 Task: Create custom object Enrollment custom object for education management system.
Action: Mouse moved to (798, 77)
Screenshot: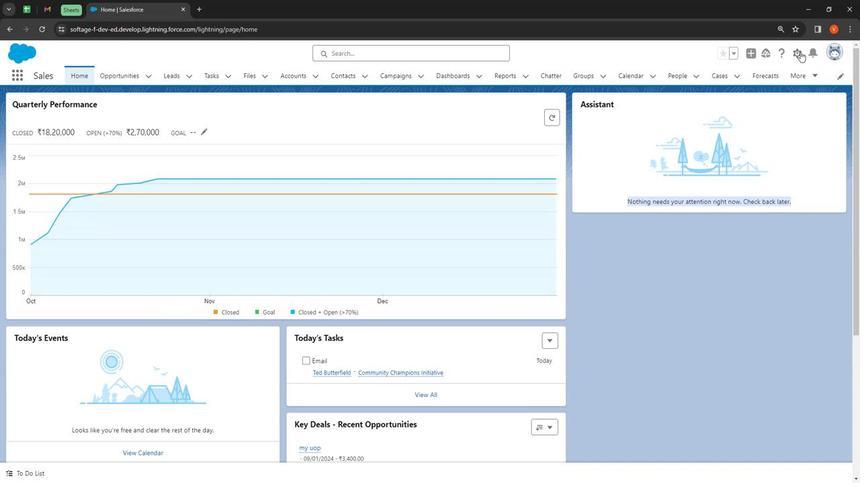
Action: Mouse pressed left at (798, 77)
Screenshot: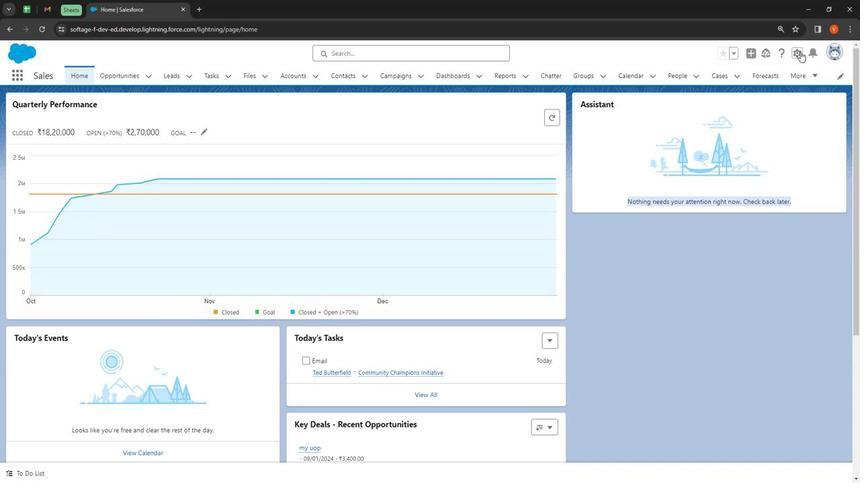 
Action: Mouse moved to (780, 111)
Screenshot: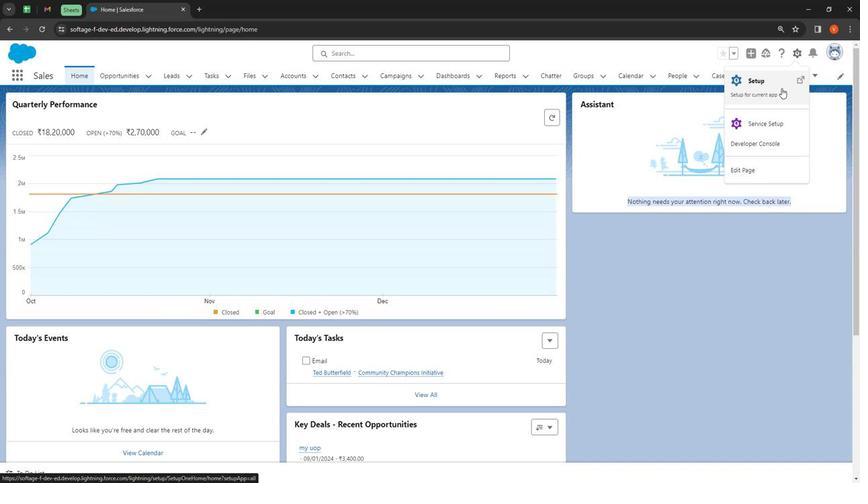 
Action: Mouse pressed left at (780, 111)
Screenshot: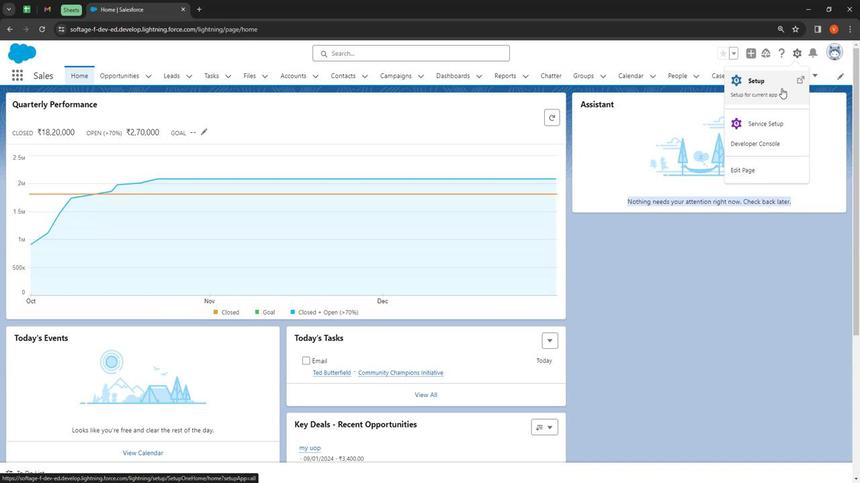 
Action: Mouse moved to (133, 102)
Screenshot: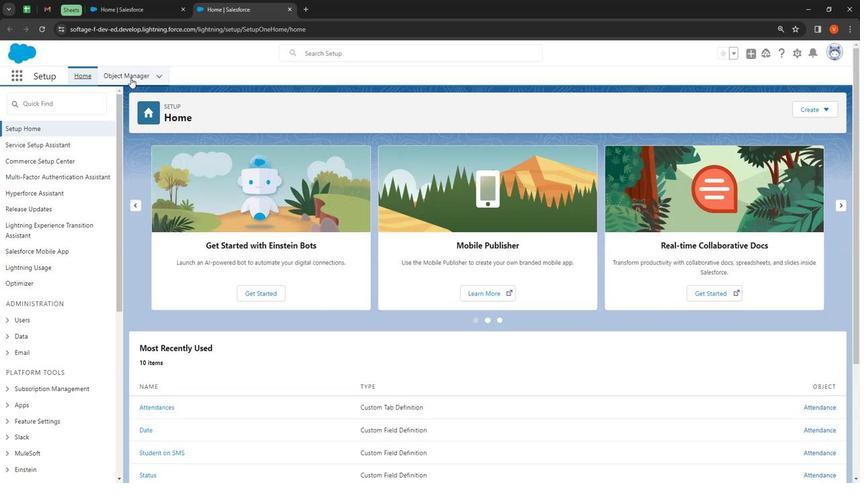 
Action: Mouse pressed left at (133, 102)
Screenshot: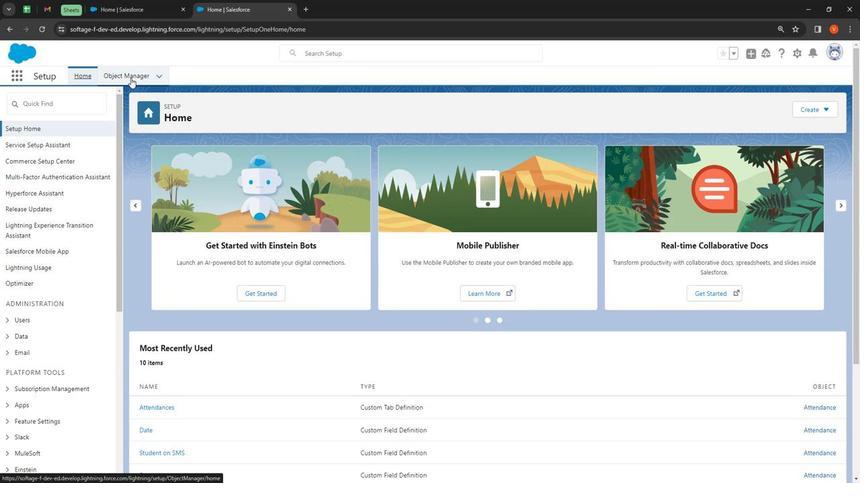 
Action: Mouse moved to (817, 129)
Screenshot: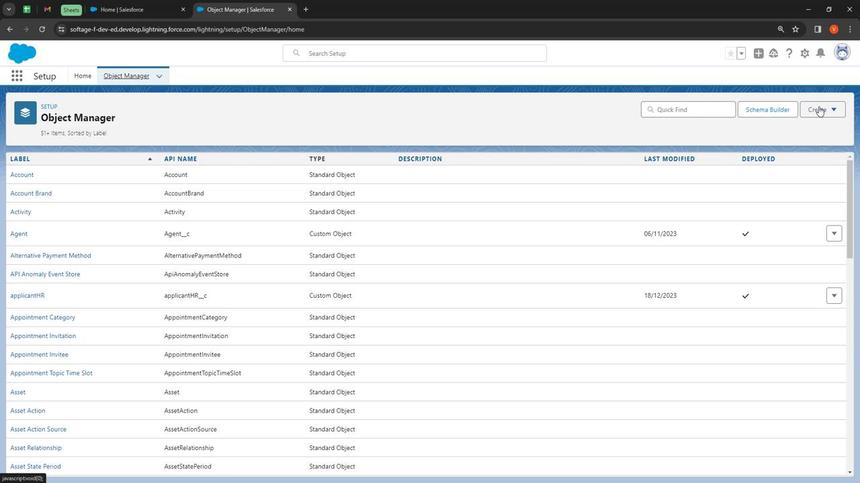 
Action: Mouse pressed left at (817, 129)
Screenshot: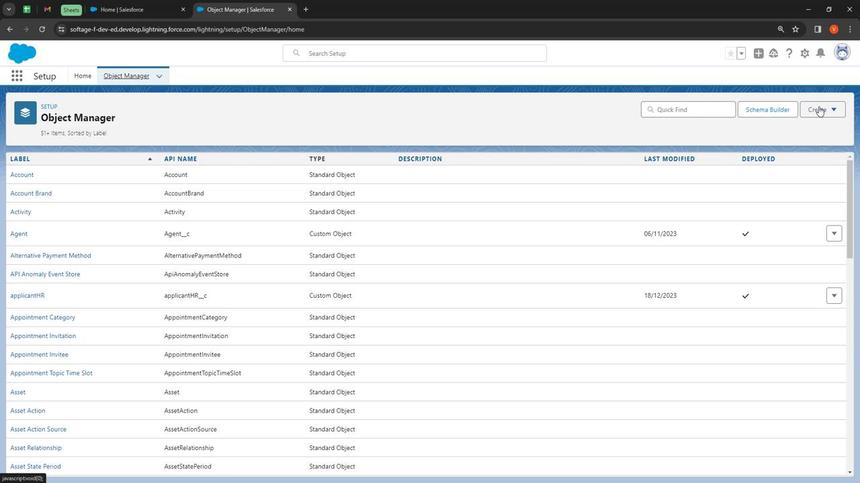 
Action: Mouse moved to (802, 156)
Screenshot: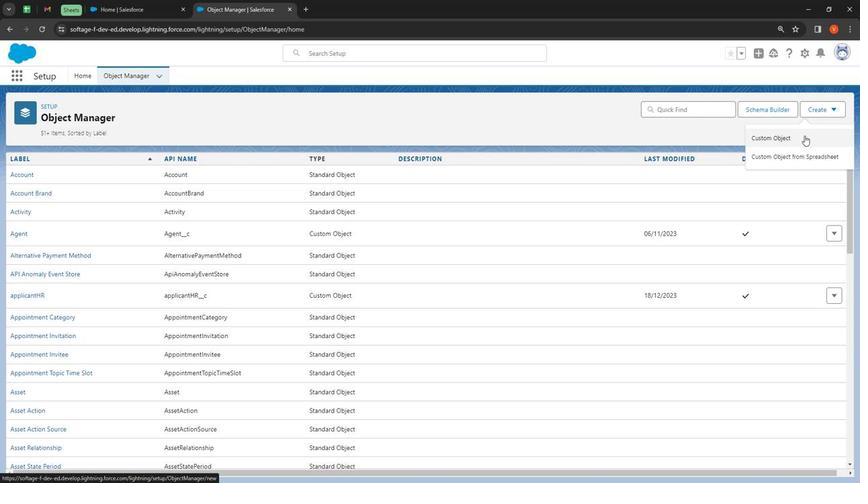 
Action: Mouse pressed left at (802, 156)
Screenshot: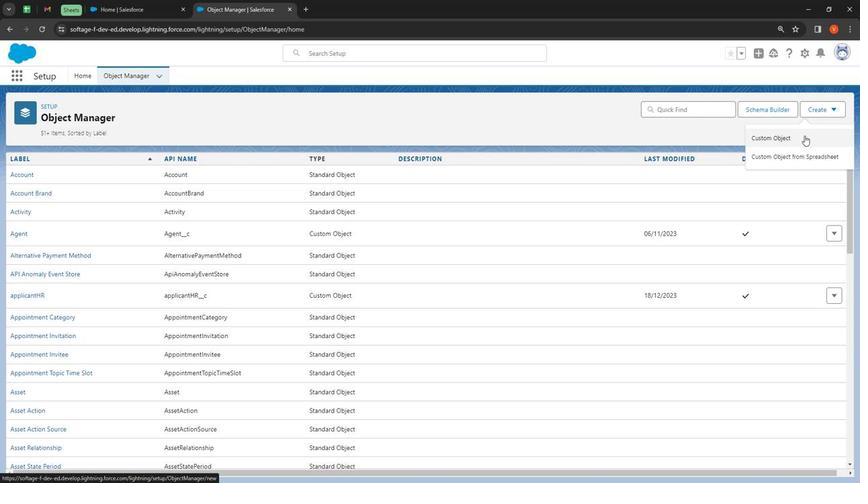
Action: Mouse moved to (196, 256)
Screenshot: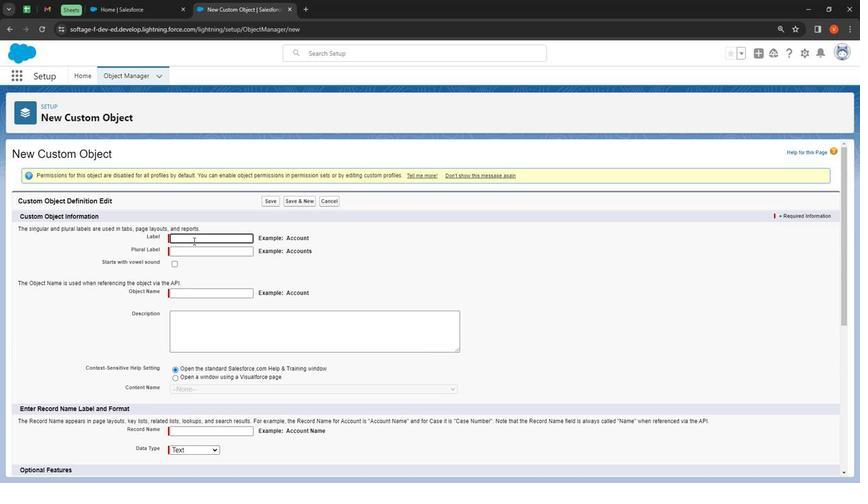 
Action: Mouse pressed left at (196, 256)
Screenshot: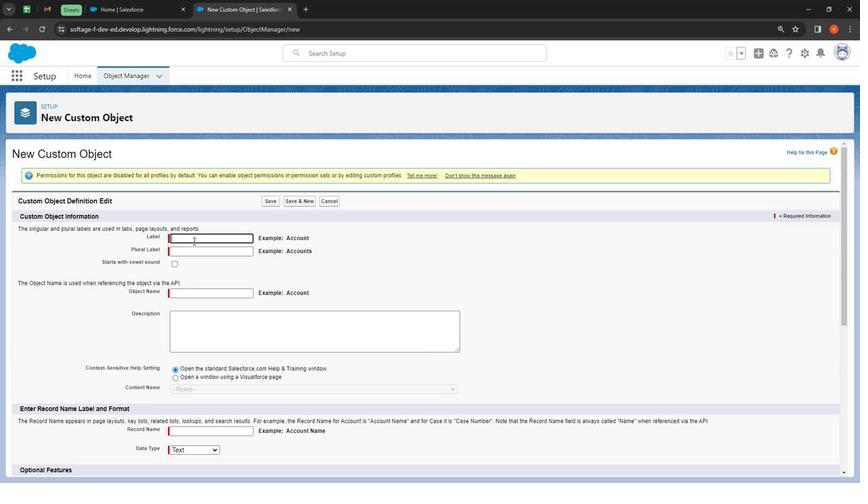 
Action: Mouse moved to (172, 213)
Screenshot: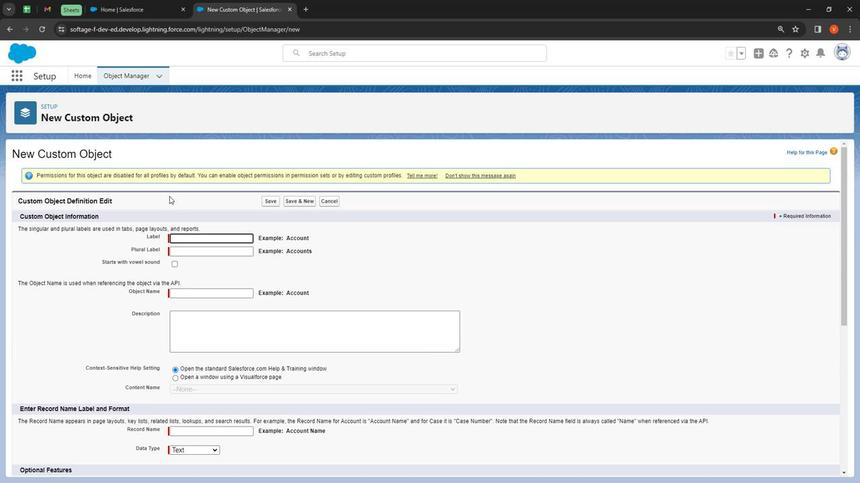 
Action: Key pressed <Key.shift>
Screenshot: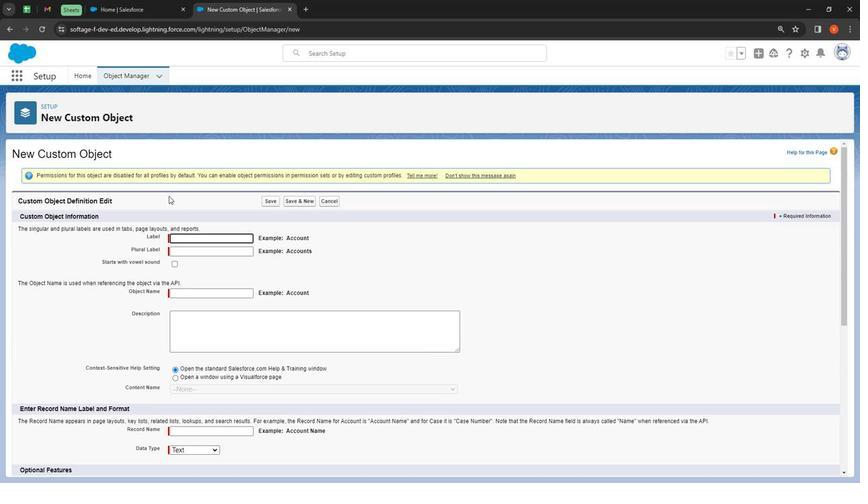 
Action: Mouse moved to (171, 212)
Screenshot: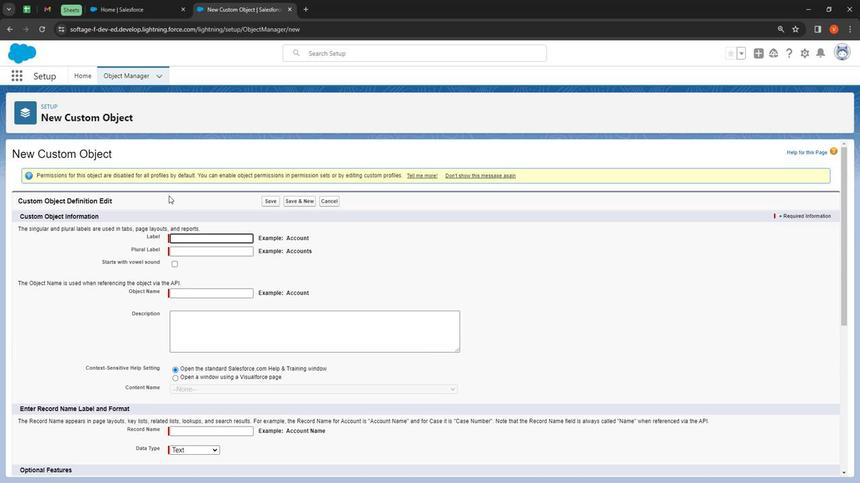 
Action: Key pressed <Key.shift><Key.shift><Key.shift><Key.shift><Key.shift><Key.shift><Key.shift><Key.shift><Key.shift><Key.shift><Key.shift><Key.shift><Key.shift><Key.shift><Key.shift><Key.shift><Key.shift><Key.shift><Key.shift><Key.shift><Key.shift><Key.shift><Key.shift><Key.shift><Key.shift><Key.shift><Key.shift><Key.shift><Key.shift><Key.shift><Key.shift><Key.shift>Enrollement<Key.space>
Screenshot: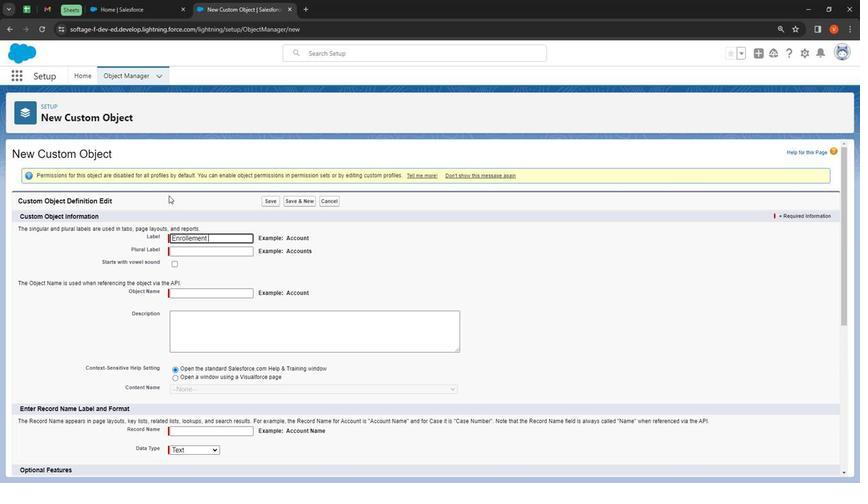 
Action: Mouse moved to (189, 255)
Screenshot: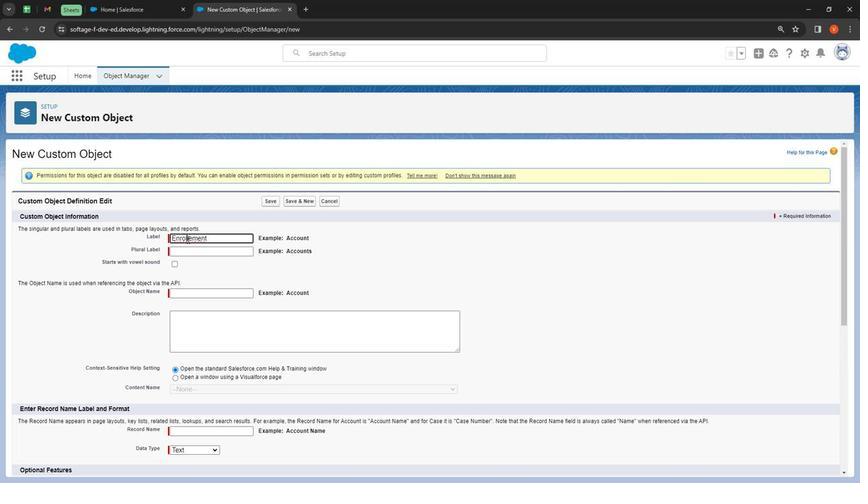
Action: Mouse pressed right at (189, 255)
Screenshot: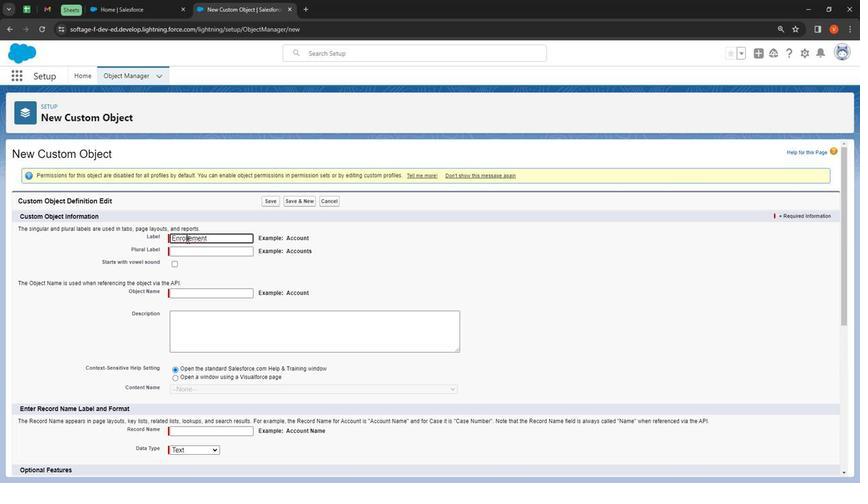 
Action: Mouse moved to (228, 264)
Screenshot: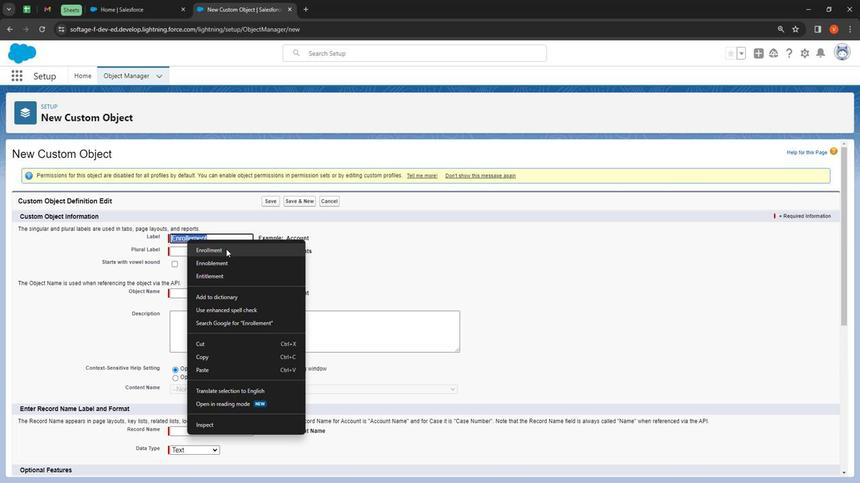 
Action: Mouse pressed left at (228, 264)
Screenshot: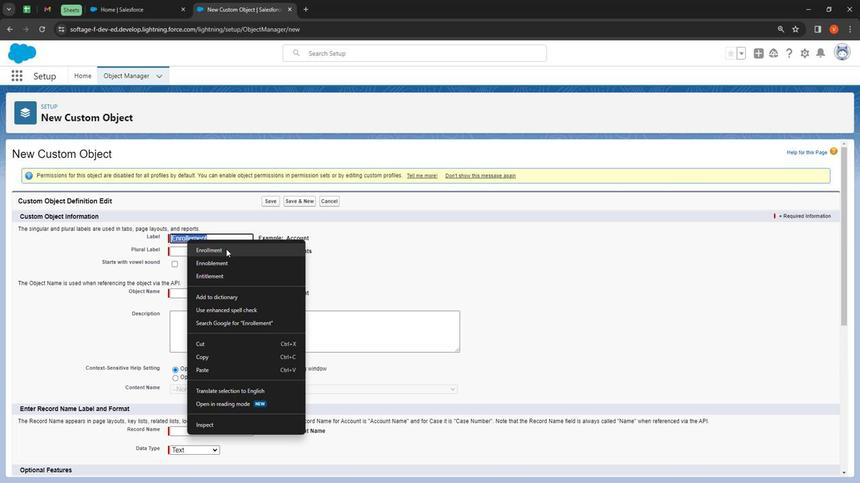 
Action: Mouse moved to (216, 271)
Screenshot: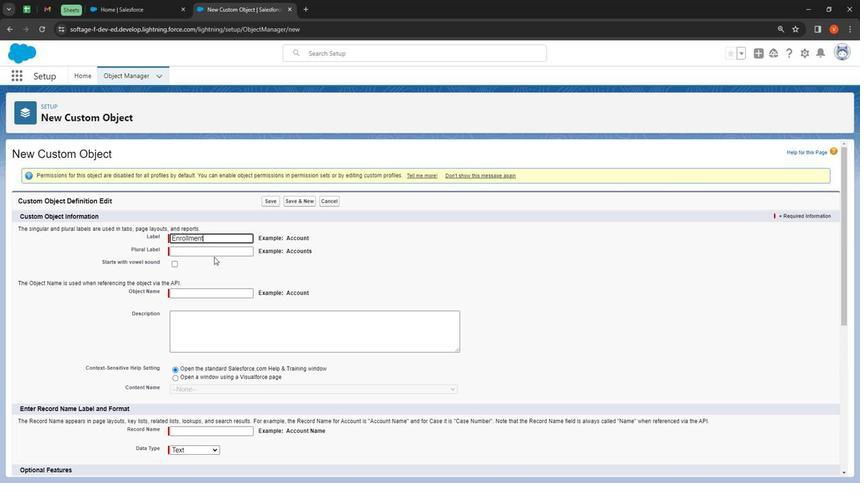 
Action: Mouse pressed left at (216, 271)
Screenshot: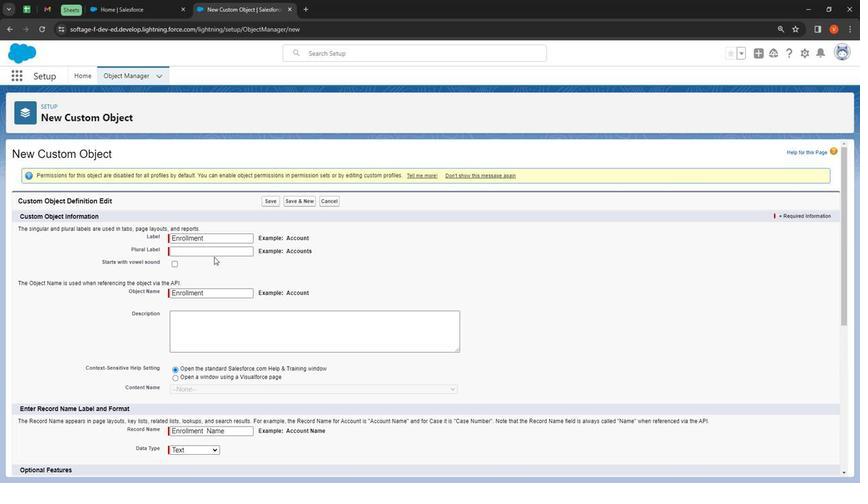 
Action: Mouse moved to (213, 266)
Screenshot: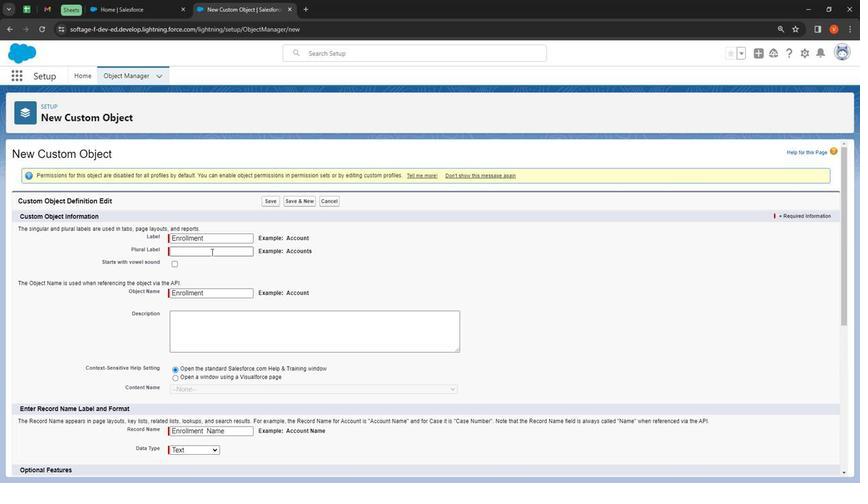 
Action: Mouse pressed left at (213, 266)
Screenshot: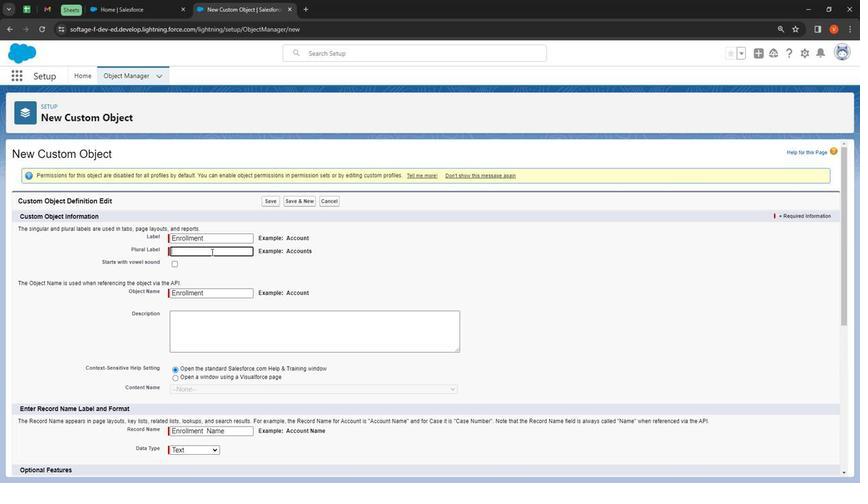 
Action: Mouse moved to (205, 258)
Screenshot: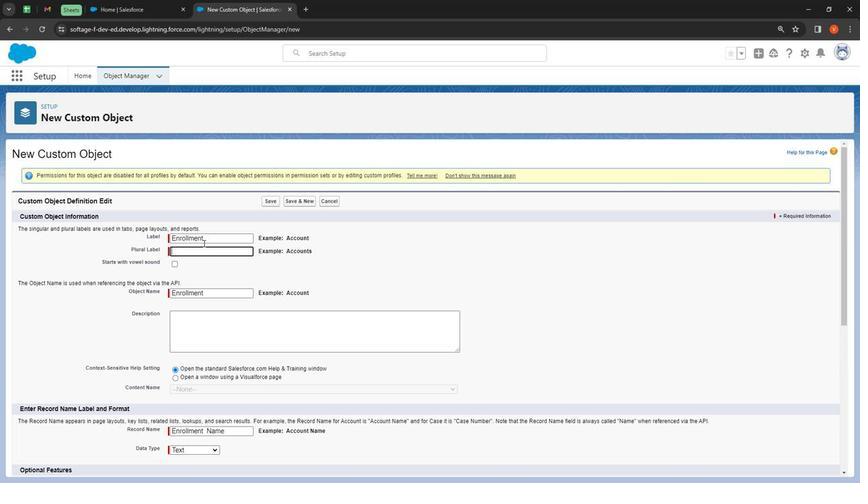 
Action: Key pressed <Key.shift><Key.shift><Key.shift>Enrollments
Screenshot: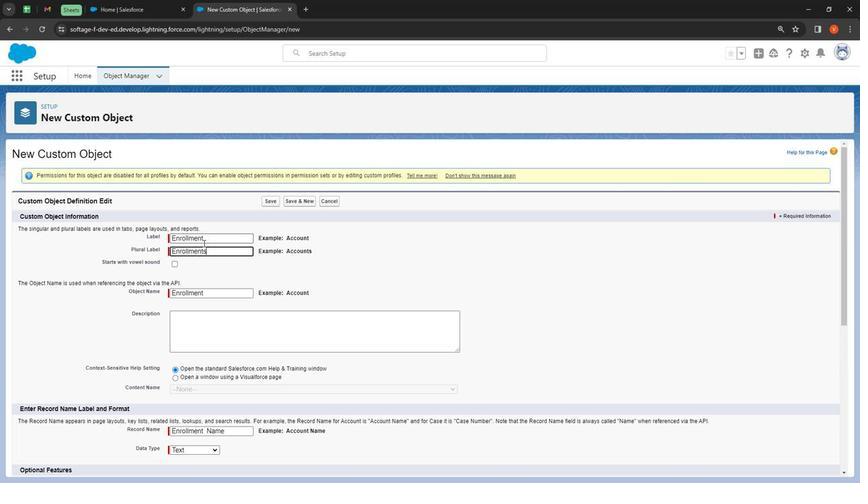
Action: Mouse moved to (172, 277)
Screenshot: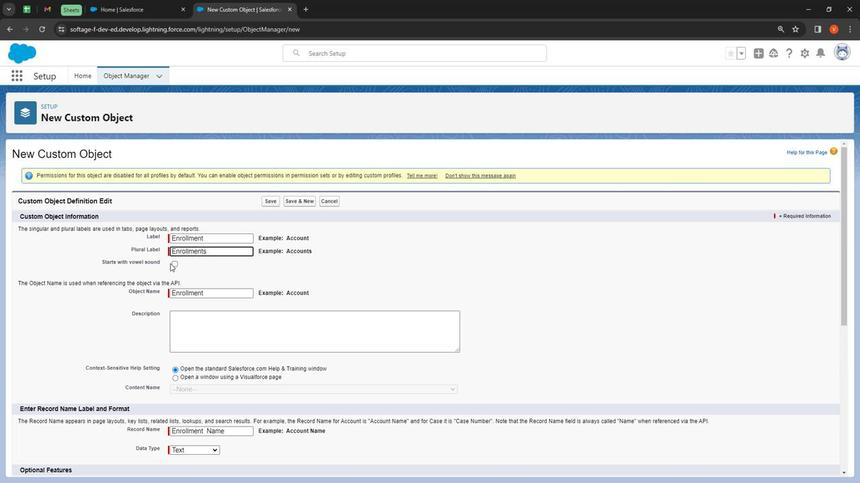 
Action: Mouse pressed left at (172, 277)
Screenshot: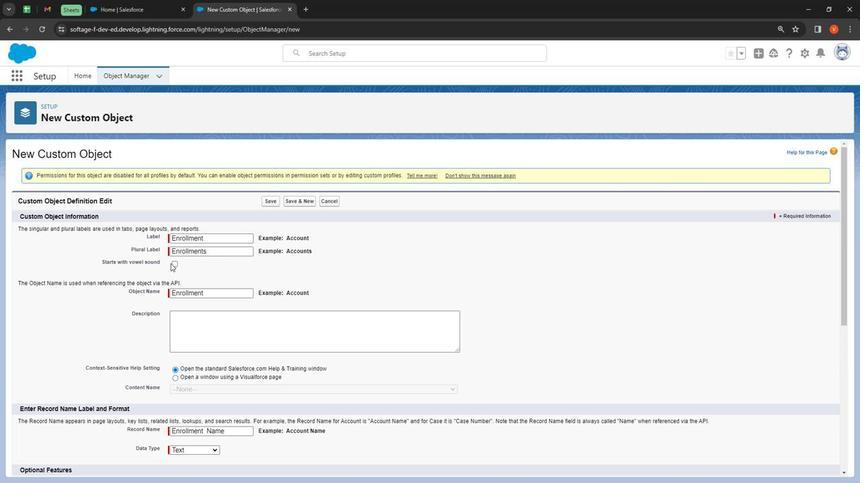 
Action: Mouse moved to (178, 277)
Screenshot: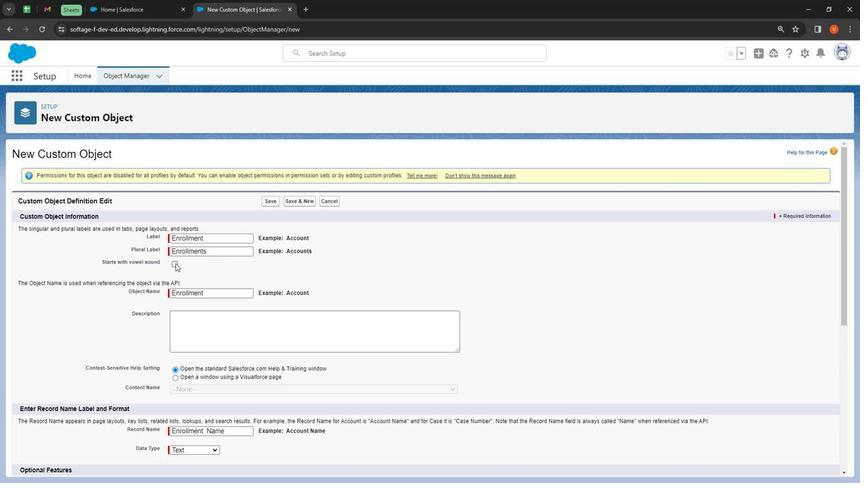 
Action: Mouse pressed left at (178, 277)
Screenshot: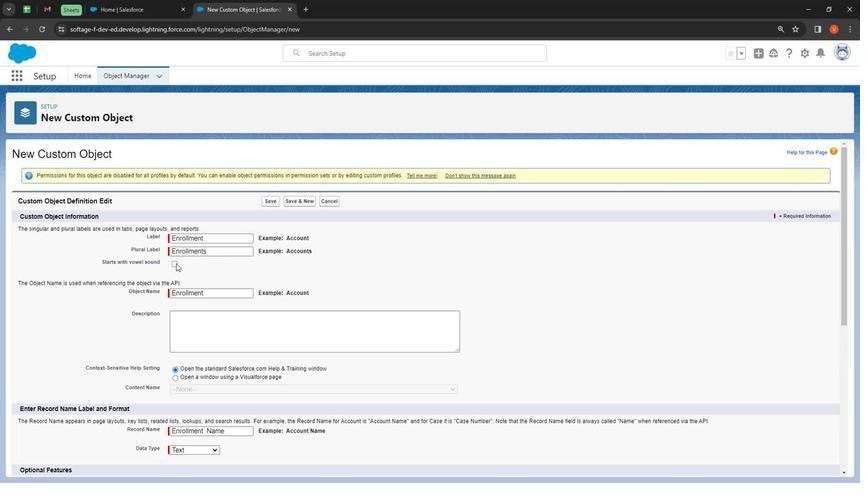 
Action: Mouse moved to (218, 340)
Screenshot: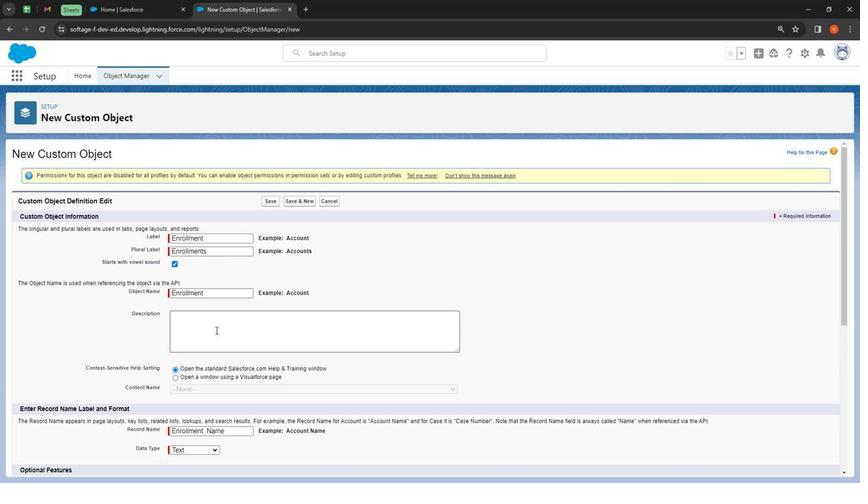 
Action: Mouse pressed left at (218, 340)
Screenshot: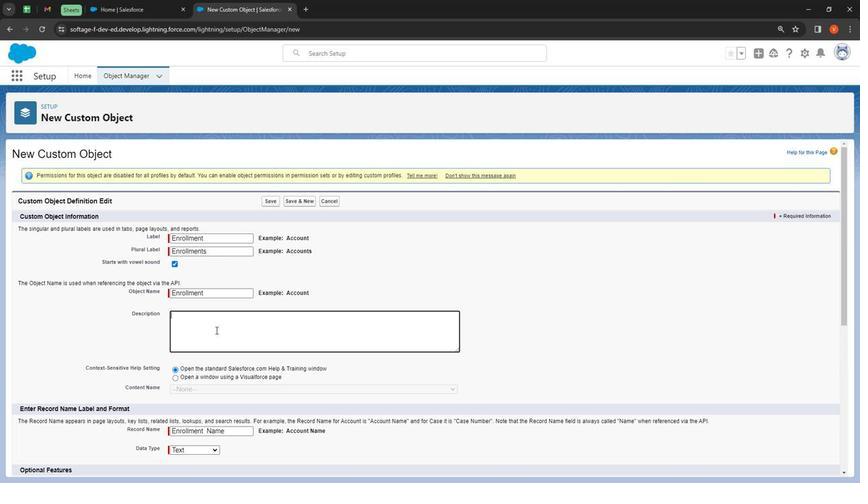 
Action: Mouse moved to (218, 341)
Screenshot: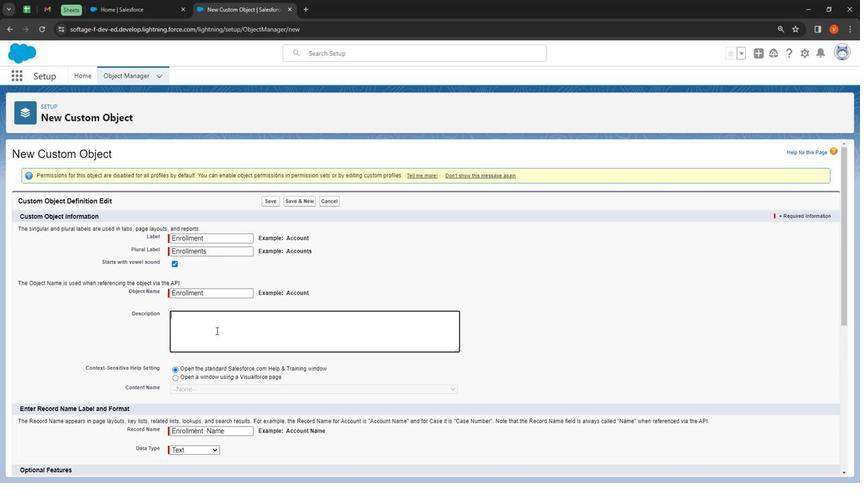 
Action: Key pressed <Key.shift>
Screenshot: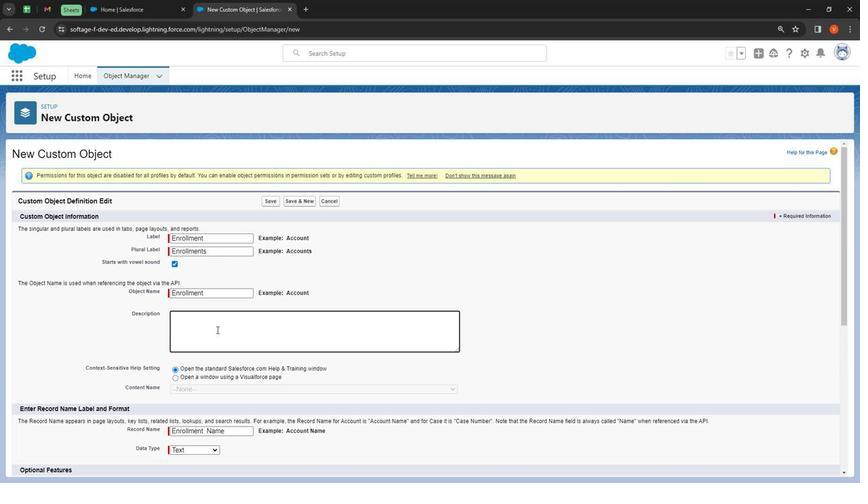 
Action: Mouse moved to (219, 340)
Screenshot: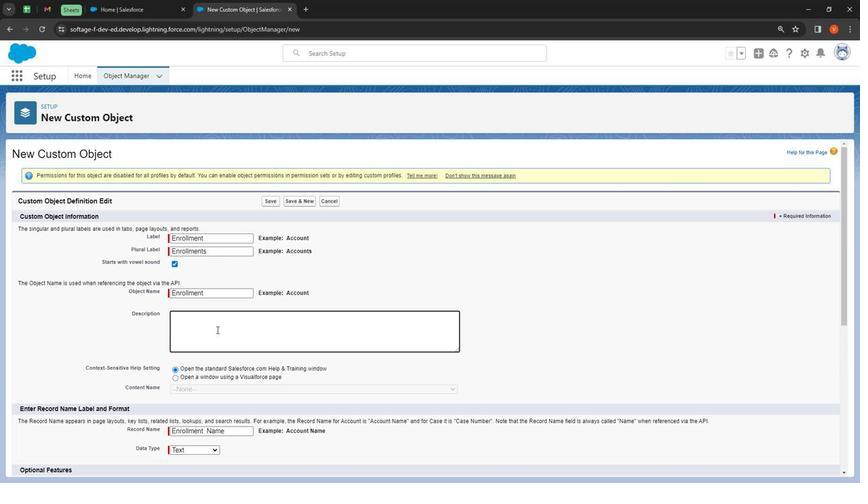 
Action: Key pressed <Key.shift><Key.shift>Entollment<Key.space>
Screenshot: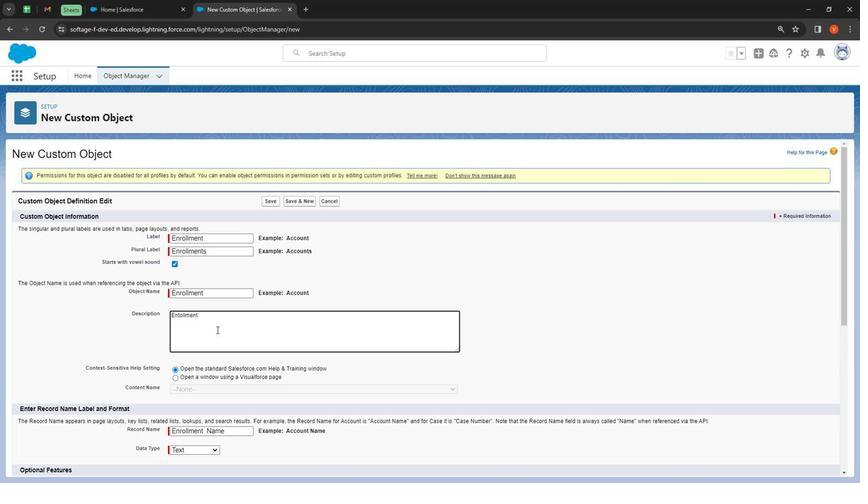 
Action: Mouse moved to (194, 330)
Screenshot: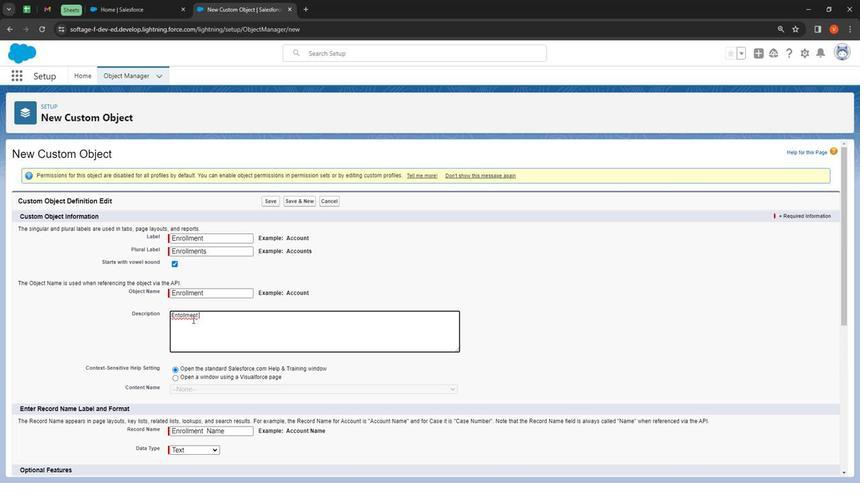 
Action: Mouse pressed right at (194, 330)
Screenshot: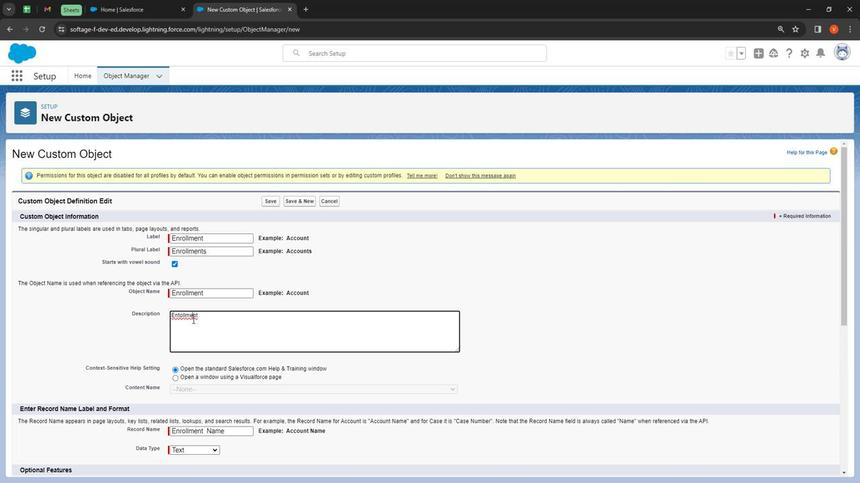 
Action: Mouse moved to (233, 153)
Screenshot: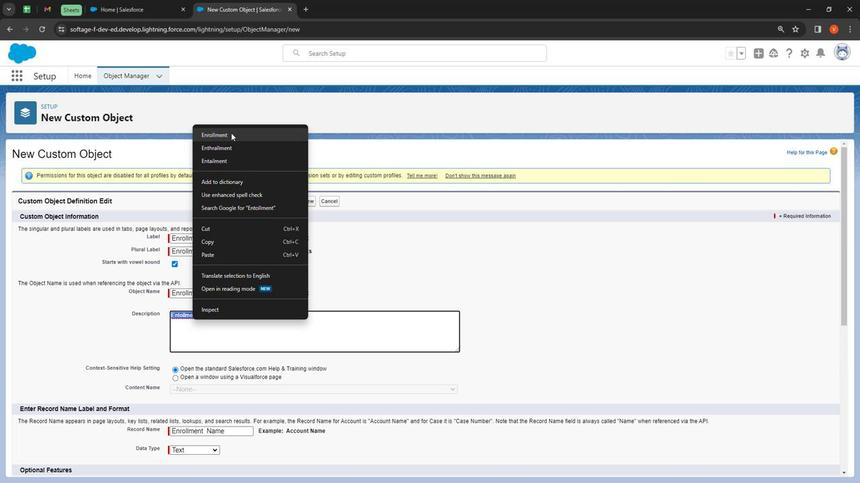 
Action: Mouse pressed left at (233, 153)
Screenshot: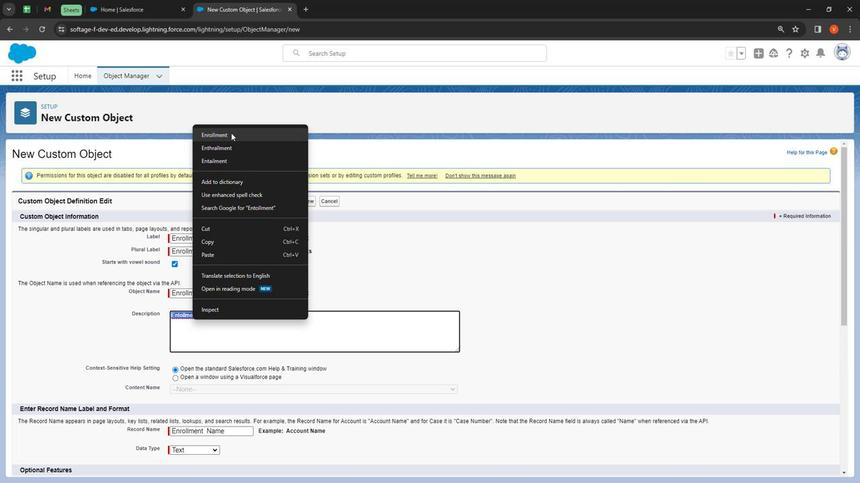 
Action: Mouse moved to (302, 238)
Screenshot: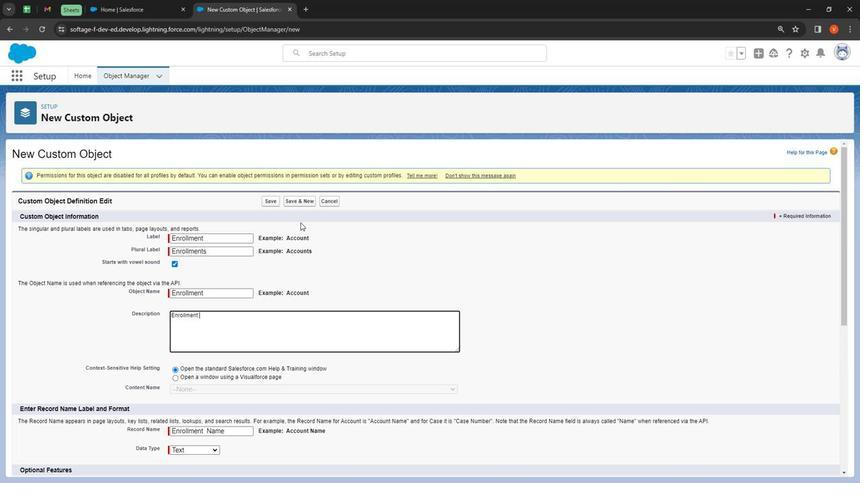 
Action: Key pressed of<Key.space><Key.shift>Students<Key.space>and<Key.space>t<Key.backspace><Key.backspace><Key.backspace><Key.backspace><Key.backspace>with<Key.space>there<Key.space>courses<Key.space><Key.shift><Key.shift><Key.shift><Key.shift><Key.shift><Key.shift><Key.shift><Key.shift><Key.shift><Key.shift><Key.shift><Key.shift><Key.shift><Key.shift><Key.shift><Key.shift><Key.shift><Key.shift><Key.shift><Key.shift><Key.shift><Key.shift><Key.shift><Key.shift><Key.shift><Key.shift><Key.shift><Key.shift><Key.shift><Key.shift><Key.shift><Key.shift><Key.shift><Key.shift><Key.shift><Key.shift><Key.shift>F<Key.backspace><Key.shift>Every<Key.space><Key.shift>Student<Key.space>is<Key.space><Key.shift>Attending
Screenshot: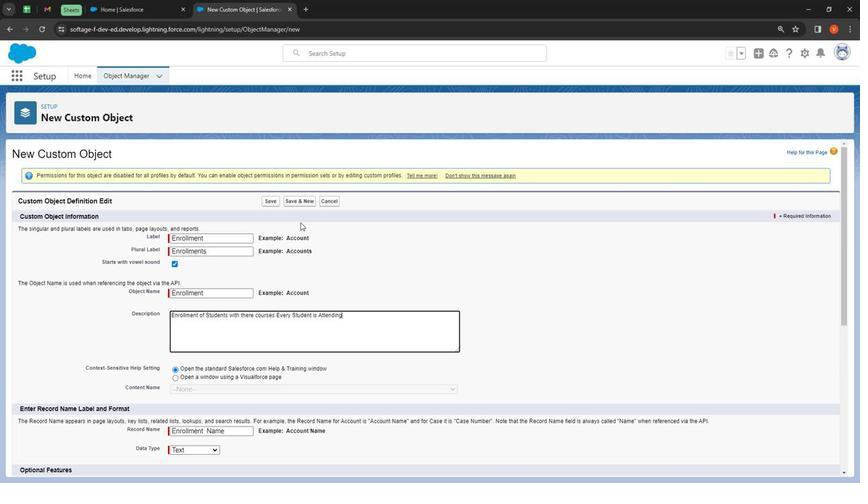 
Action: Mouse moved to (301, 422)
Screenshot: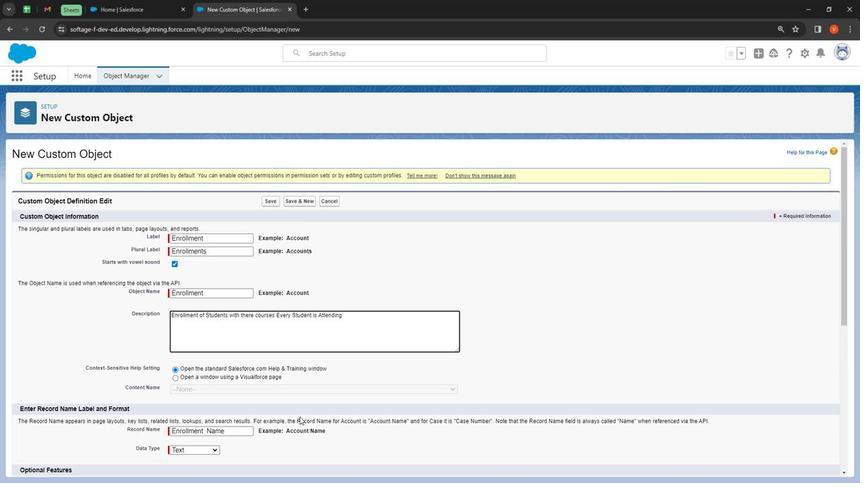 
Action: Mouse scrolled (301, 421) with delta (0, 0)
Screenshot: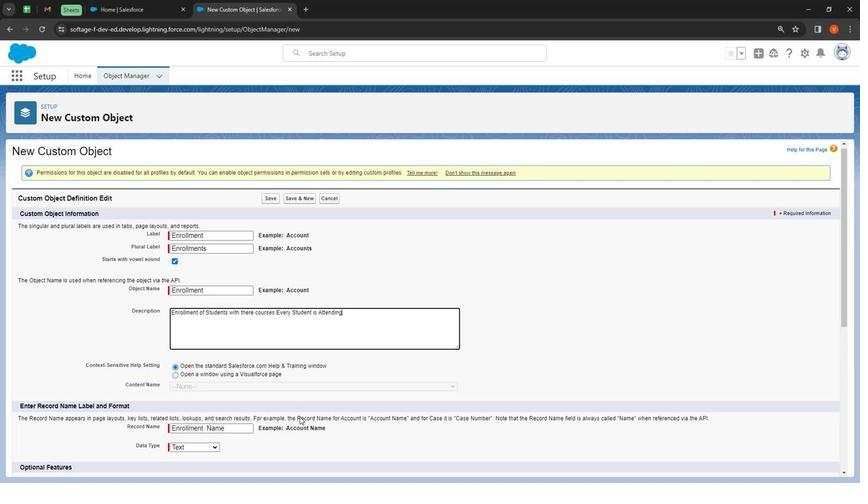 
Action: Mouse scrolled (301, 421) with delta (0, 0)
Screenshot: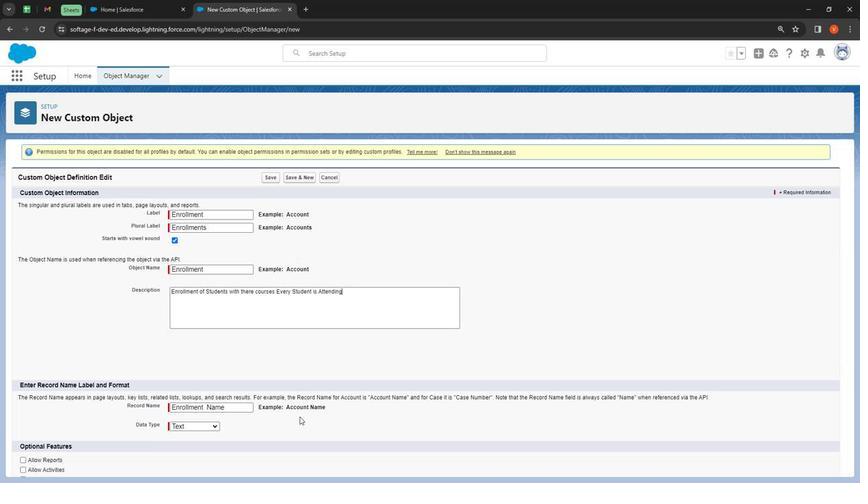 
Action: Mouse moved to (154, 387)
Screenshot: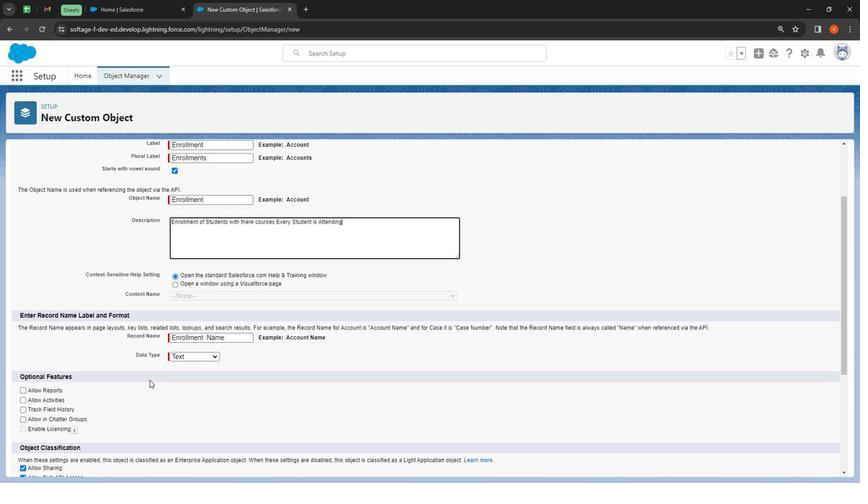 
Action: Mouse scrolled (154, 387) with delta (0, 0)
Screenshot: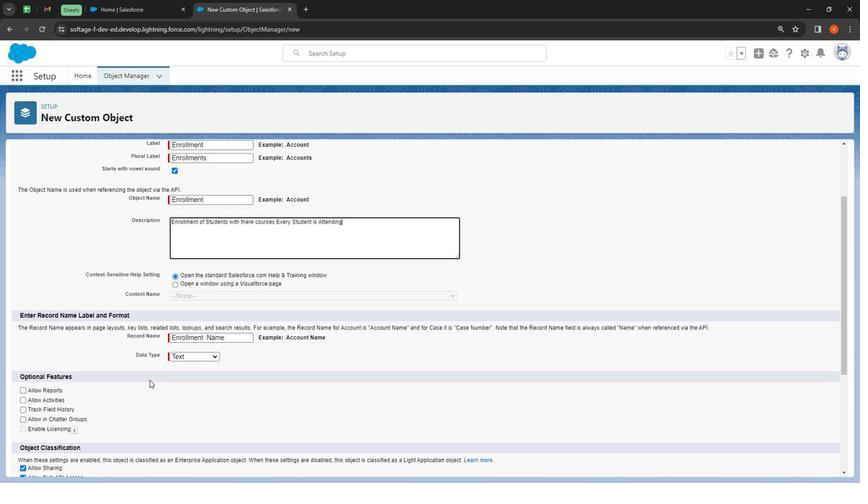 
Action: Mouse moved to (57, 356)
Screenshot: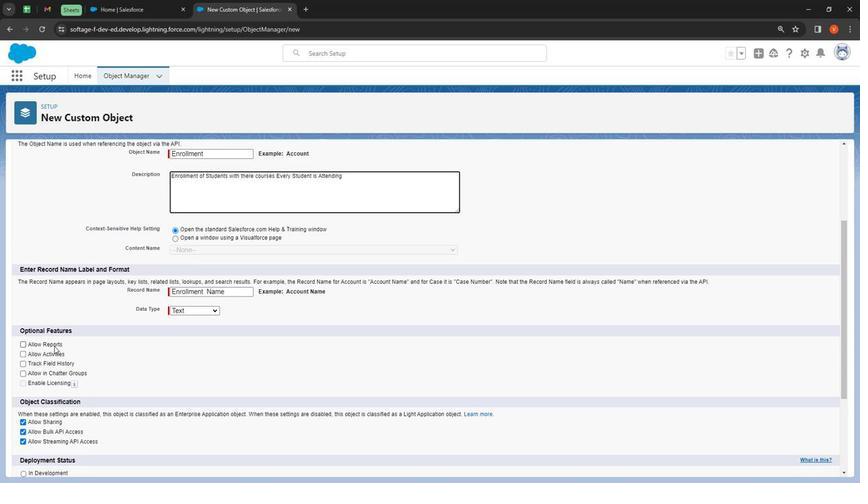 
Action: Mouse pressed left at (57, 356)
Screenshot: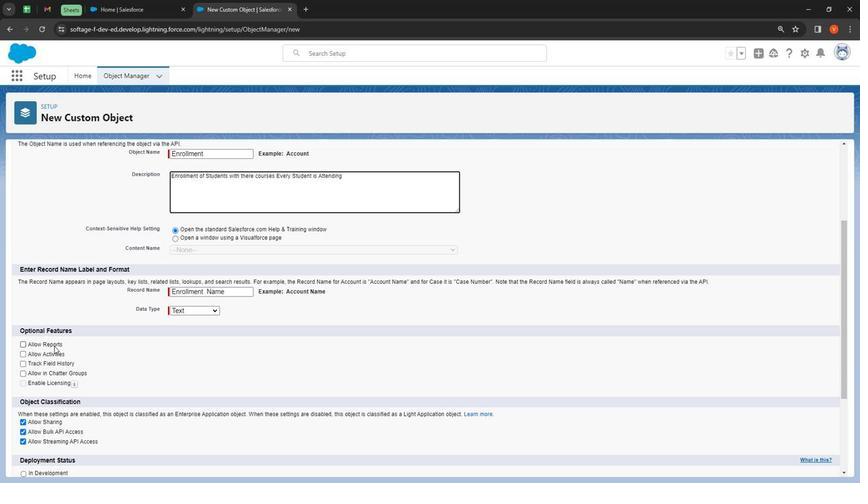
Action: Mouse moved to (51, 361)
Screenshot: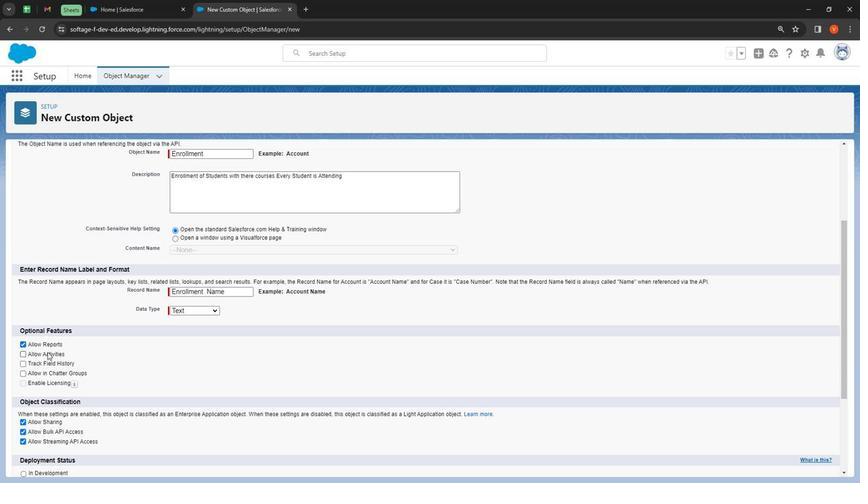 
Action: Mouse pressed left at (51, 361)
Screenshot: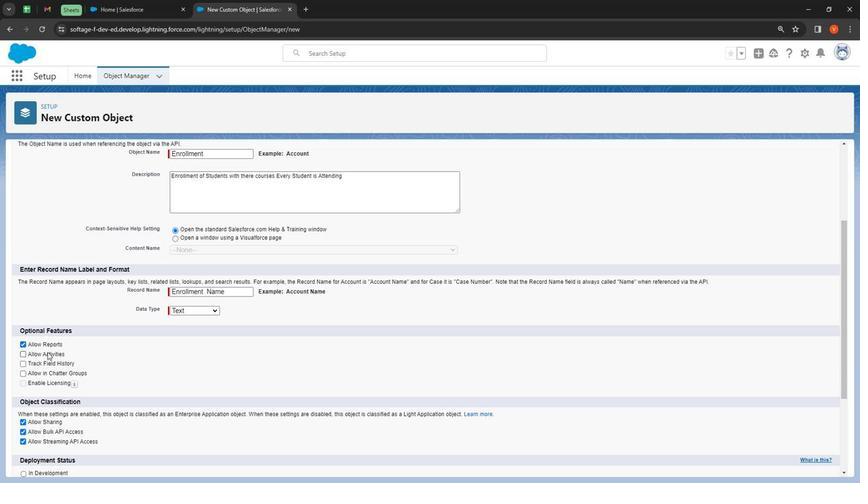 
Action: Mouse moved to (65, 371)
Screenshot: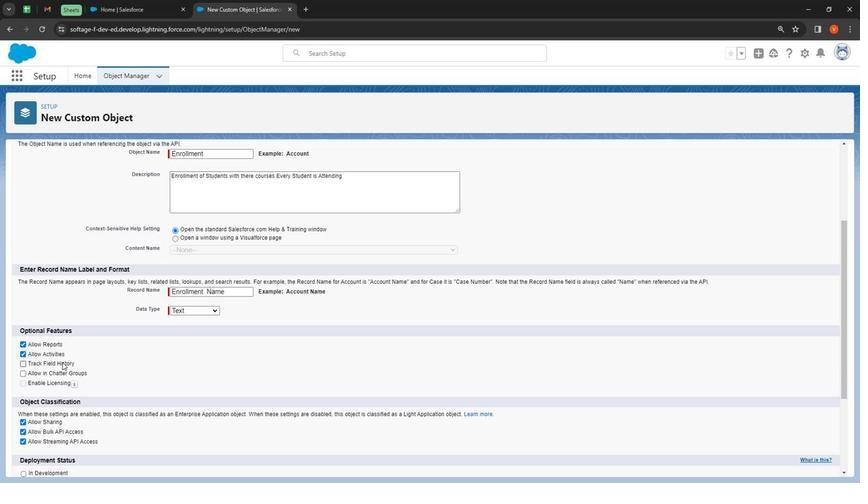 
Action: Mouse pressed left at (65, 371)
Screenshot: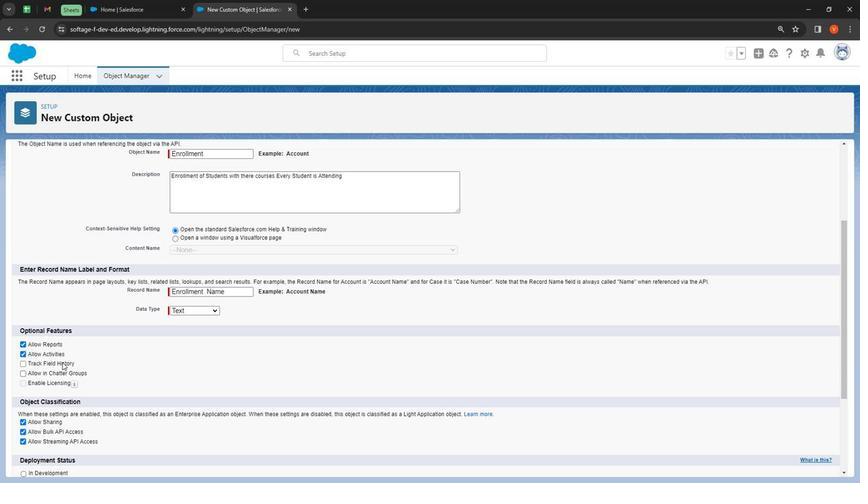 
Action: Mouse moved to (70, 382)
Screenshot: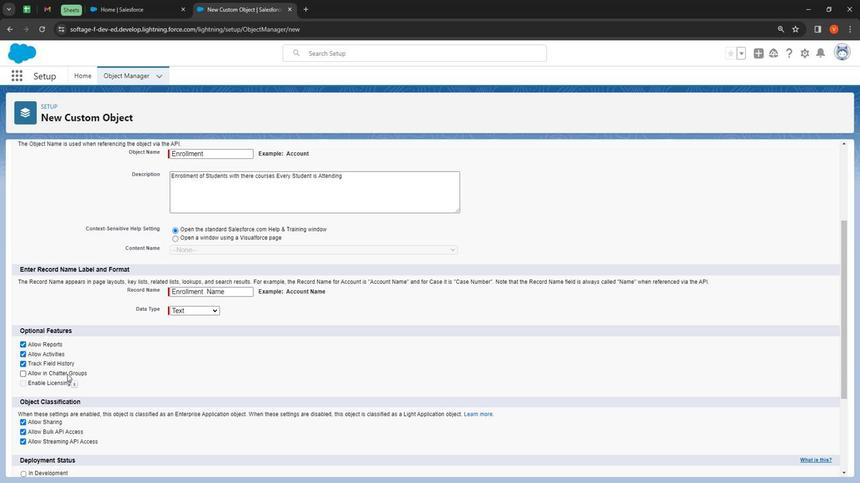
Action: Mouse pressed left at (70, 382)
Screenshot: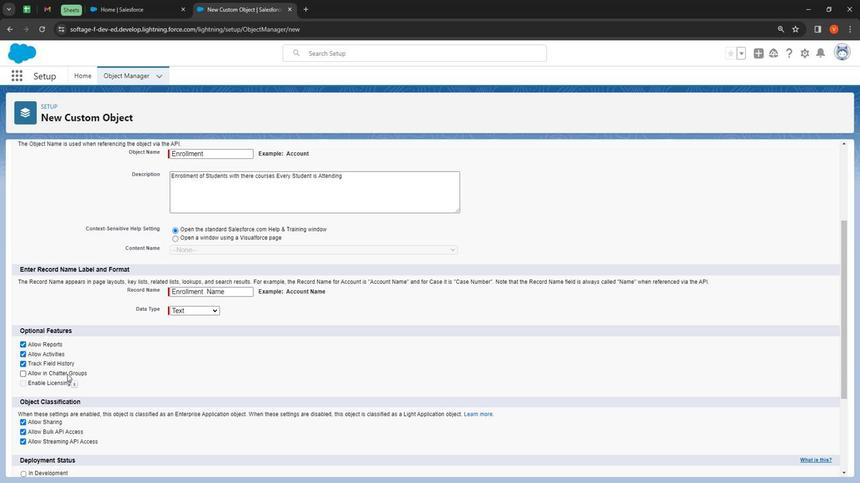 
Action: Mouse moved to (186, 417)
Screenshot: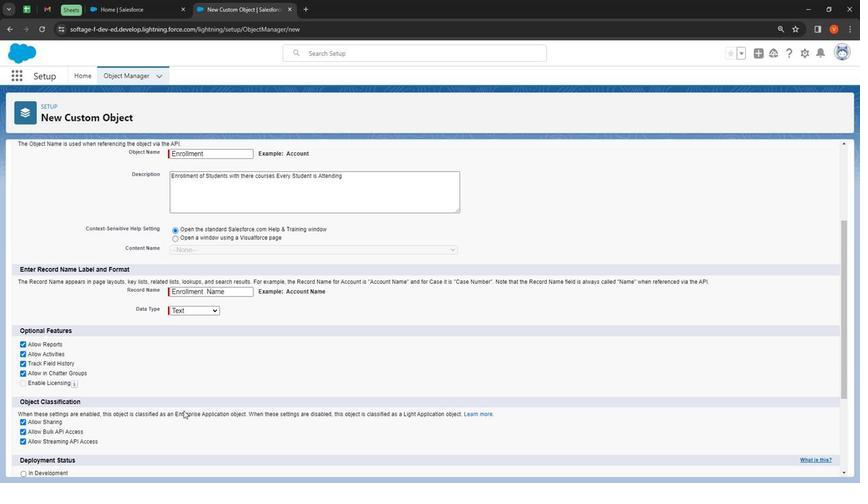 
Action: Mouse scrolled (186, 416) with delta (0, 0)
Screenshot: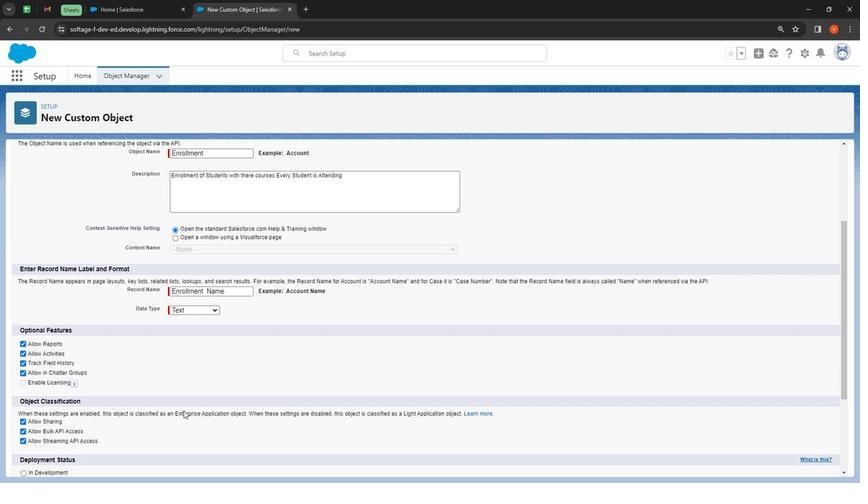 
Action: Mouse scrolled (186, 416) with delta (0, 0)
Screenshot: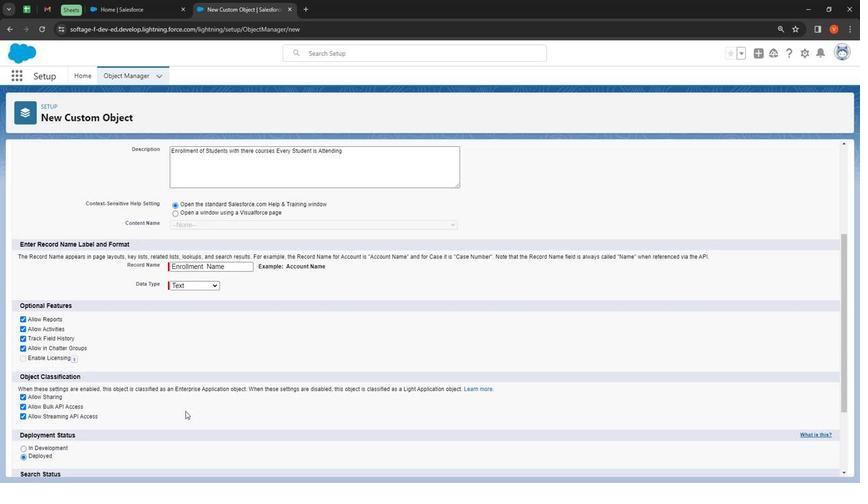 
Action: Mouse moved to (188, 417)
Screenshot: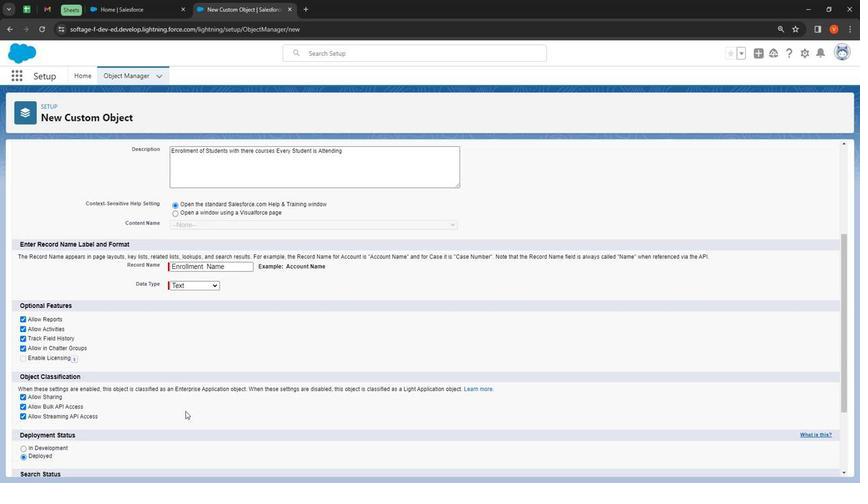 
Action: Mouse scrolled (188, 417) with delta (0, 0)
Screenshot: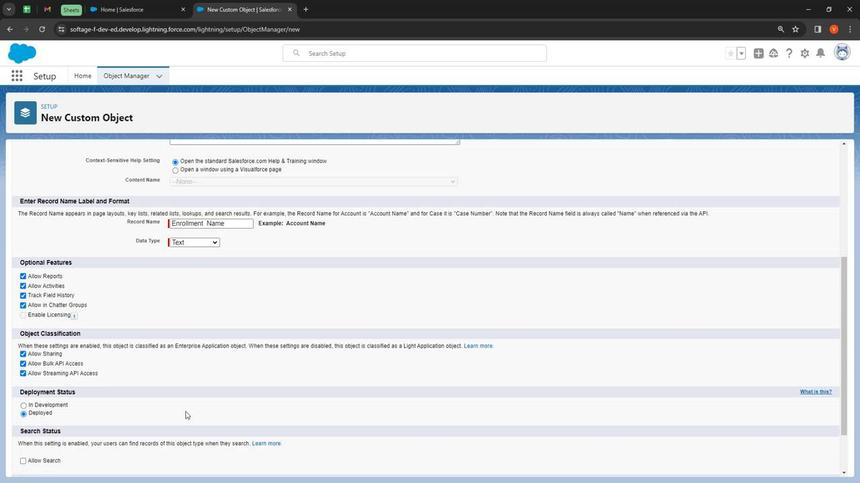 
Action: Mouse moved to (47, 406)
Screenshot: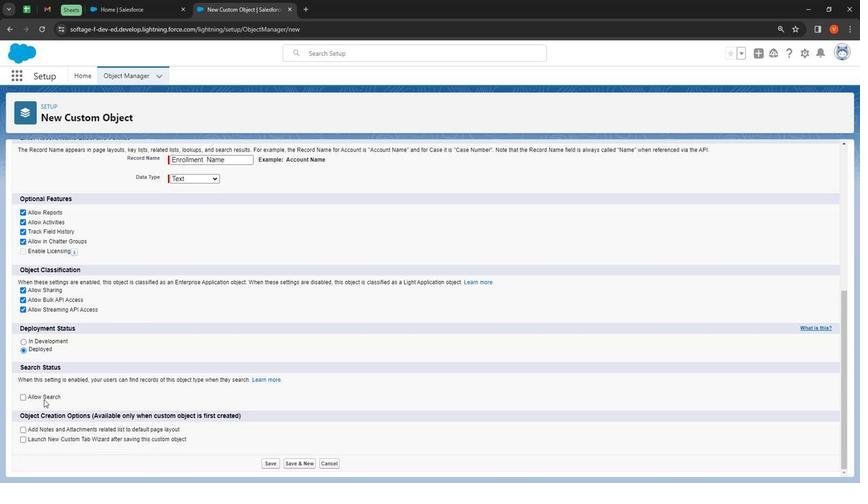
Action: Mouse pressed left at (47, 406)
Screenshot: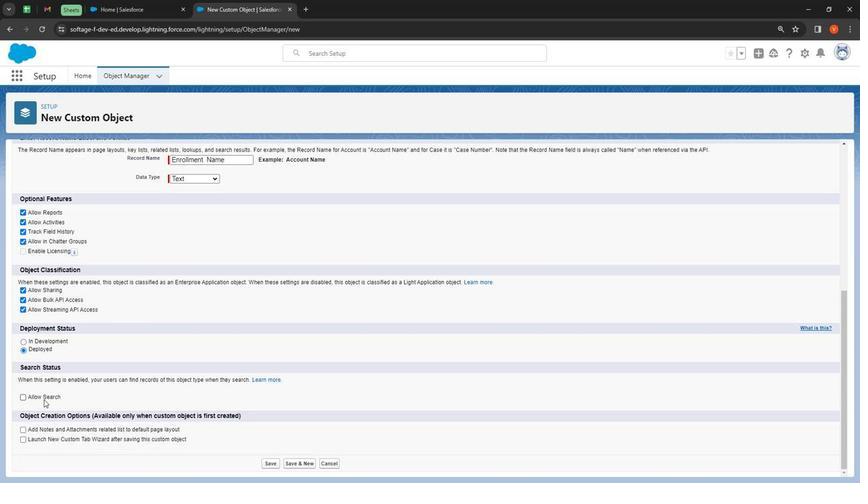 
Action: Mouse moved to (278, 466)
Screenshot: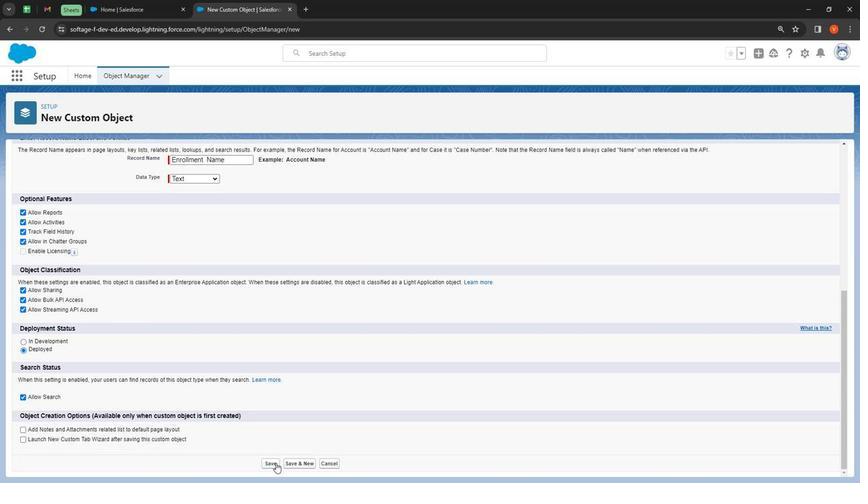 
Action: Mouse pressed left at (278, 466)
Screenshot: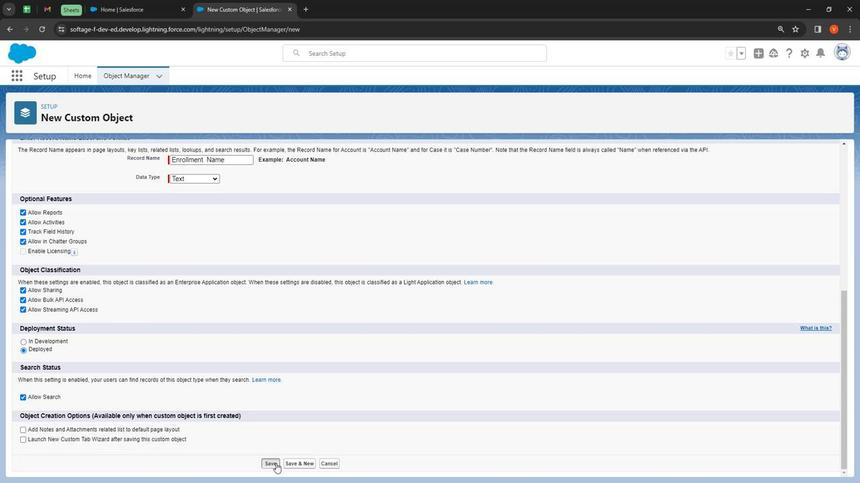 
Action: Mouse moved to (65, 194)
Screenshot: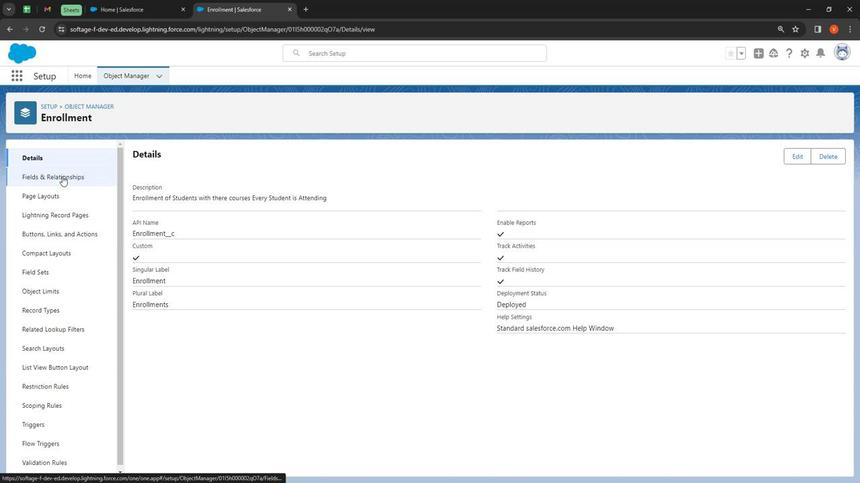 
Action: Mouse pressed left at (65, 194)
Screenshot: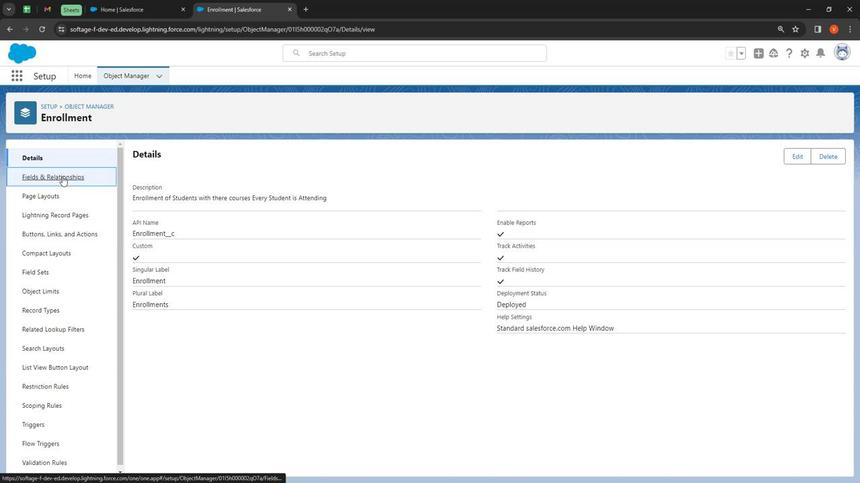 
Action: Mouse moved to (638, 178)
Screenshot: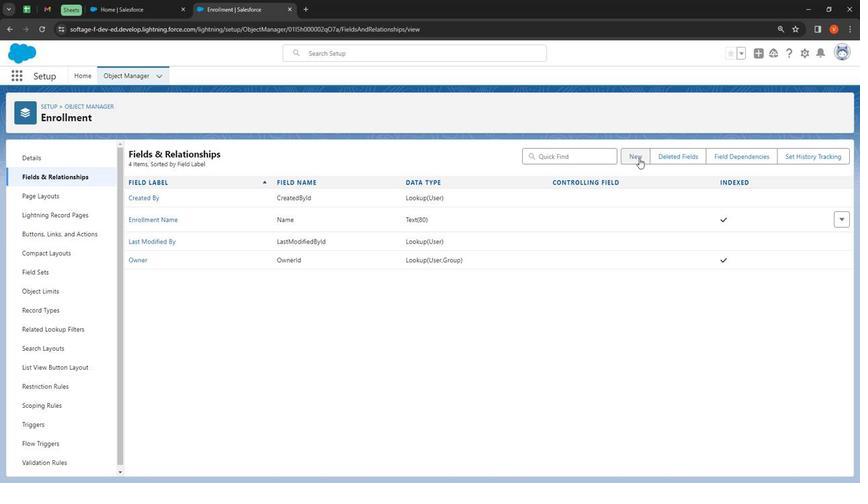 
Action: Mouse pressed left at (638, 178)
Screenshot: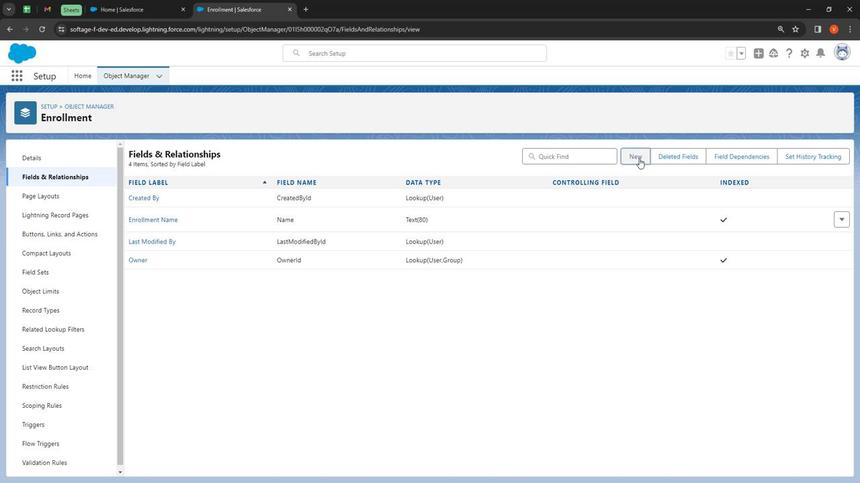
Action: Mouse moved to (171, 331)
Screenshot: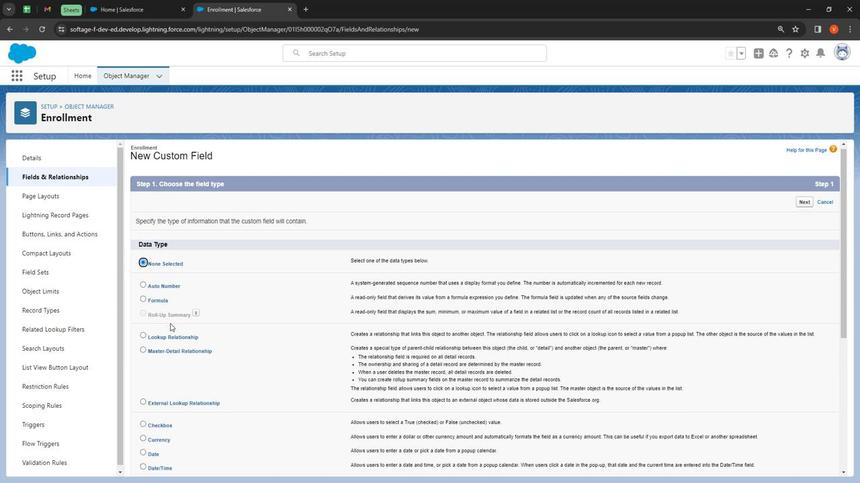
Action: Mouse scrolled (171, 331) with delta (0, 0)
Screenshot: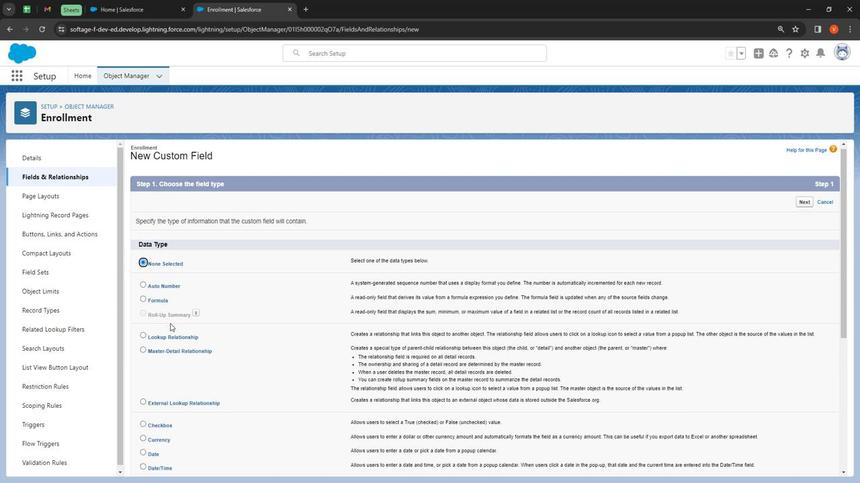 
Action: Mouse moved to (172, 334)
Screenshot: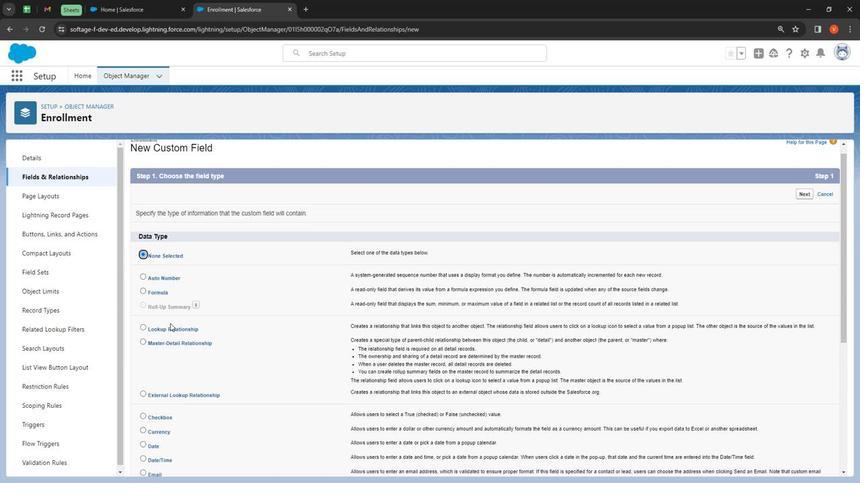 
Action: Mouse scrolled (172, 333) with delta (0, 0)
Screenshot: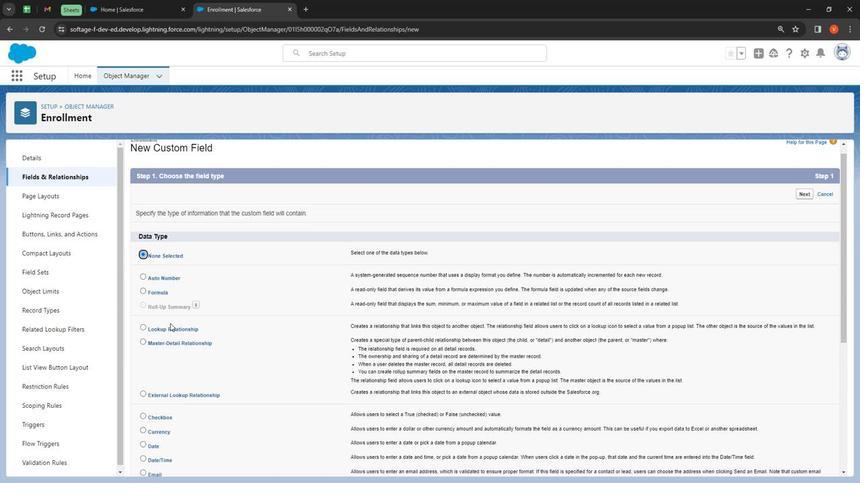 
Action: Mouse moved to (176, 337)
Screenshot: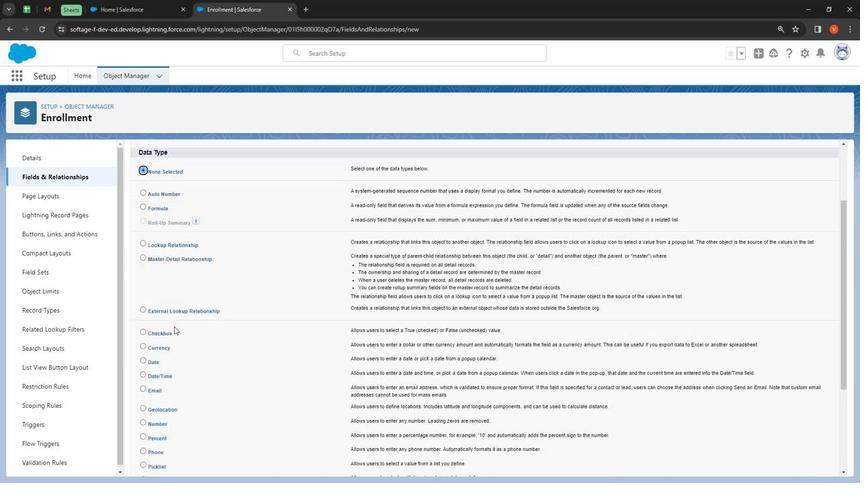 
Action: Mouse scrolled (176, 336) with delta (0, 0)
Screenshot: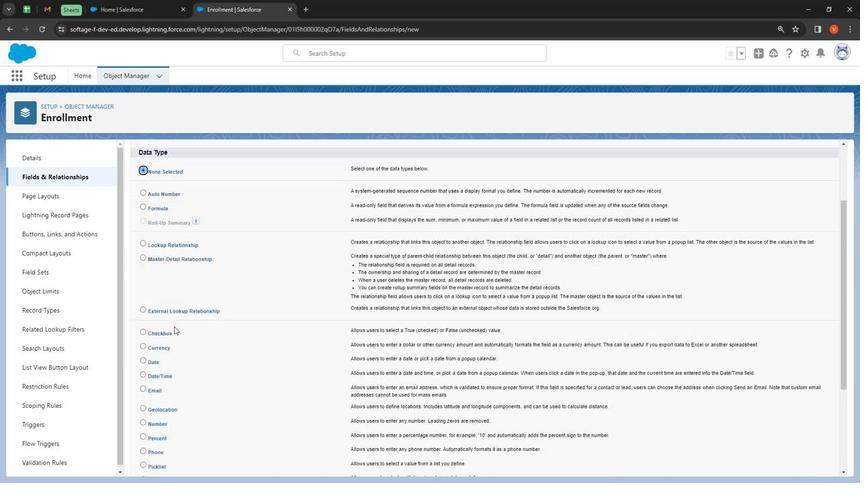 
Action: Mouse moved to (180, 339)
Screenshot: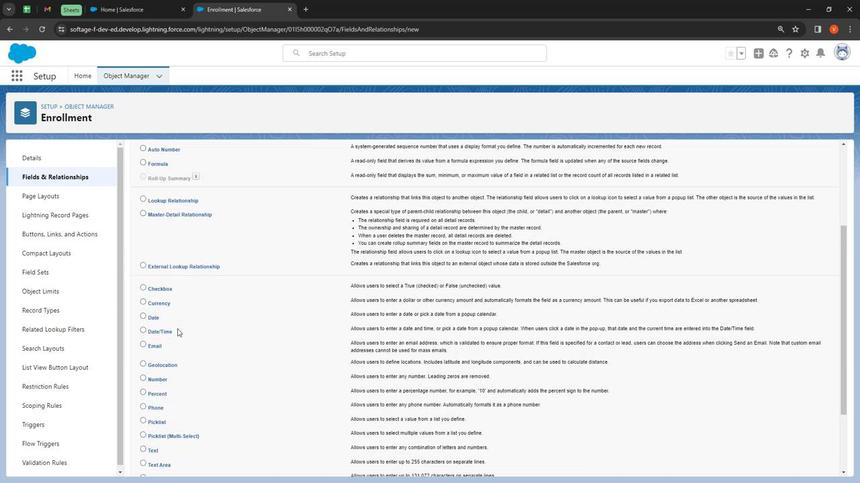 
Action: Mouse scrolled (180, 338) with delta (0, 0)
Screenshot: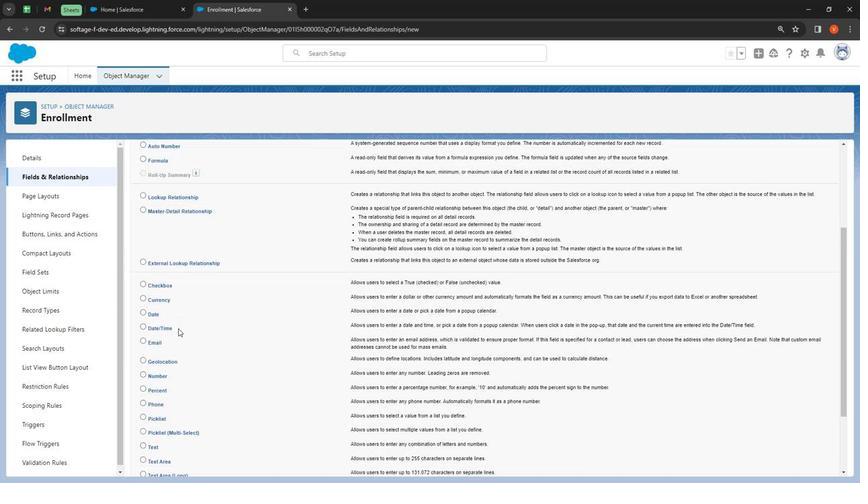 
Action: Mouse moved to (153, 413)
Screenshot: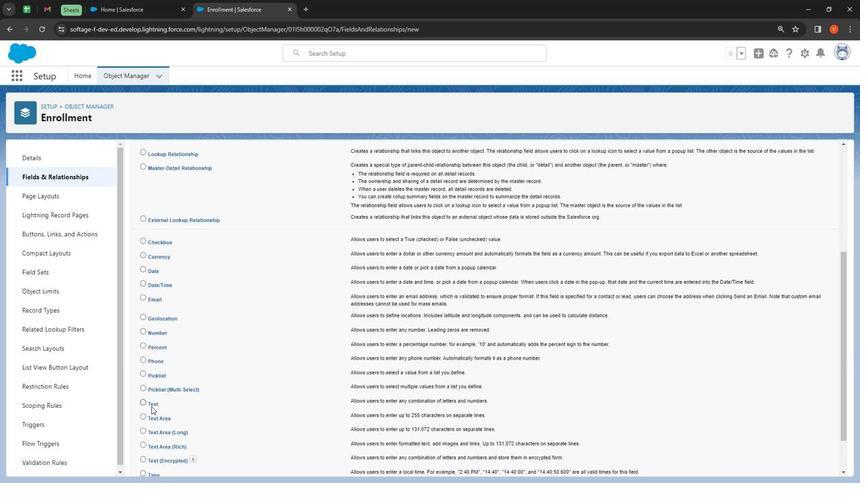 
Action: Mouse pressed left at (153, 413)
Screenshot: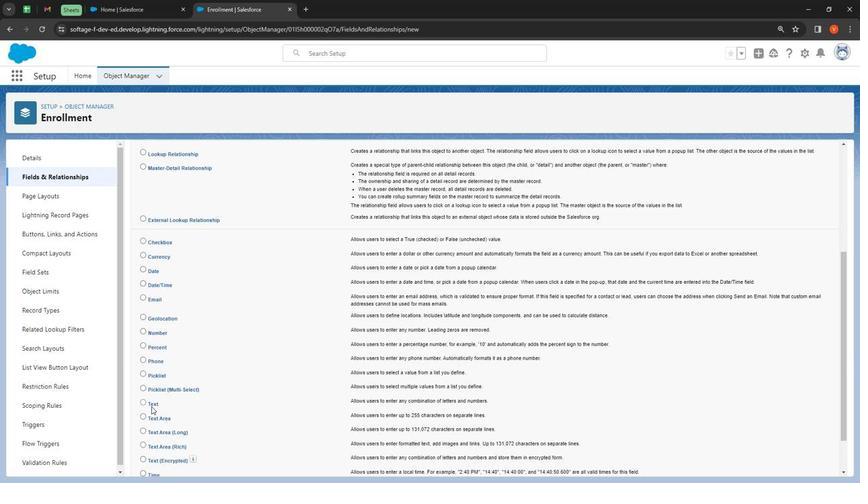 
Action: Mouse moved to (538, 428)
Screenshot: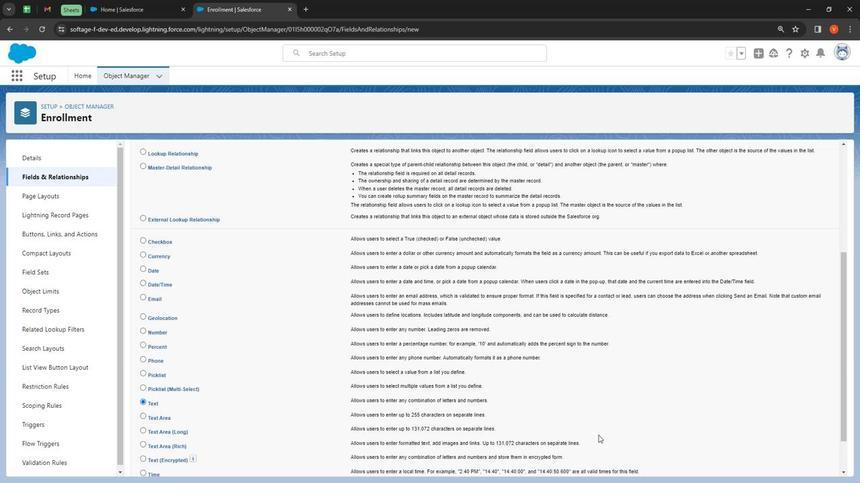 
Action: Mouse scrolled (538, 427) with delta (0, 0)
Screenshot: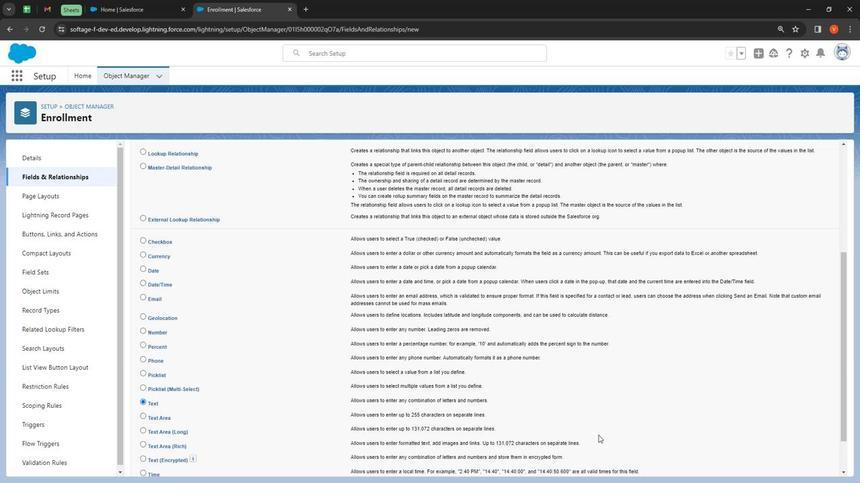 
Action: Mouse moved to (580, 436)
Screenshot: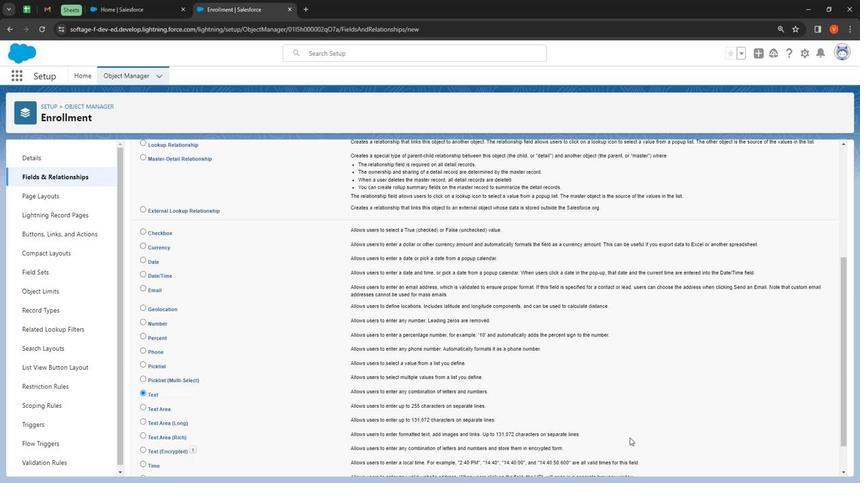 
Action: Mouse scrolled (580, 436) with delta (0, 0)
Screenshot: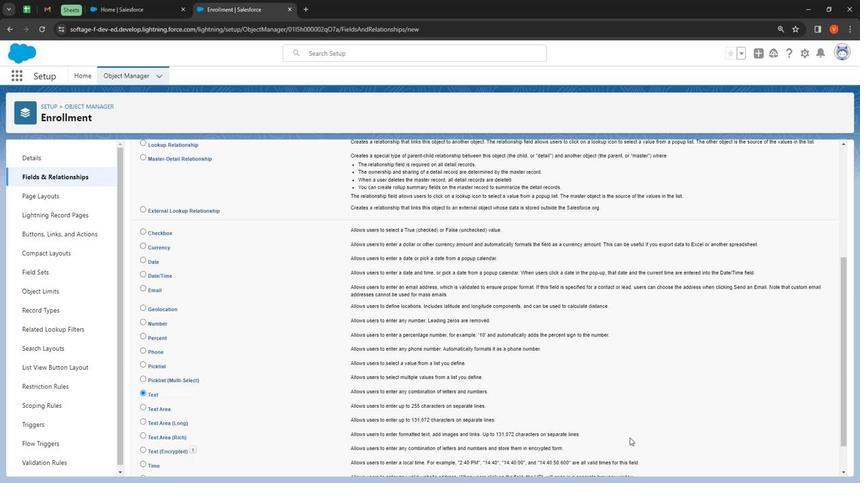 
Action: Mouse moved to (603, 440)
Screenshot: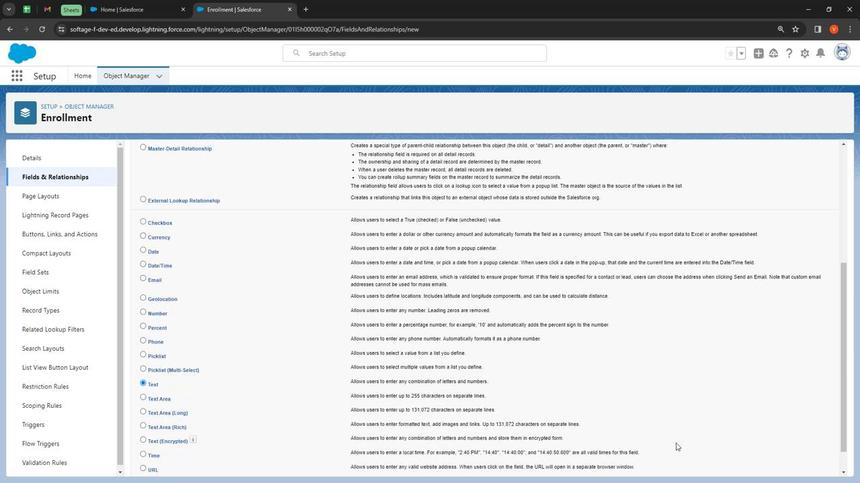
Action: Mouse scrolled (603, 439) with delta (0, 0)
Screenshot: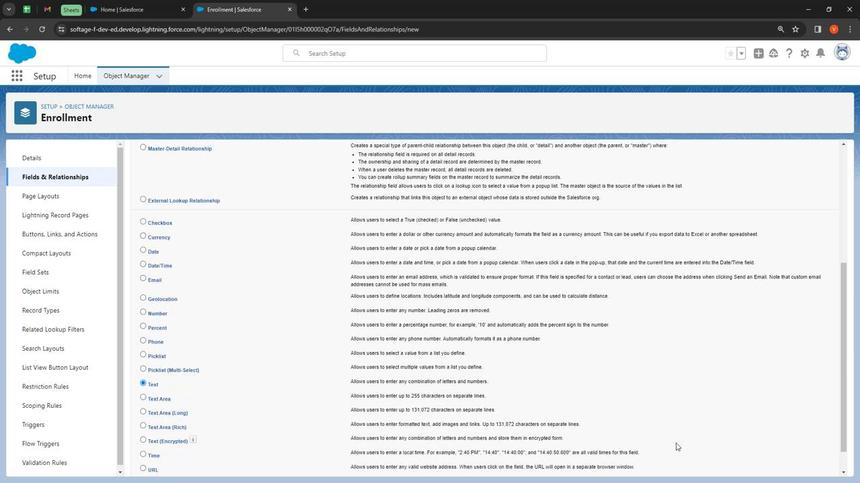 
Action: Mouse moved to (629, 442)
Screenshot: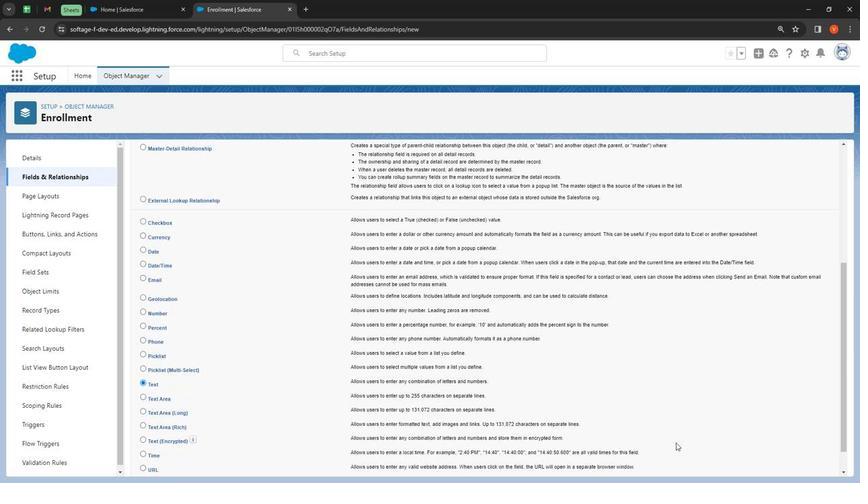 
Action: Mouse scrolled (629, 442) with delta (0, 0)
Screenshot: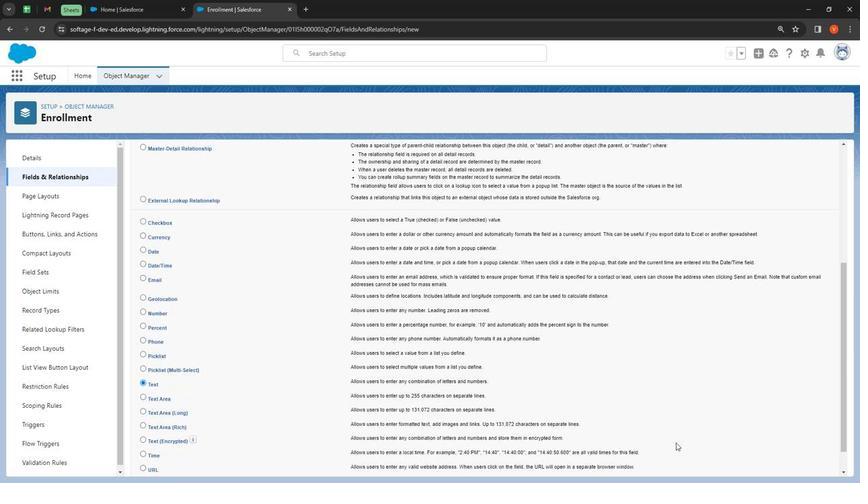 
Action: Mouse moved to (684, 448)
Screenshot: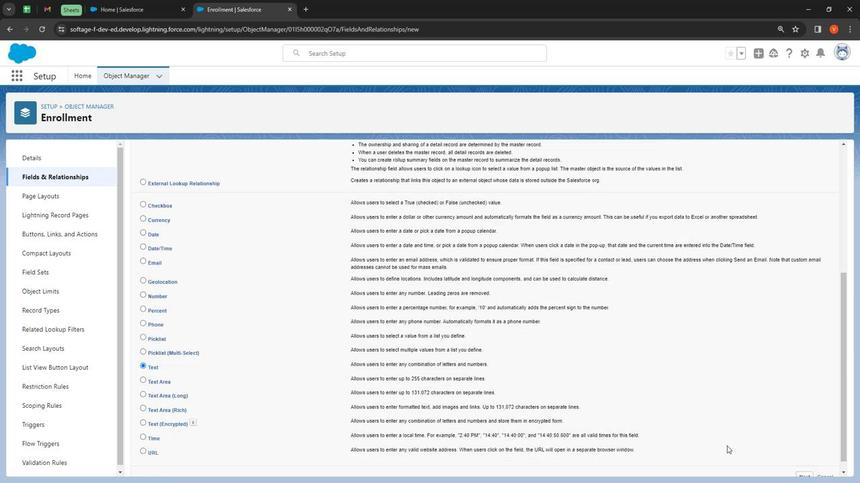 
Action: Mouse scrolled (684, 447) with delta (0, 0)
Screenshot: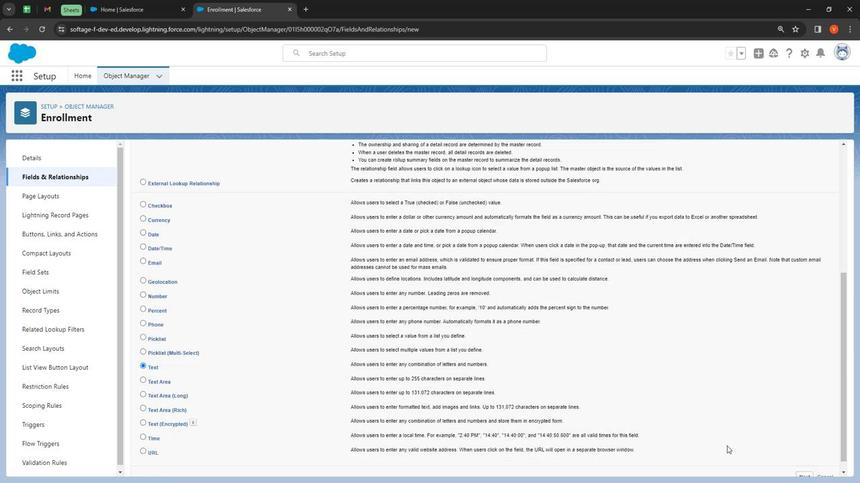 
Action: Mouse moved to (726, 450)
Screenshot: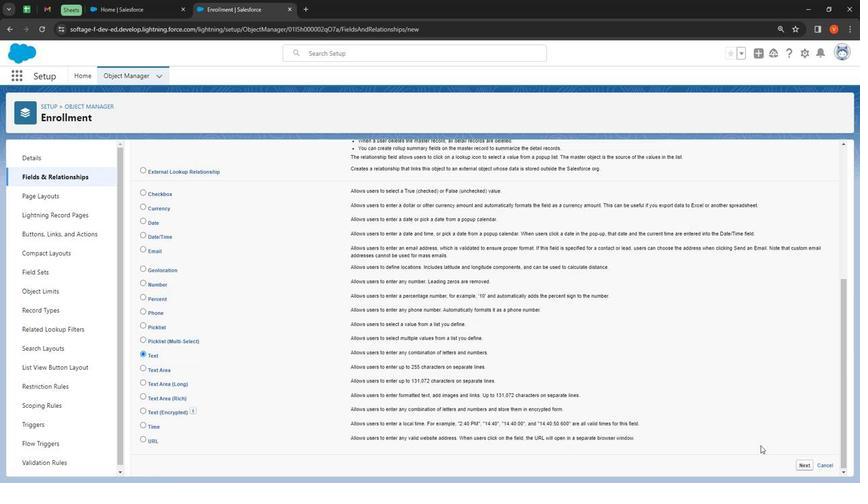 
Action: Mouse scrolled (726, 449) with delta (0, 0)
Screenshot: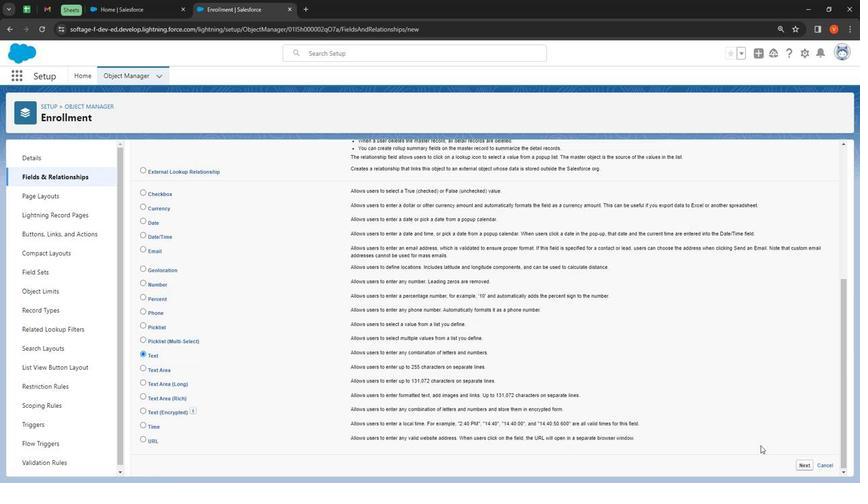 
Action: Mouse moved to (803, 464)
Screenshot: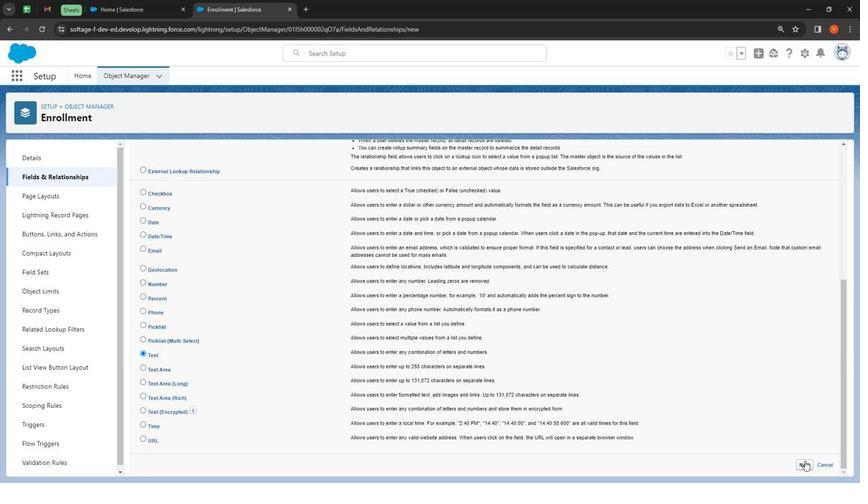
Action: Mouse pressed left at (803, 464)
Screenshot: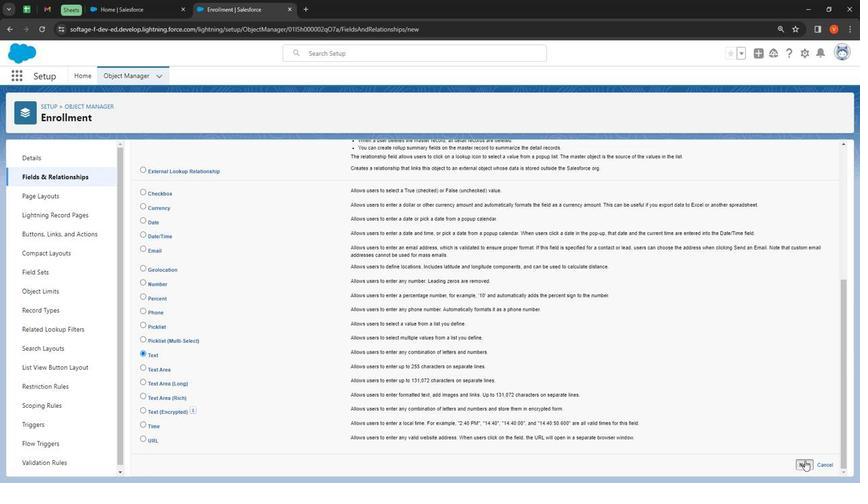 
Action: Mouse moved to (296, 239)
Screenshot: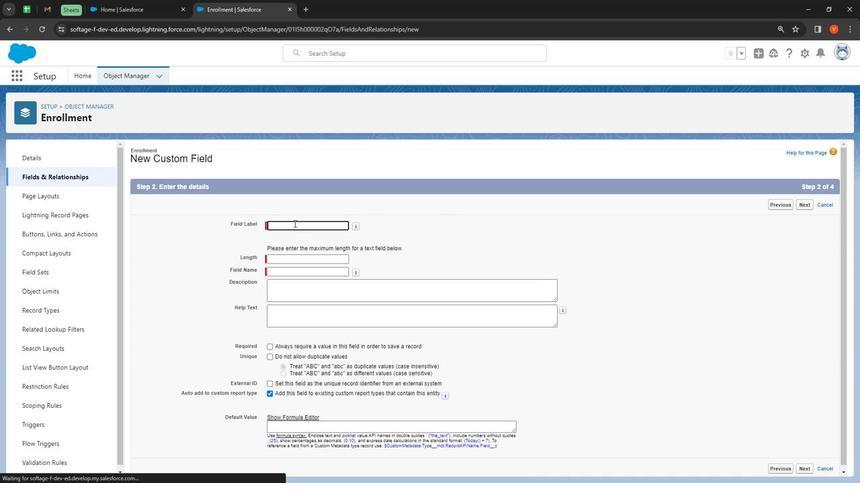 
Action: Mouse pressed left at (296, 239)
Screenshot: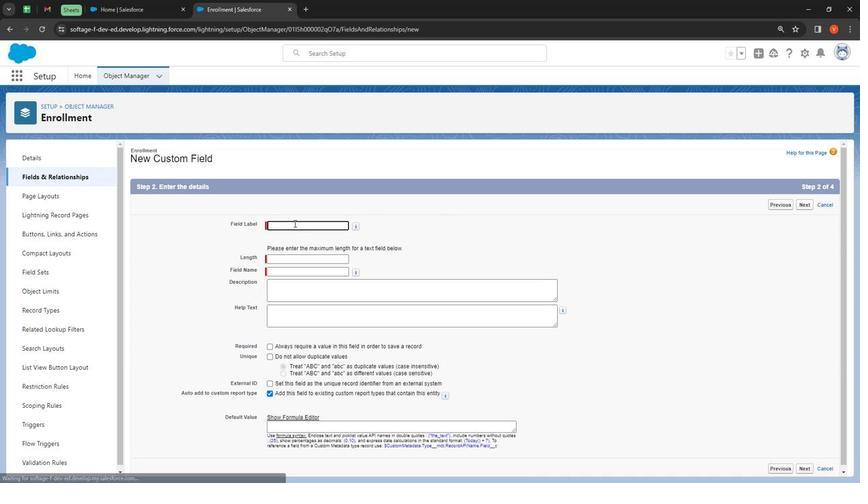 
Action: Mouse moved to (298, 241)
Screenshot: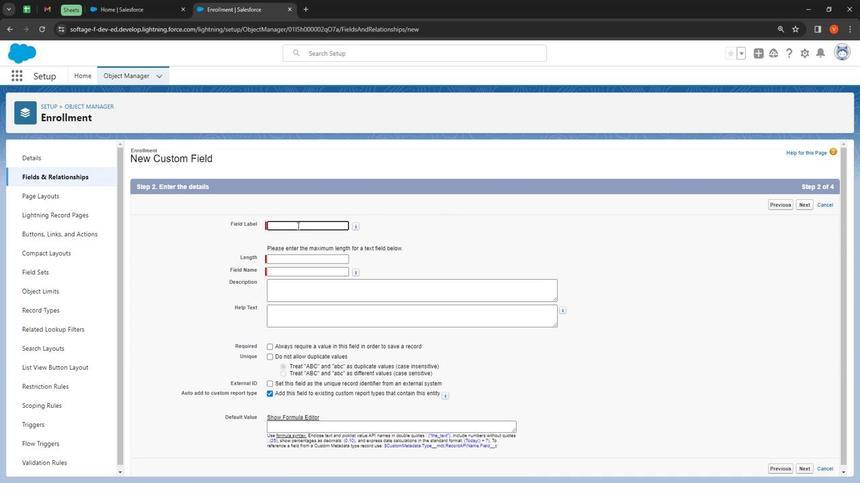 
Action: Key pressed <Key.shift>Student<Key.space><Key.shift_r>Name
Screenshot: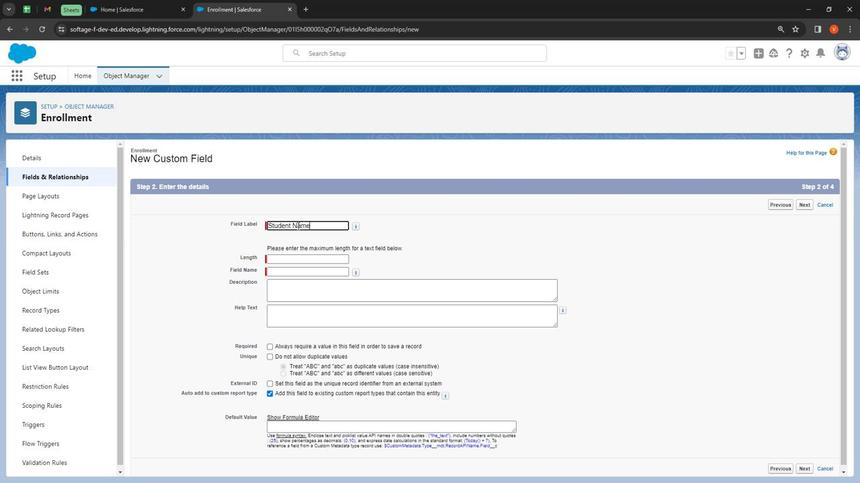 
Action: Mouse moved to (330, 275)
Screenshot: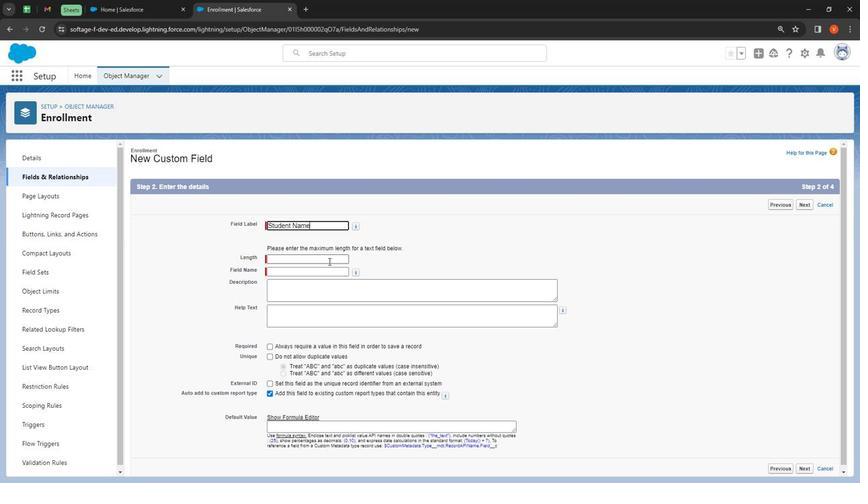 
Action: Mouse pressed left at (330, 275)
Screenshot: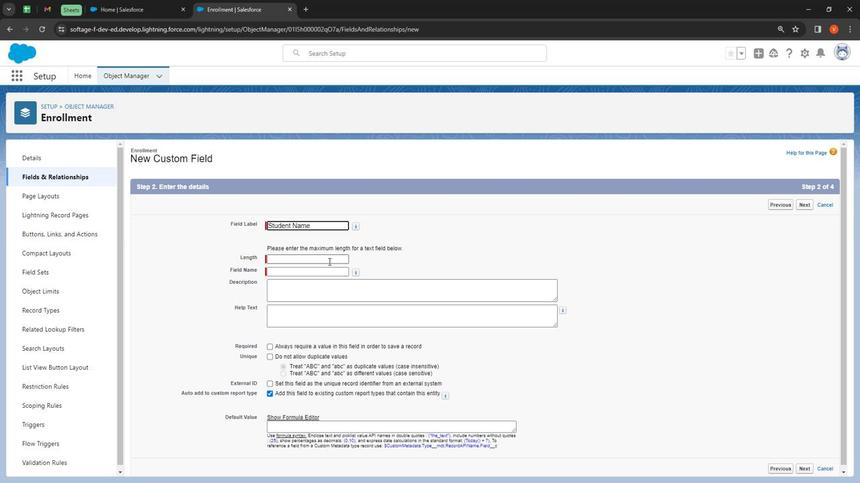 
Action: Key pressed 55
Screenshot: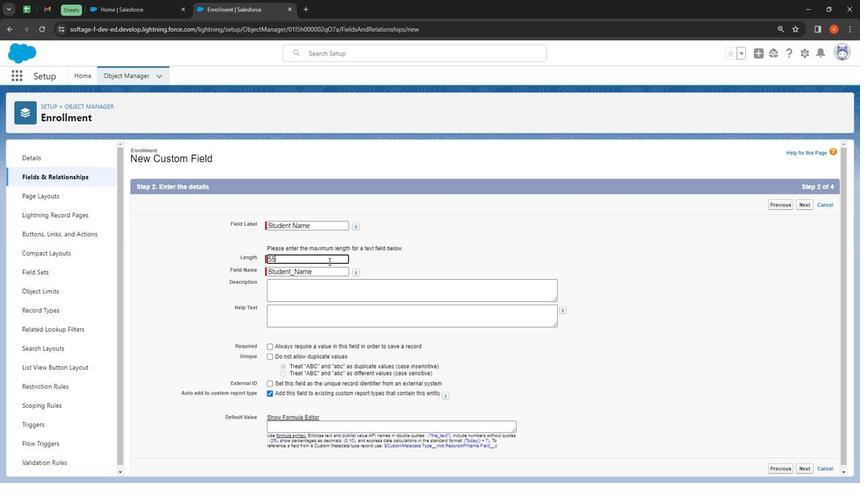 
Action: Mouse moved to (322, 301)
Screenshot: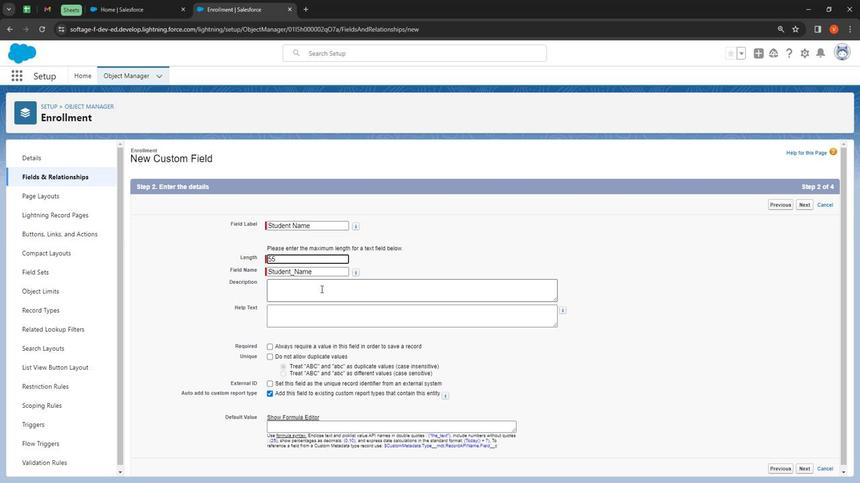
Action: Mouse pressed left at (322, 301)
Screenshot: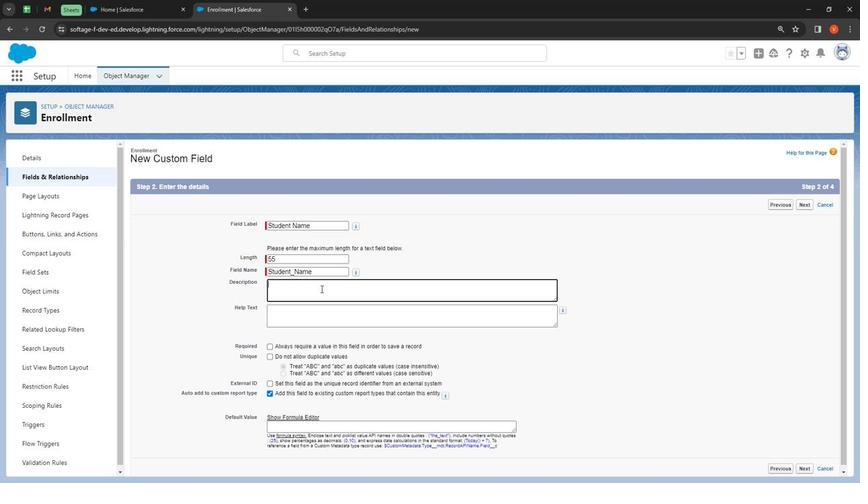 
Action: Key pressed <Key.shift><Key.shift><Key.shift><Key.shift><Key.shift><Key.shift><Key.shift><Key.shift><Key.shift>Student<Key.space>name<Key.space><Key.shift_r><Key.shift_r><Key.shift_r><Key.shift_r><Key.shift_r><Key.shift_r><Key.shift_r><Key.shift_r><Key.shift_r><Key.shift_r><Key.shift_r><Key.shift_r><Key.shift_r><Key.shift_r><Key.shift_r>/<Key.shift>W<Key.backspace><Key.backspace><Key.shift>Who<Key.space>is<Key.space><Key.shift>Enrolling<Key.space>in<Key.space>student<Key.space>management<Key.space>system
Screenshot: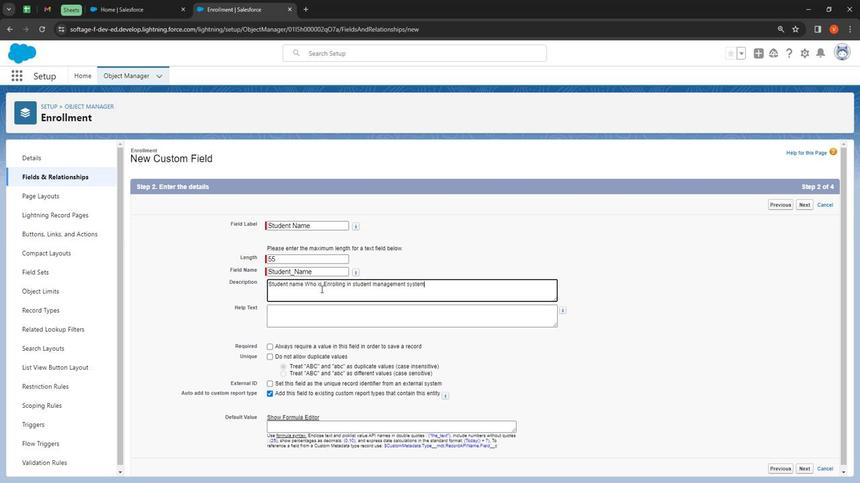 
Action: Mouse moved to (335, 331)
Screenshot: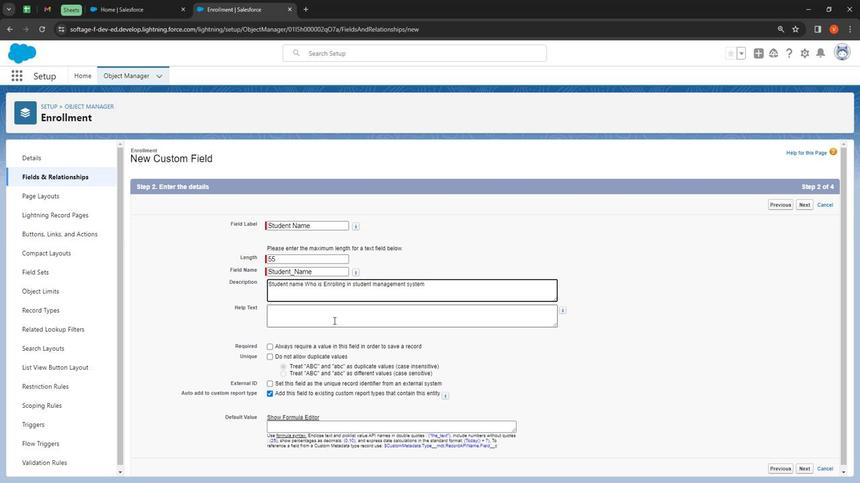 
Action: Mouse pressed left at (335, 331)
Screenshot: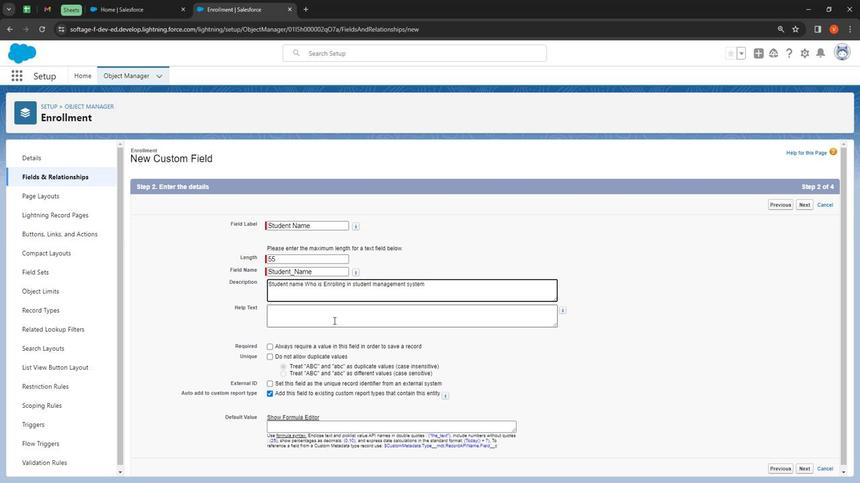 
Action: Key pressed <Key.shift><Key.shift><Key.shift><Key.shift><Key.shift><Key.shift><Key.shift><Key.shift><Key.shift><Key.shift><Key.shift><Key.shift><Key.shift><Key.shift><Key.shift>Enter<Key.space><Key.shift>Student<Key.space><Key.shift_r><Key.shift_r>Name<Key.space>enrolling<Key.space>in<Key.space>student<Key.space>management<Key.space>system
Screenshot: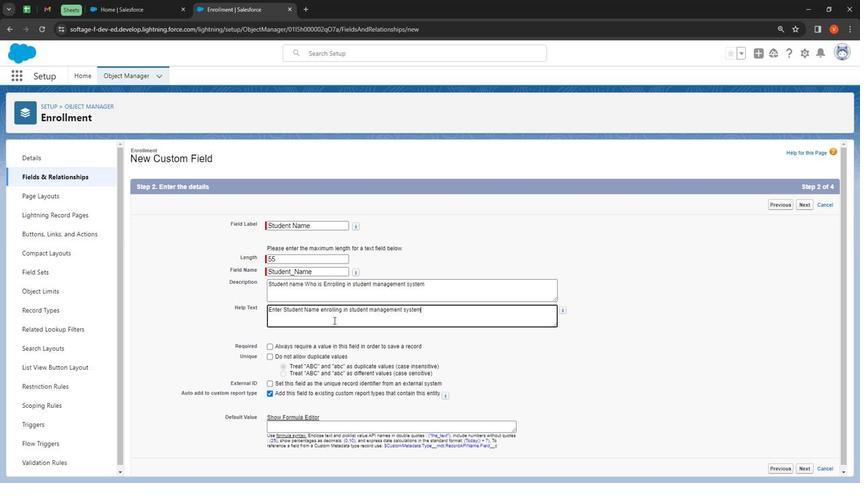 
Action: Mouse moved to (338, 392)
Screenshot: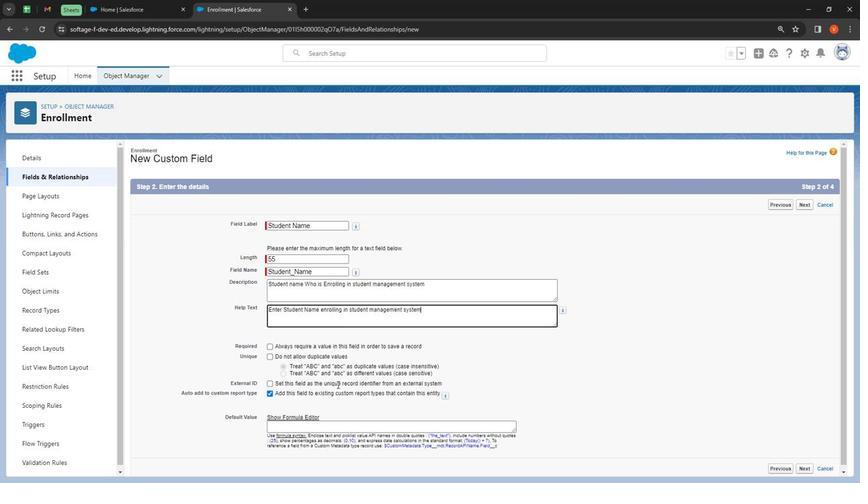 
Action: Mouse scrolled (338, 391) with delta (0, 0)
Screenshot: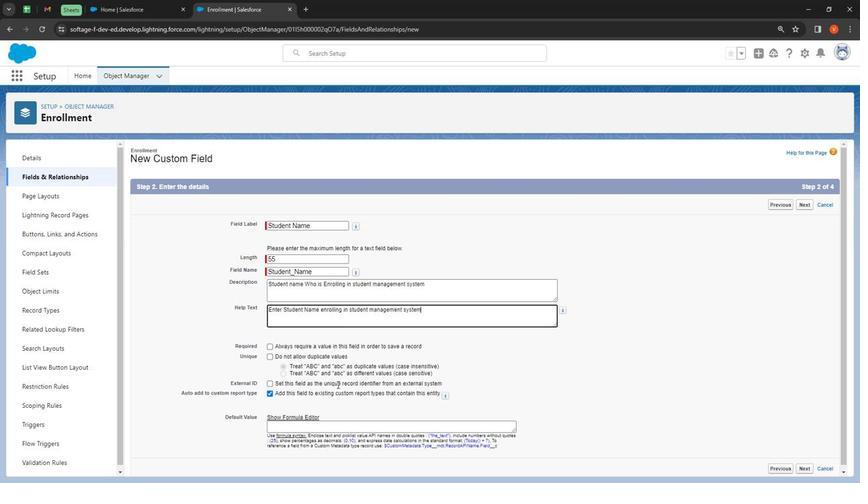 
Action: Mouse moved to (338, 393)
Screenshot: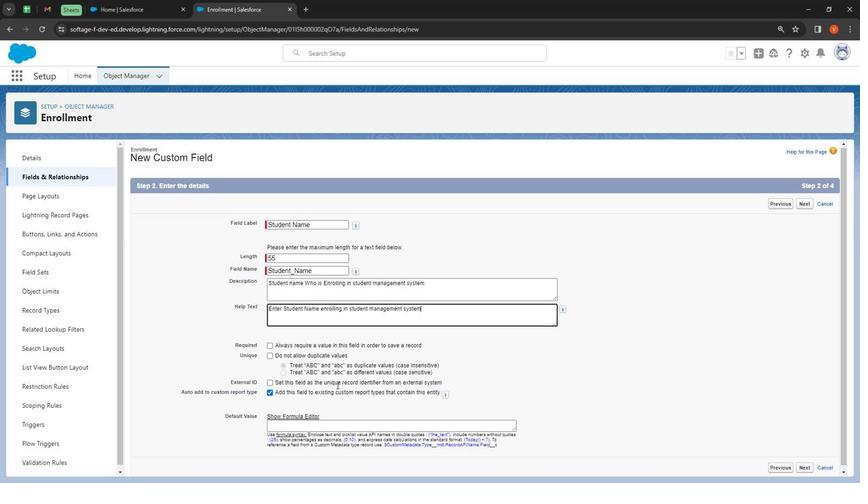 
Action: Mouse scrolled (338, 392) with delta (0, 0)
Screenshot: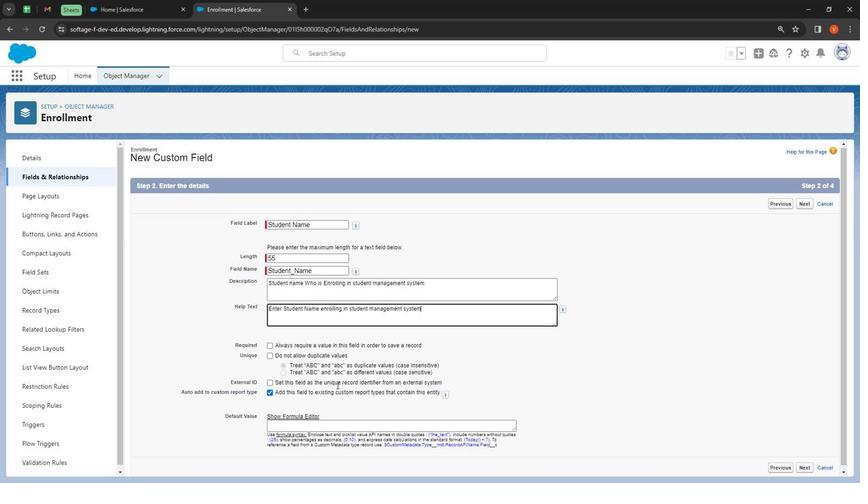 
Action: Mouse scrolled (338, 392) with delta (0, 0)
Screenshot: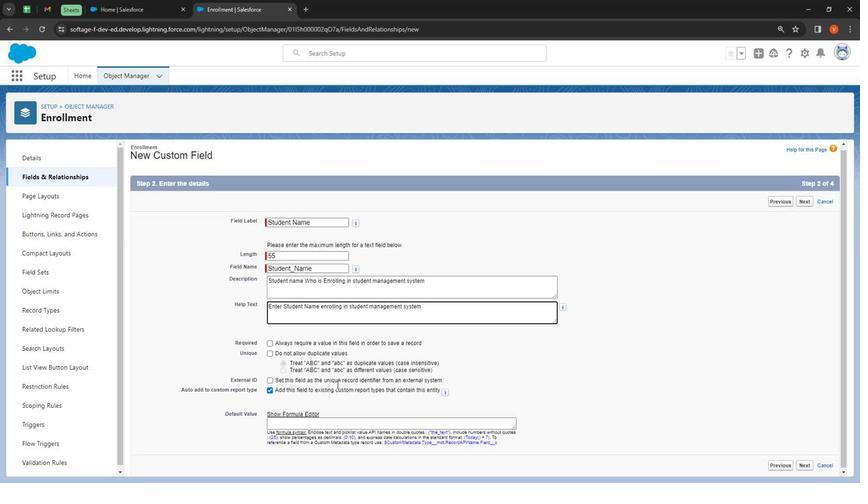 
Action: Mouse moved to (801, 468)
Screenshot: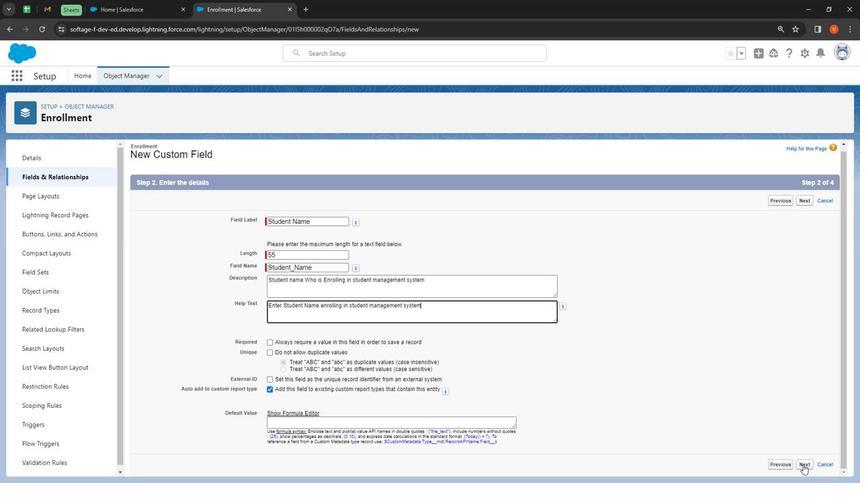 
Action: Mouse pressed left at (801, 468)
Screenshot: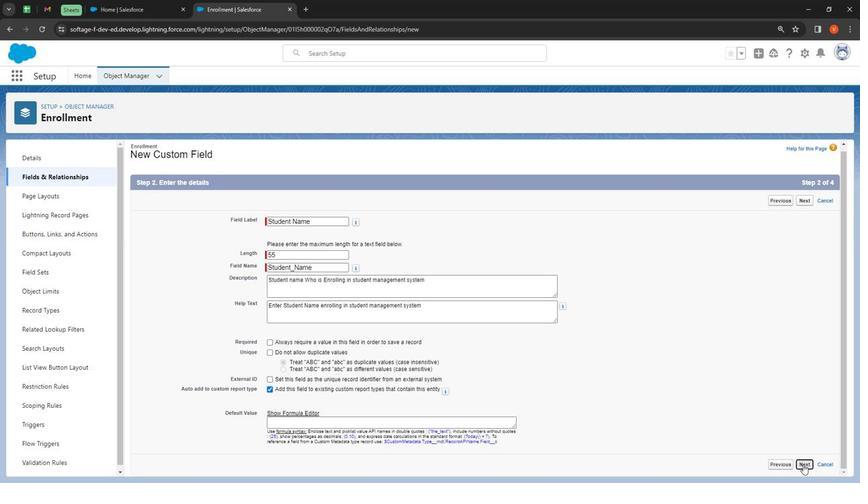 
Action: Mouse moved to (753, 344)
Screenshot: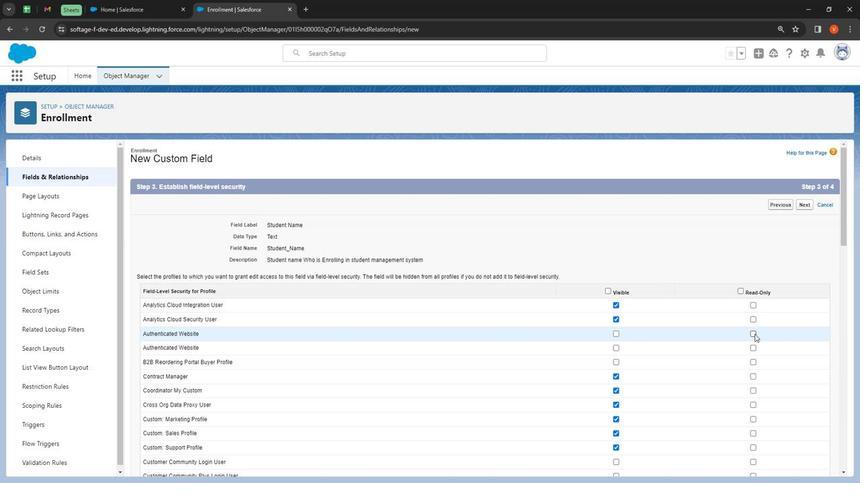 
Action: Mouse pressed left at (753, 344)
Screenshot: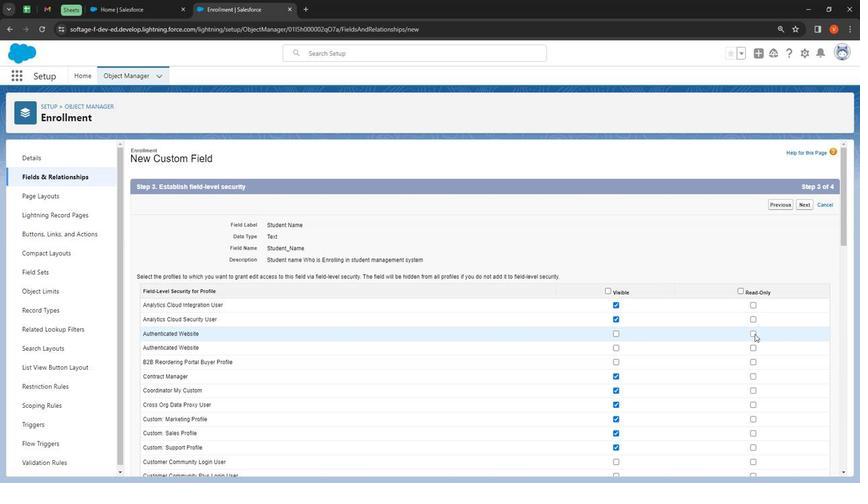
Action: Mouse moved to (752, 357)
Screenshot: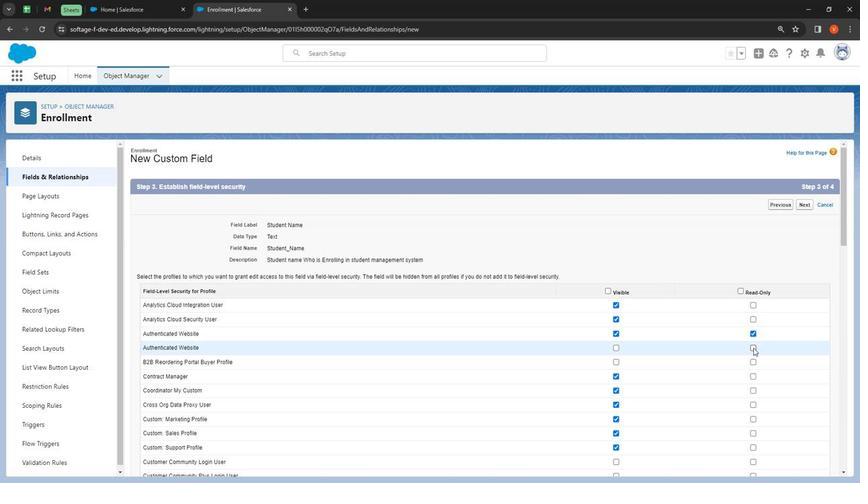
Action: Mouse pressed left at (752, 357)
Screenshot: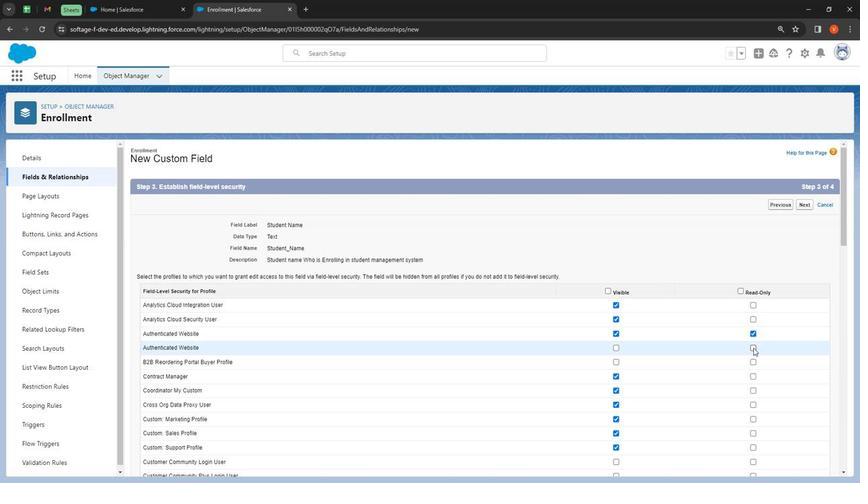 
Action: Mouse moved to (750, 368)
Screenshot: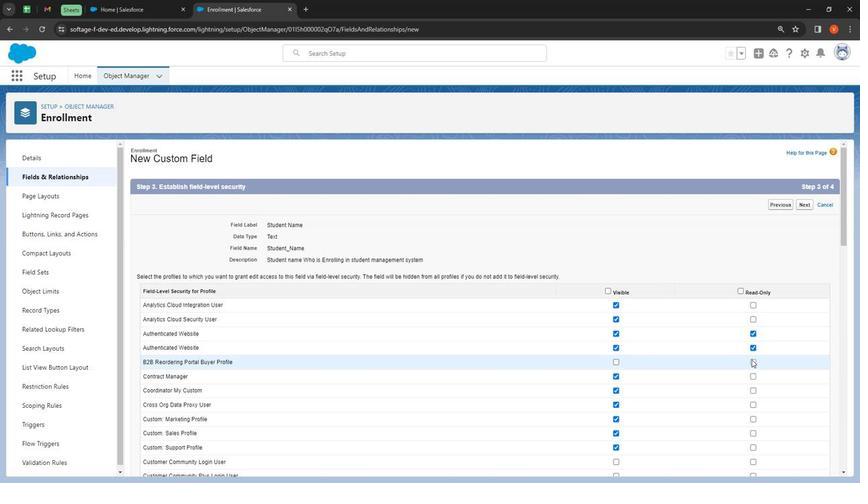 
Action: Mouse pressed left at (750, 368)
Screenshot: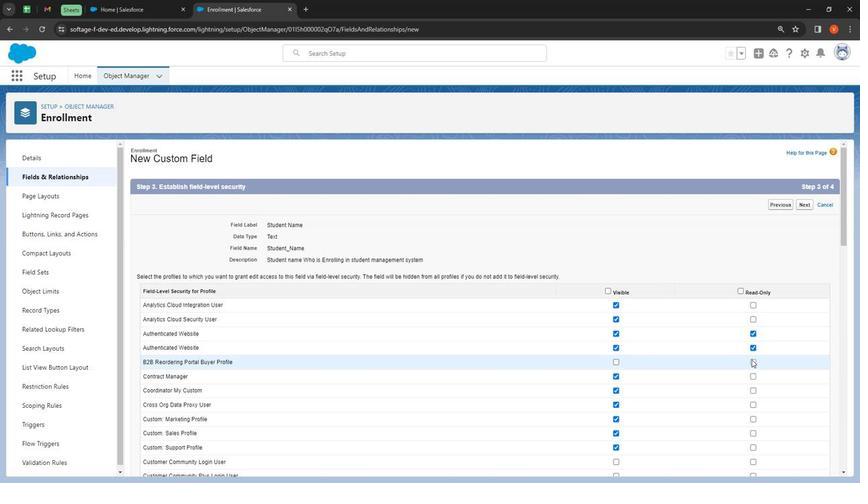 
Action: Mouse moved to (749, 383)
Screenshot: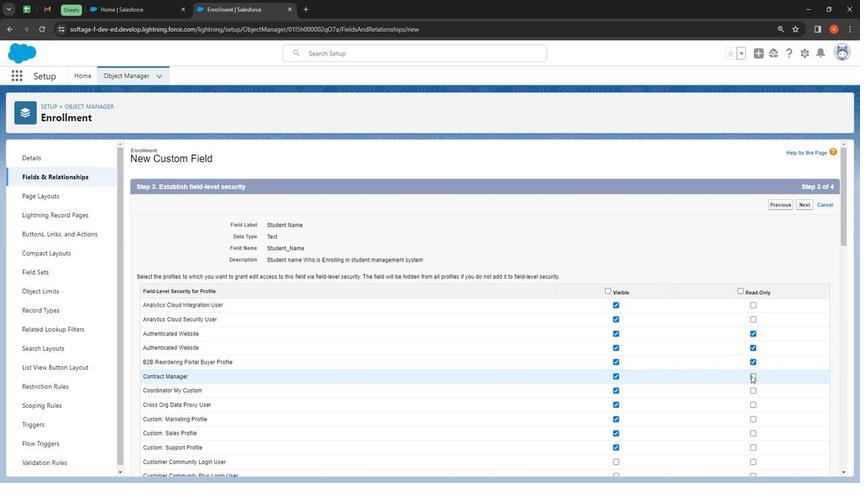 
Action: Mouse pressed left at (749, 383)
Screenshot: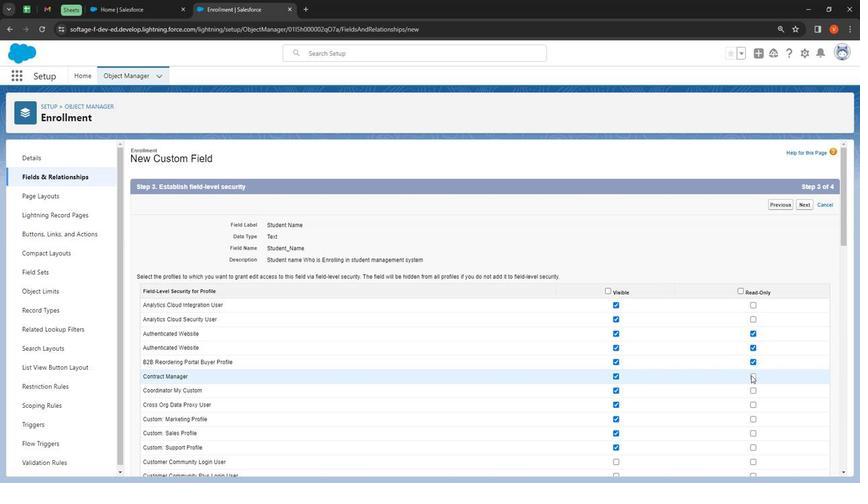 
Action: Mouse moved to (616, 400)
Screenshot: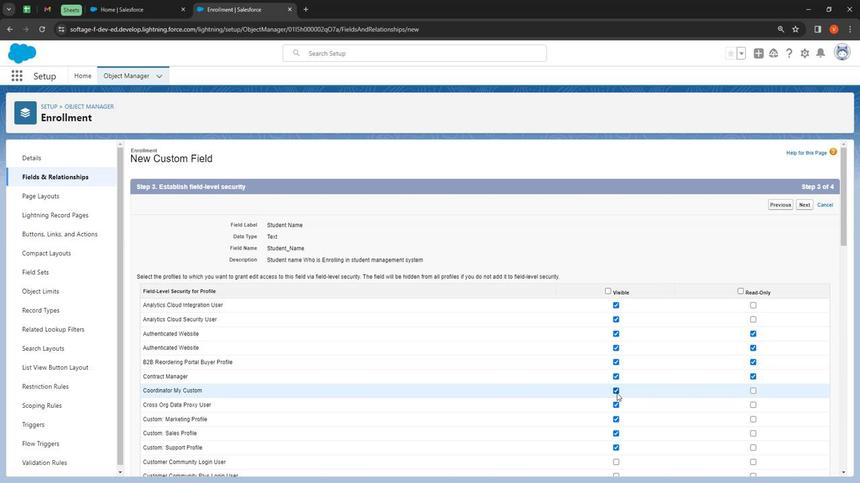 
Action: Mouse pressed left at (616, 400)
Screenshot: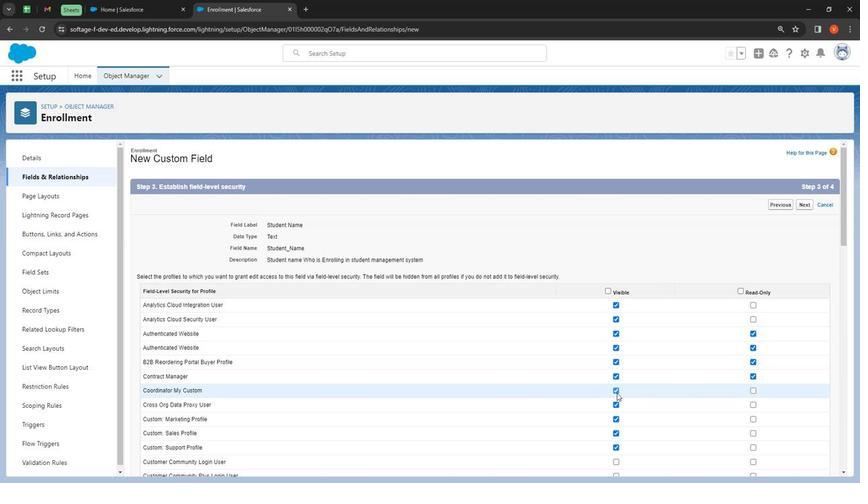 
Action: Mouse moved to (612, 425)
Screenshot: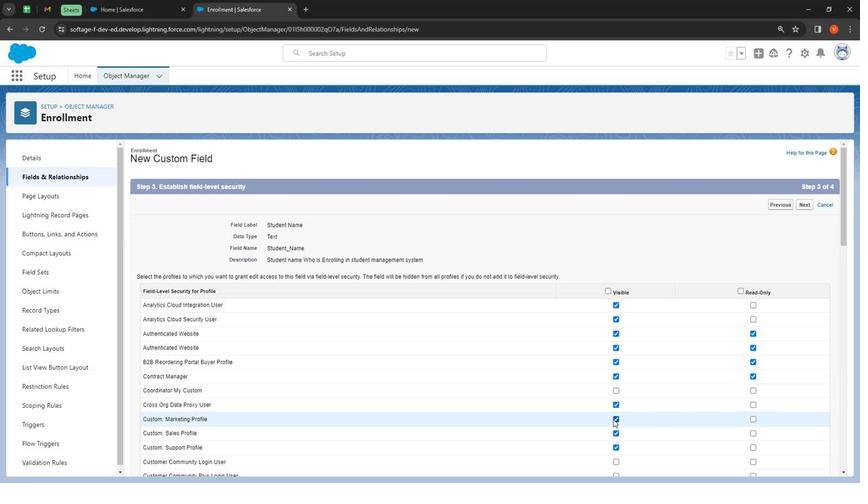
Action: Mouse pressed left at (612, 425)
Screenshot: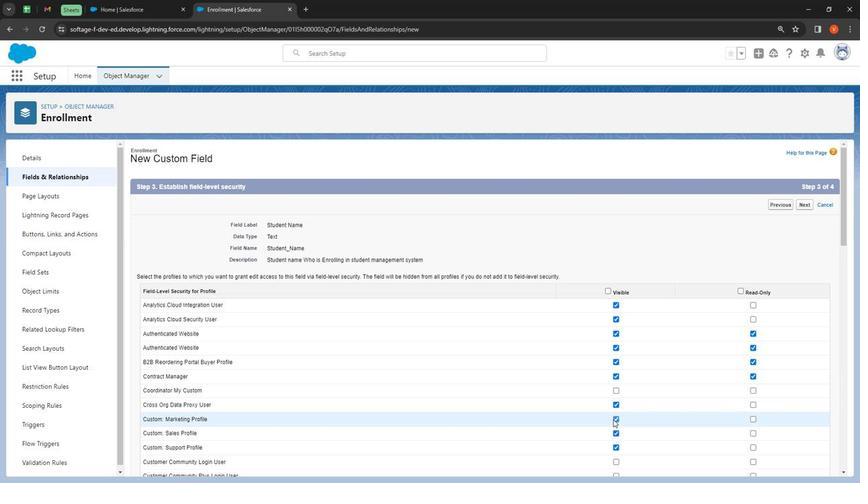 
Action: Mouse moved to (616, 438)
Screenshot: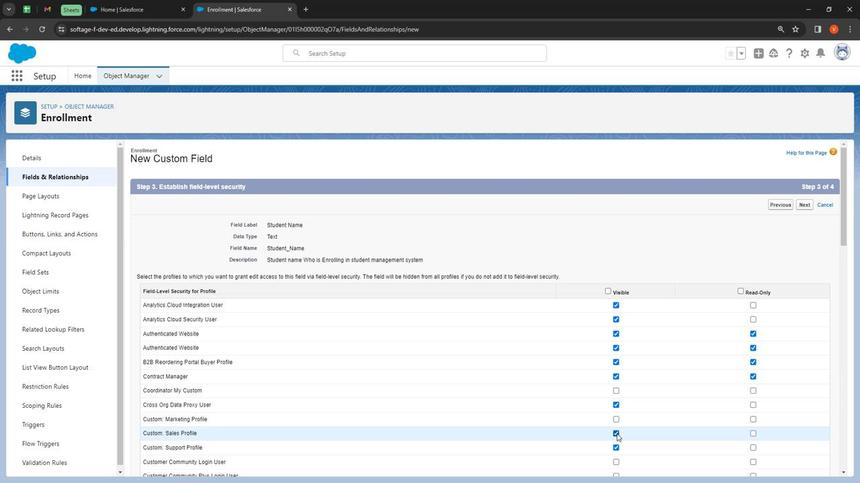 
Action: Mouse pressed left at (616, 438)
Screenshot: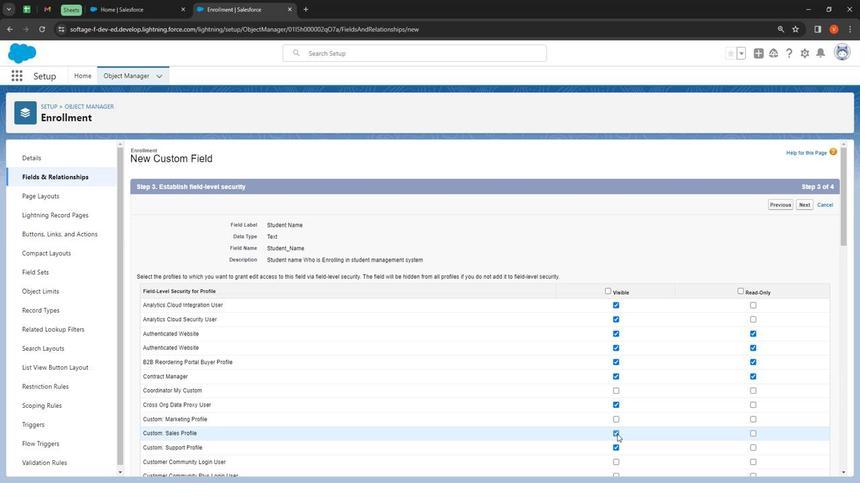 
Action: Mouse moved to (616, 451)
Screenshot: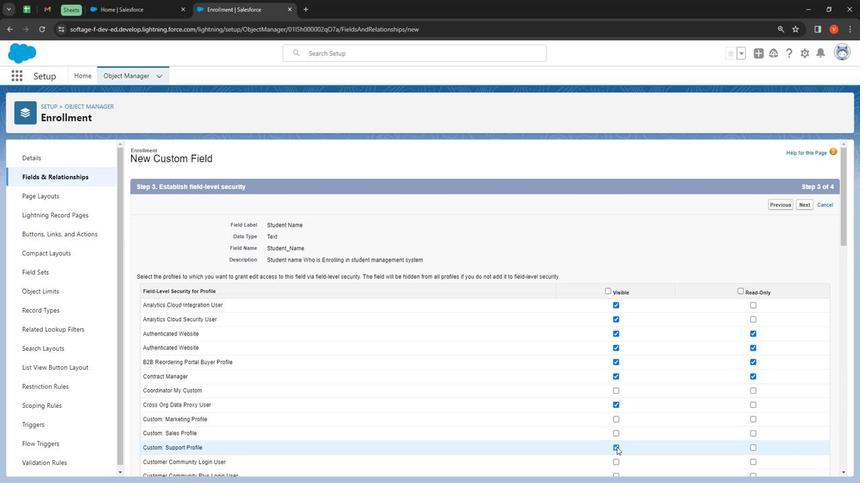 
Action: Mouse pressed left at (616, 451)
Screenshot: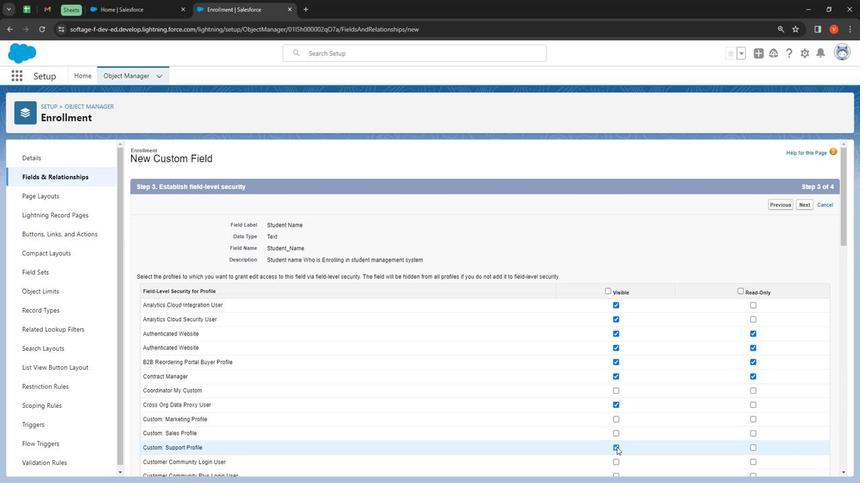 
Action: Mouse moved to (673, 450)
Screenshot: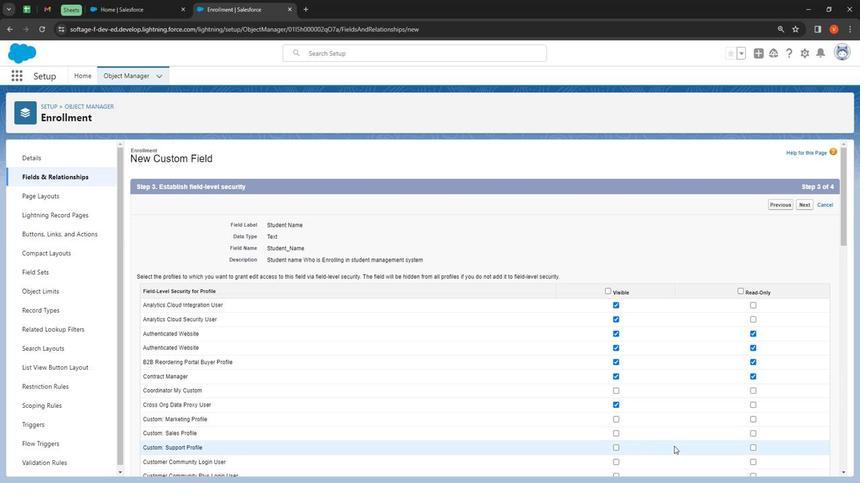 
Action: Mouse scrolled (673, 450) with delta (0, 0)
Screenshot: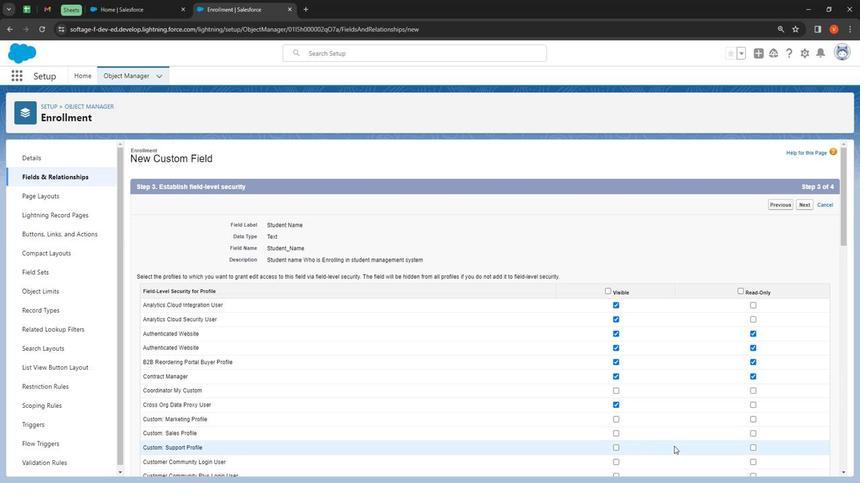 
Action: Mouse moved to (673, 450)
Screenshot: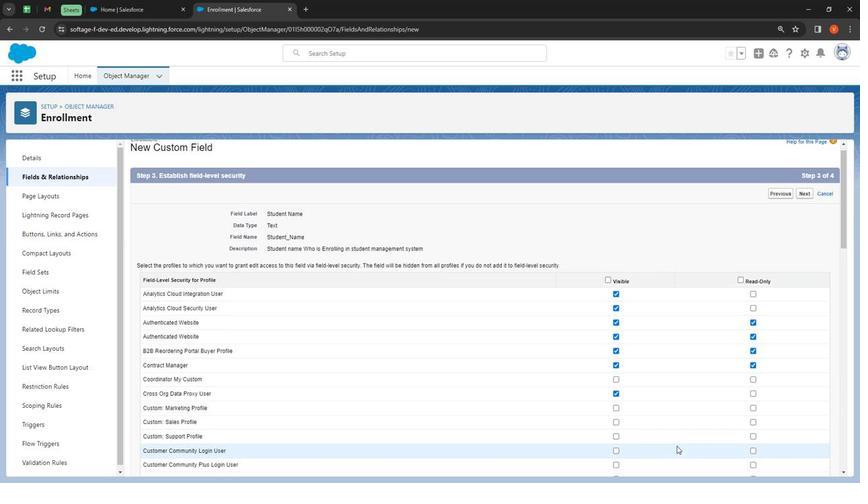 
Action: Mouse scrolled (673, 450) with delta (0, 0)
Screenshot: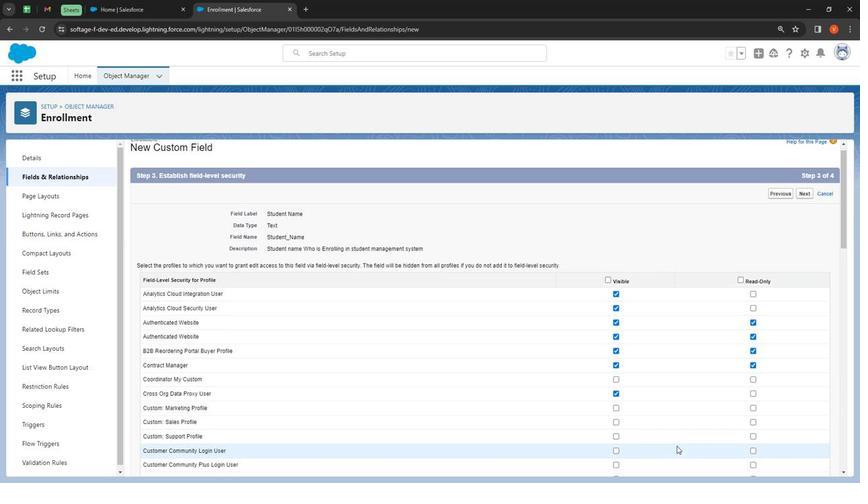 
Action: Mouse moved to (675, 450)
Screenshot: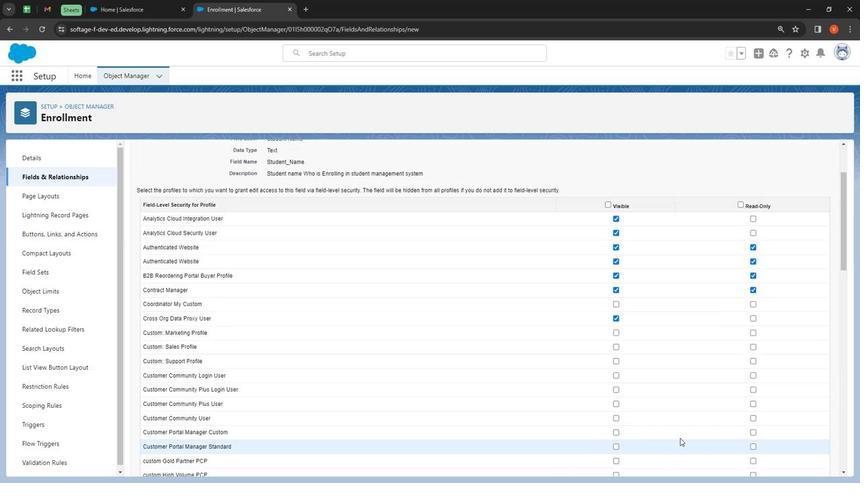 
Action: Mouse scrolled (675, 449) with delta (0, 0)
Screenshot: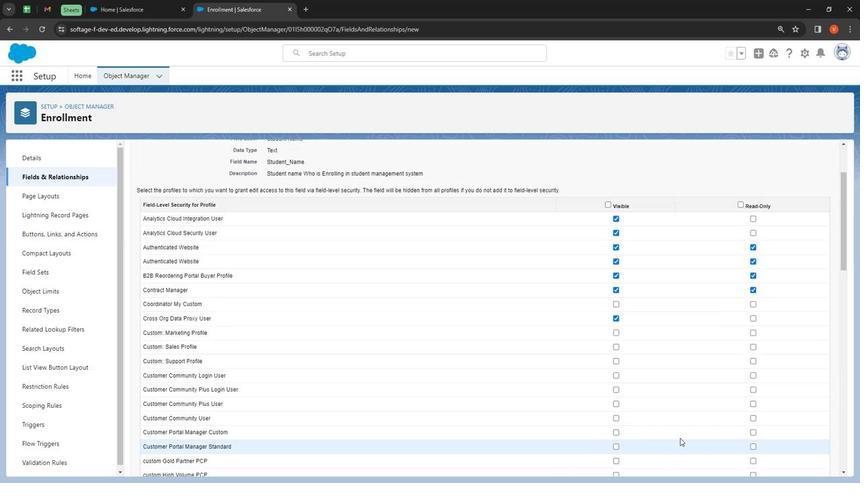 
Action: Mouse moved to (680, 438)
Screenshot: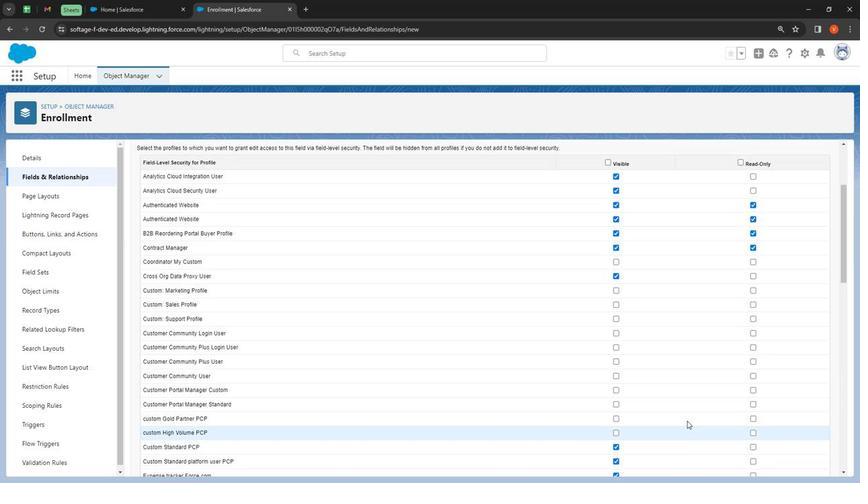
Action: Mouse scrolled (679, 440) with delta (0, 0)
Screenshot: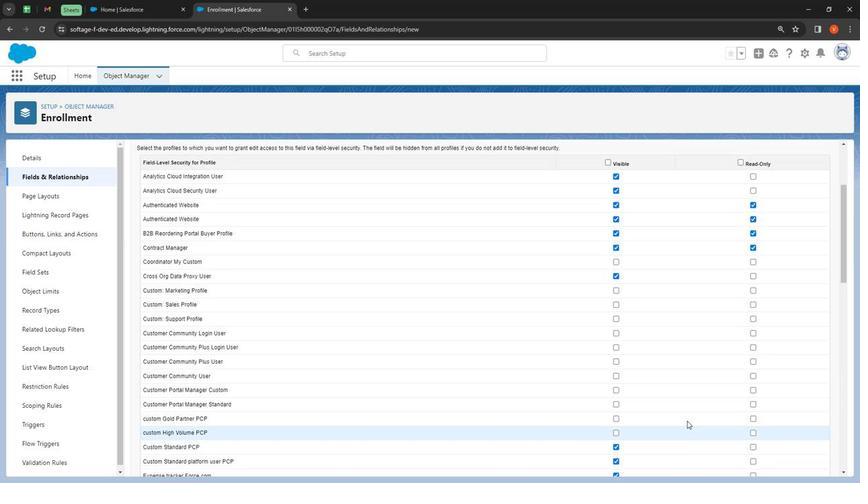 
Action: Mouse moved to (616, 303)
Screenshot: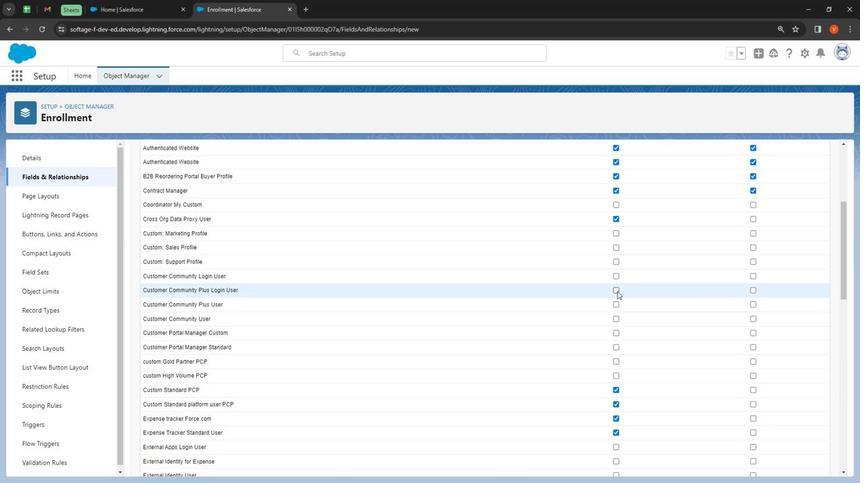 
Action: Mouse pressed left at (616, 303)
Screenshot: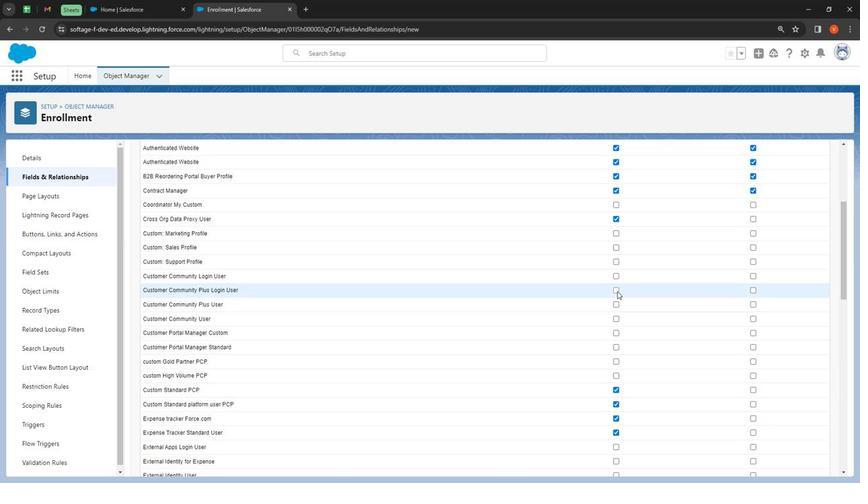 
Action: Mouse moved to (616, 315)
Screenshot: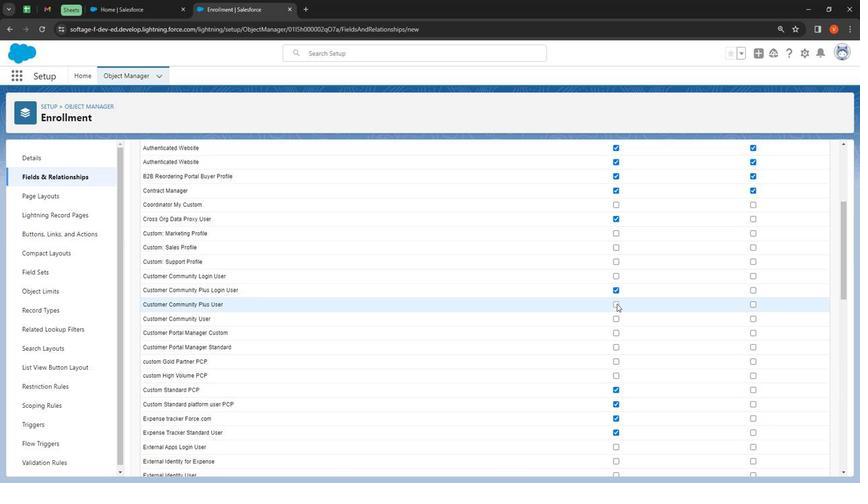 
Action: Mouse pressed left at (616, 315)
Screenshot: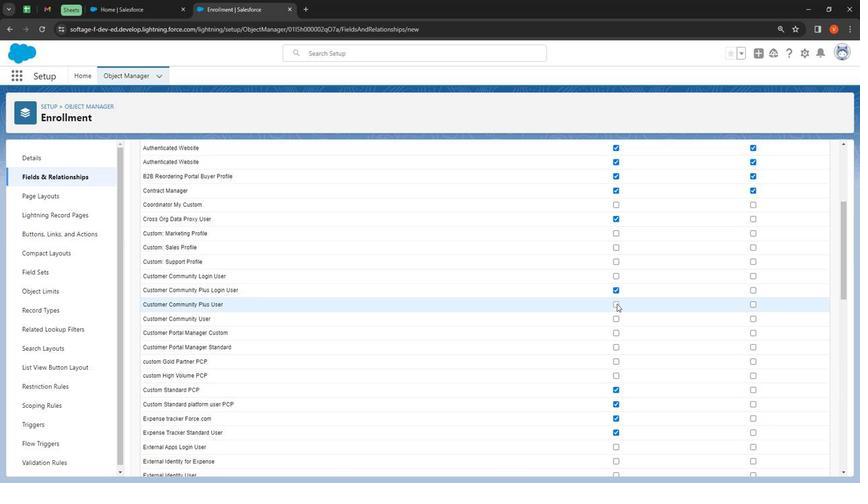 
Action: Mouse moved to (615, 343)
Screenshot: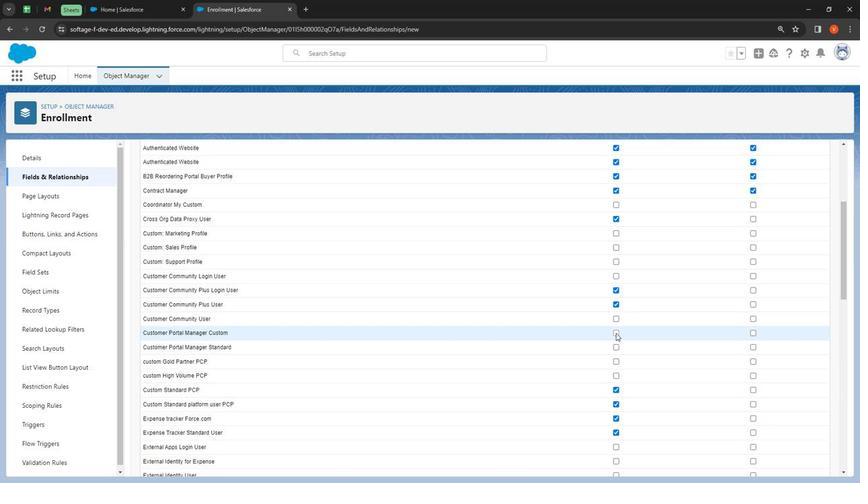 
Action: Mouse pressed left at (615, 343)
Screenshot: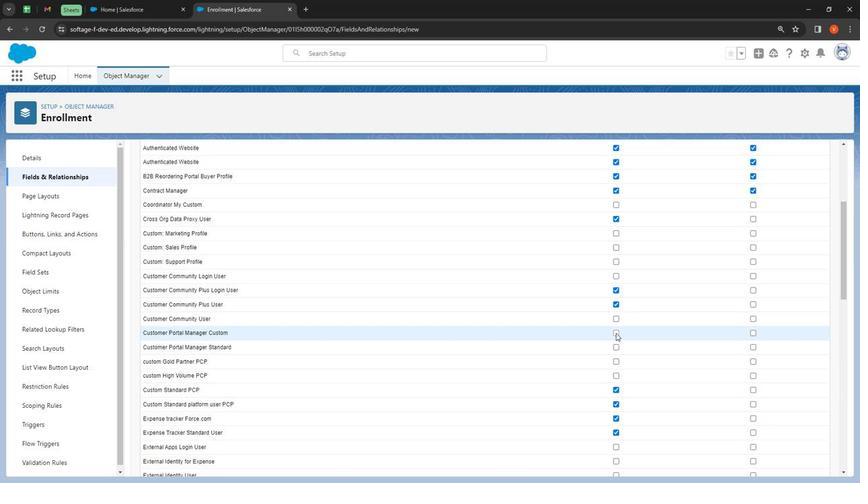 
Action: Mouse moved to (614, 354)
Screenshot: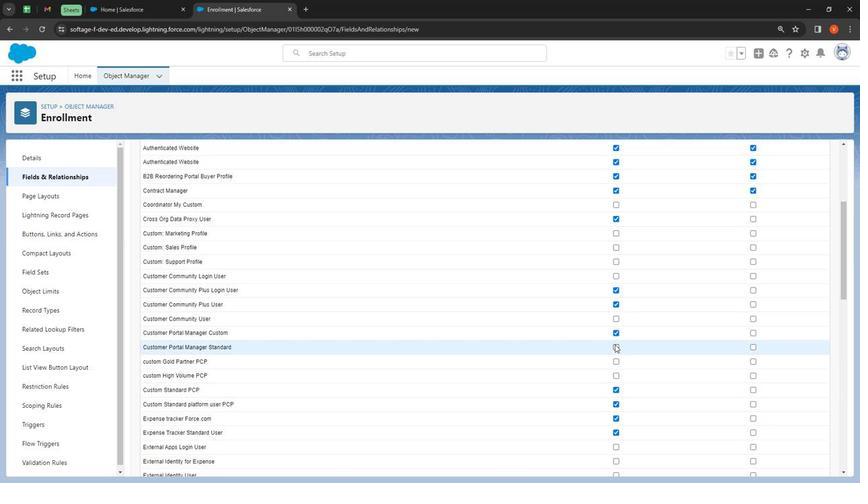 
Action: Mouse pressed left at (614, 354)
Screenshot: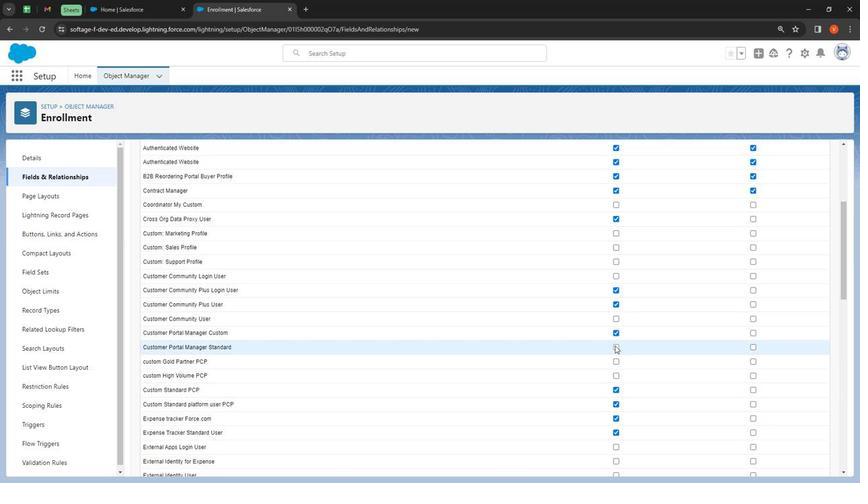 
Action: Mouse moved to (616, 412)
Screenshot: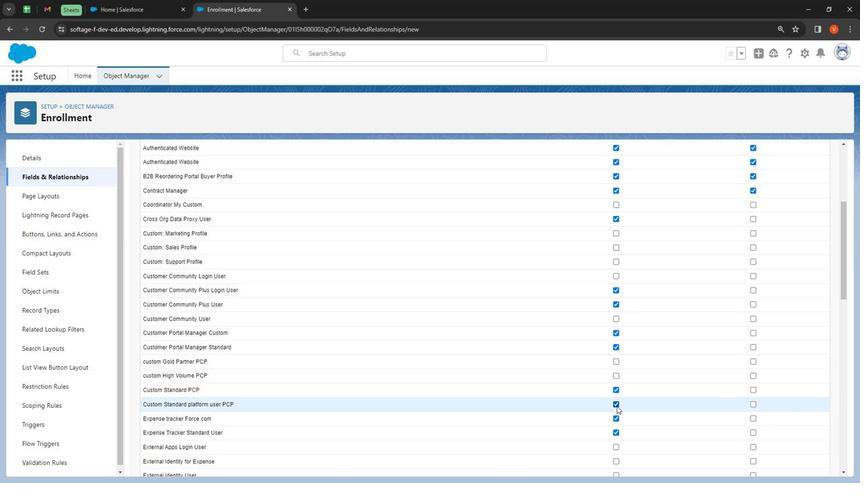 
Action: Mouse pressed left at (616, 412)
Screenshot: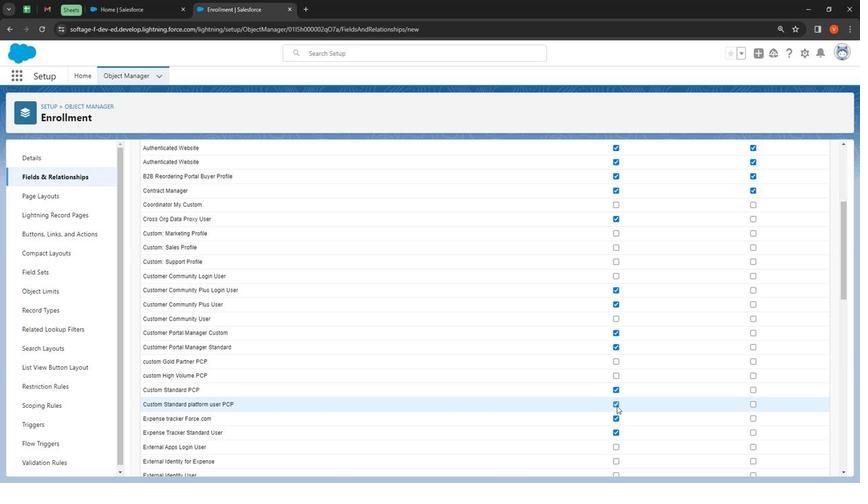 
Action: Mouse moved to (613, 423)
Screenshot: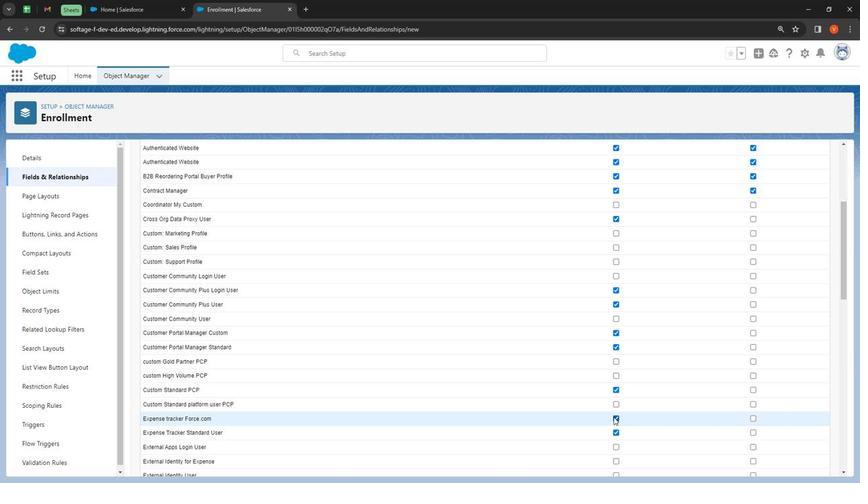 
Action: Mouse pressed left at (613, 423)
Screenshot: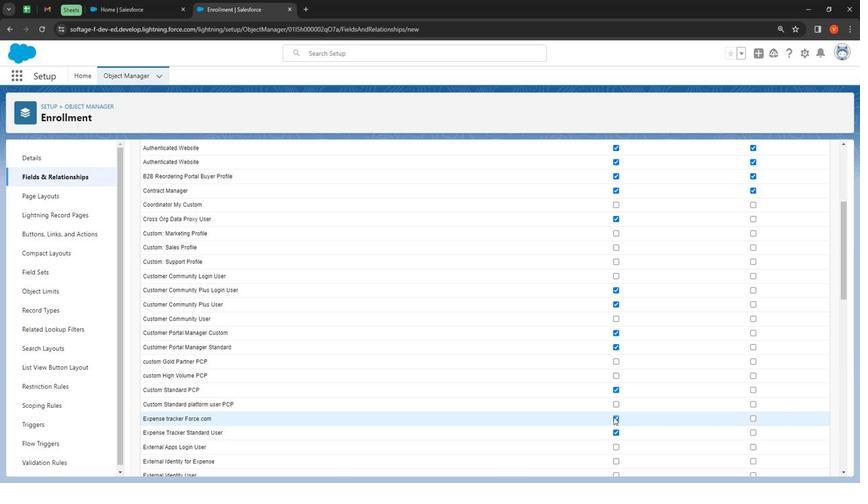 
Action: Mouse moved to (618, 437)
Screenshot: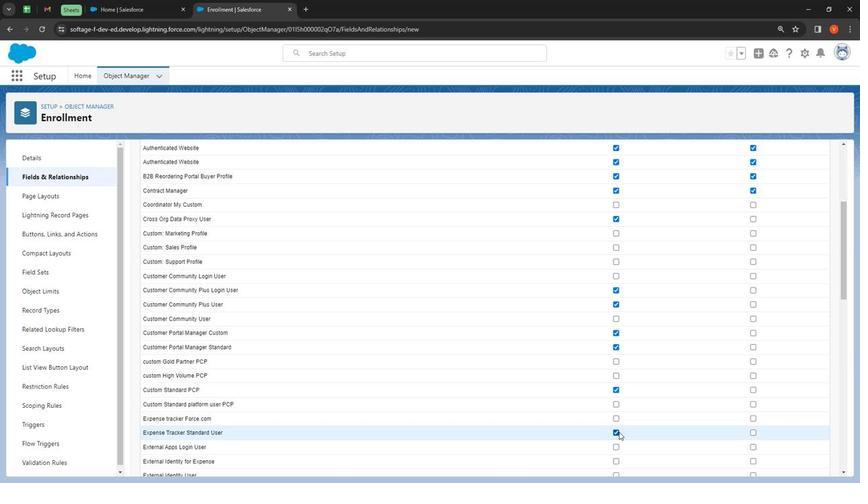 
Action: Mouse pressed left at (618, 437)
Screenshot: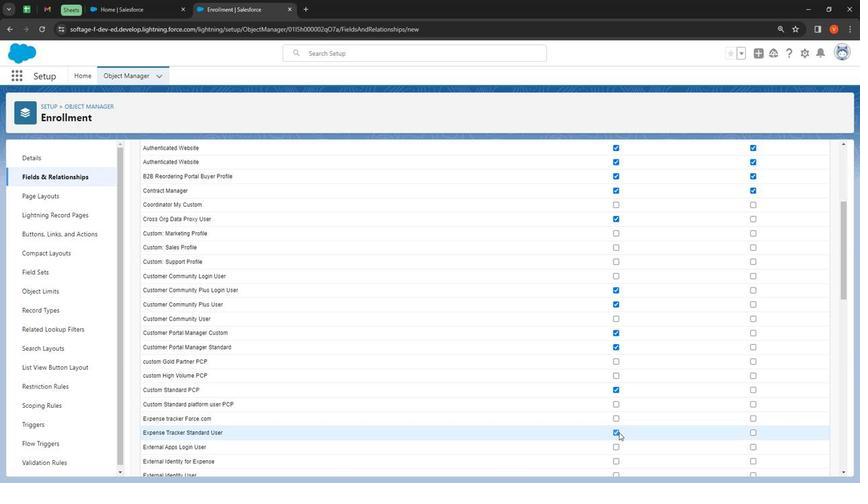 
Action: Mouse moved to (749, 372)
Screenshot: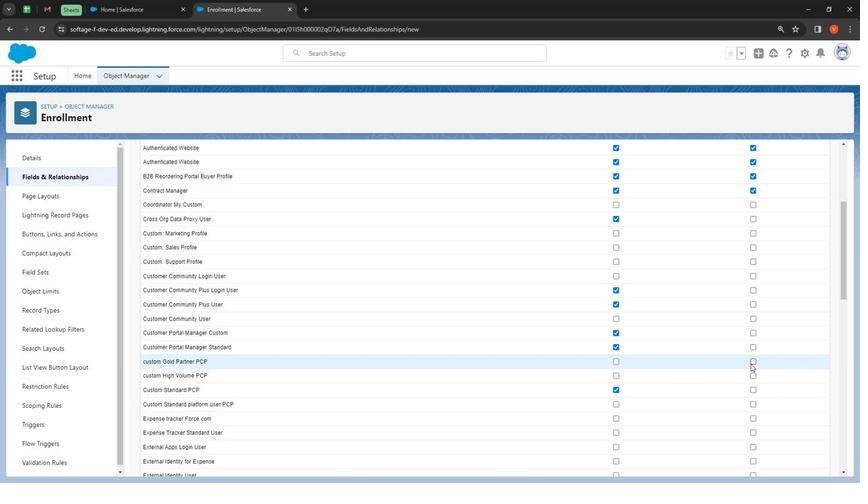 
Action: Mouse pressed left at (749, 372)
Screenshot: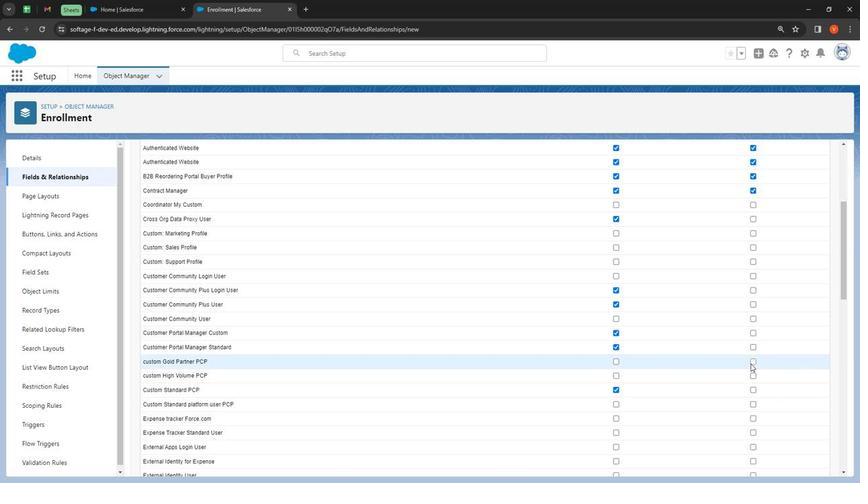 
Action: Mouse moved to (752, 382)
Screenshot: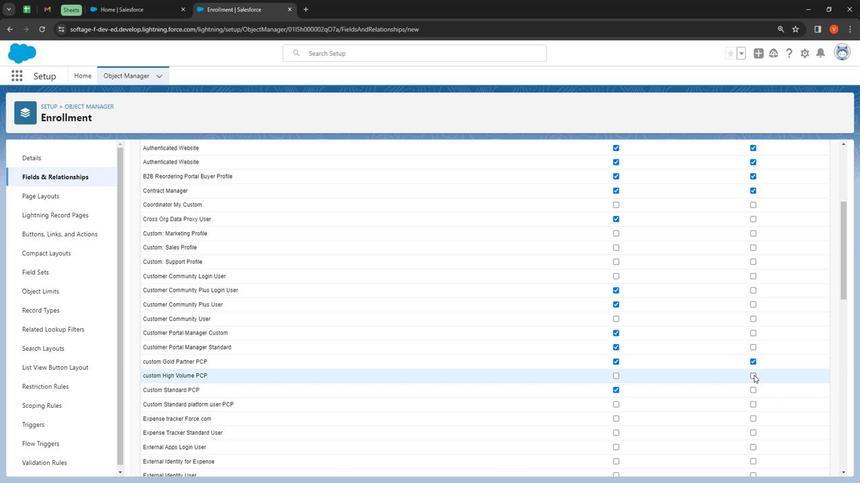 
Action: Mouse pressed left at (752, 382)
Screenshot: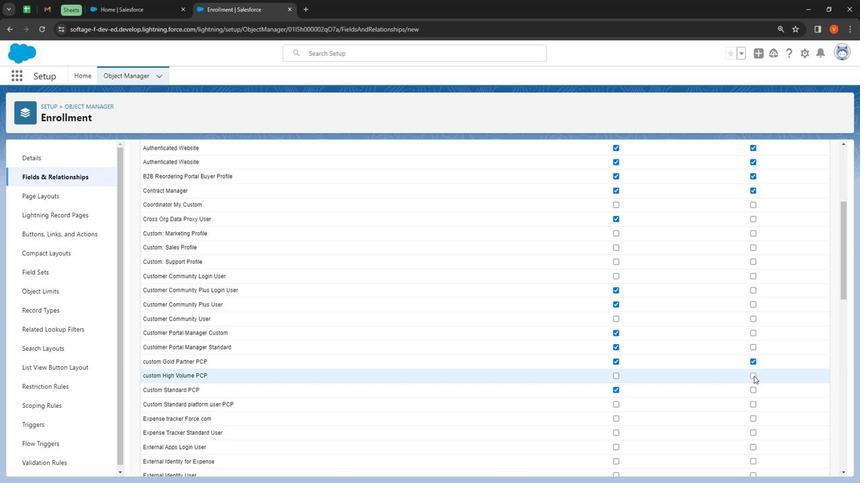
Action: Mouse moved to (754, 387)
Screenshot: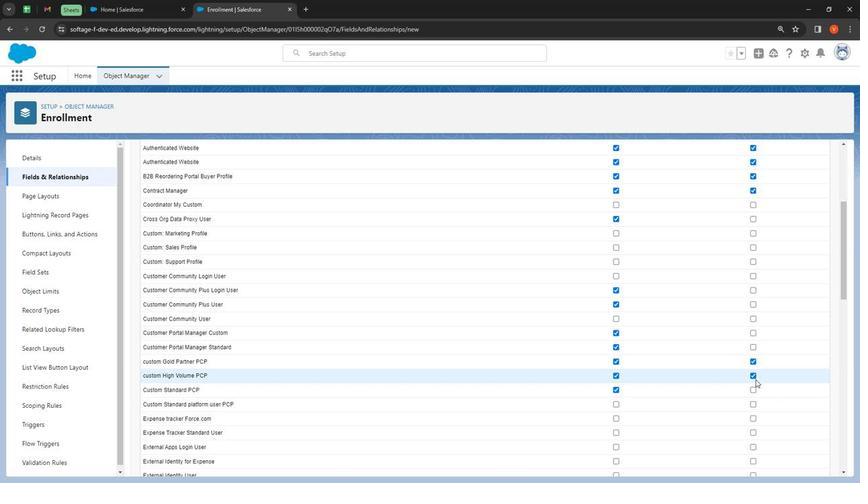 
Action: Mouse scrolled (754, 387) with delta (0, 0)
Screenshot: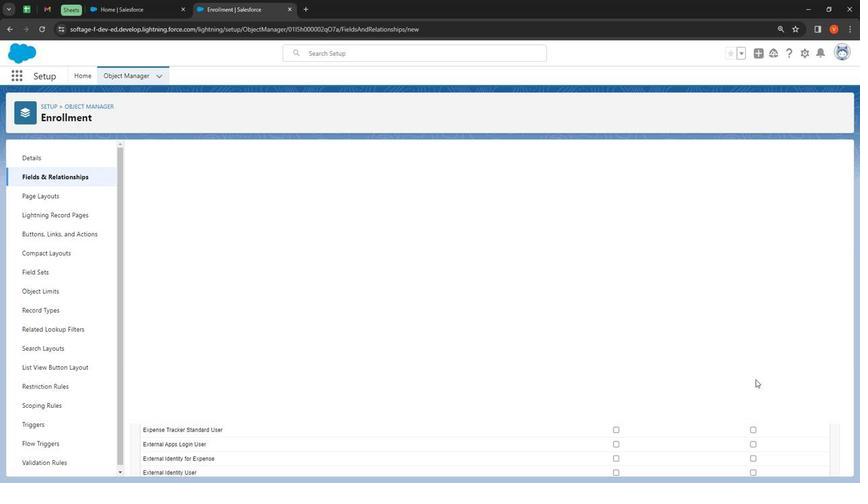 
Action: Mouse moved to (755, 387)
Screenshot: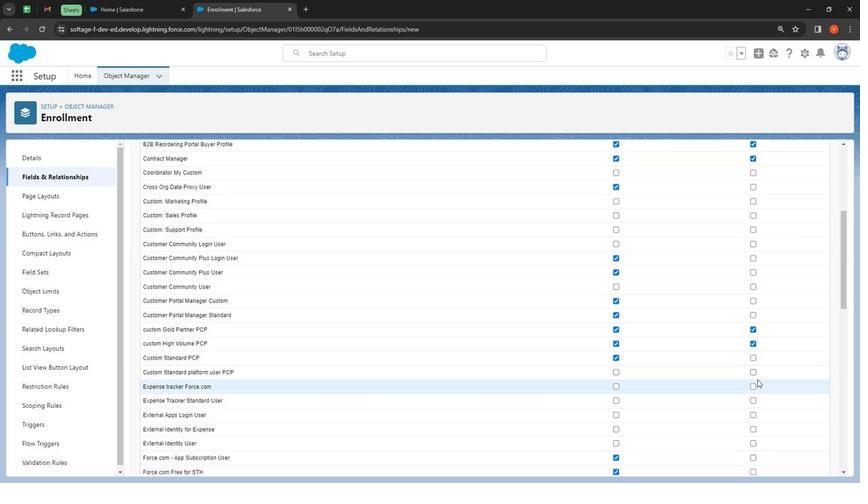 
Action: Mouse scrolled (755, 387) with delta (0, 0)
Screenshot: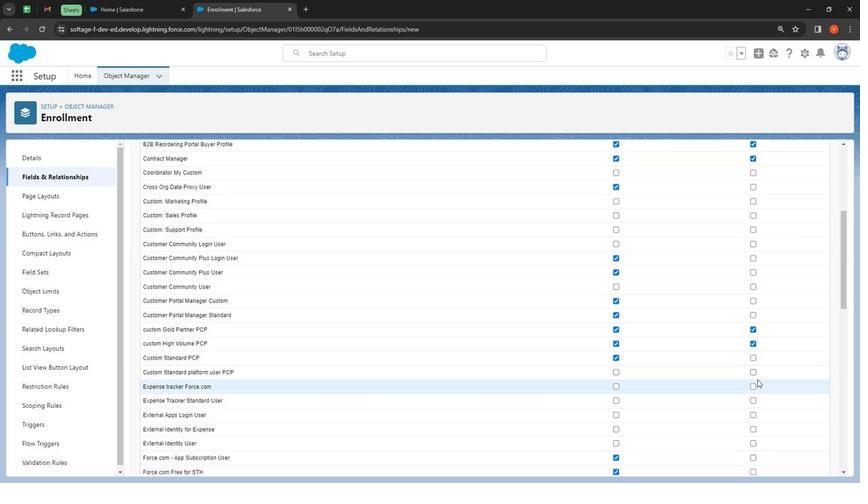 
Action: Mouse moved to (756, 387)
Screenshot: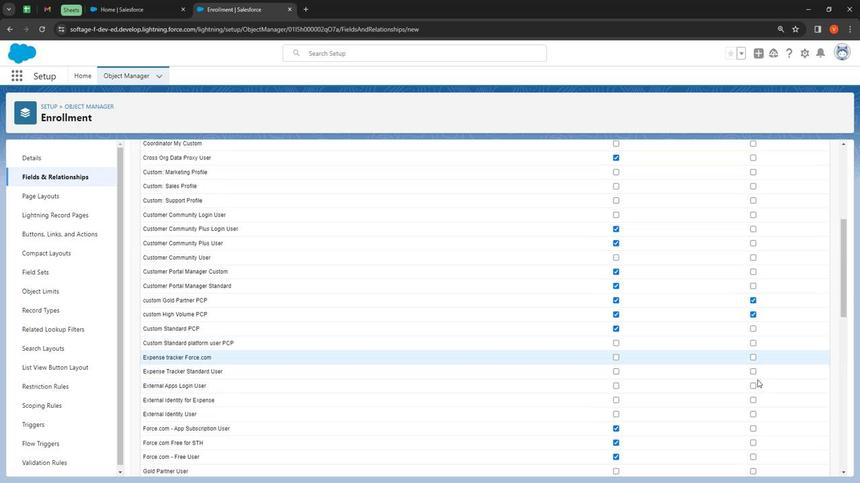 
Action: Mouse scrolled (756, 387) with delta (0, 0)
Screenshot: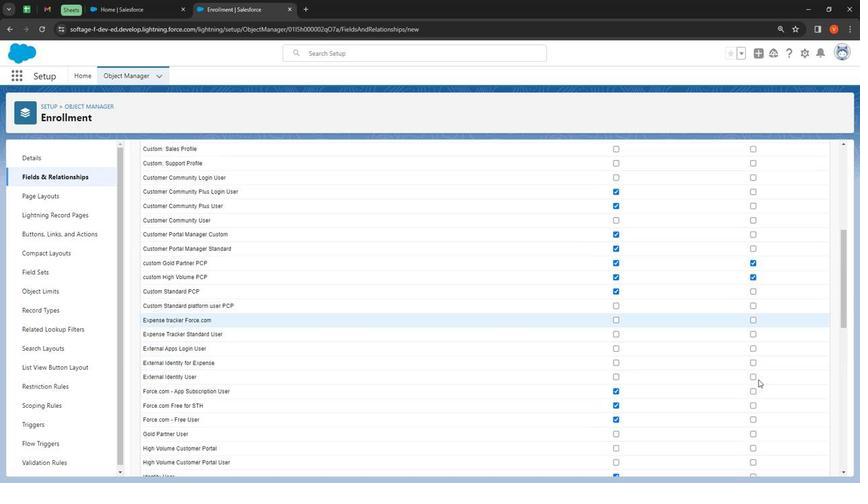 
Action: Mouse moved to (618, 346)
Screenshot: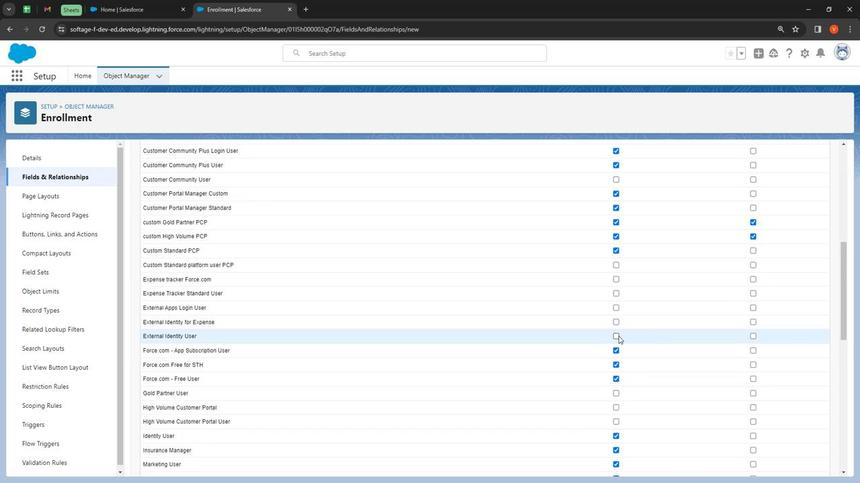 
Action: Mouse pressed left at (618, 346)
Screenshot: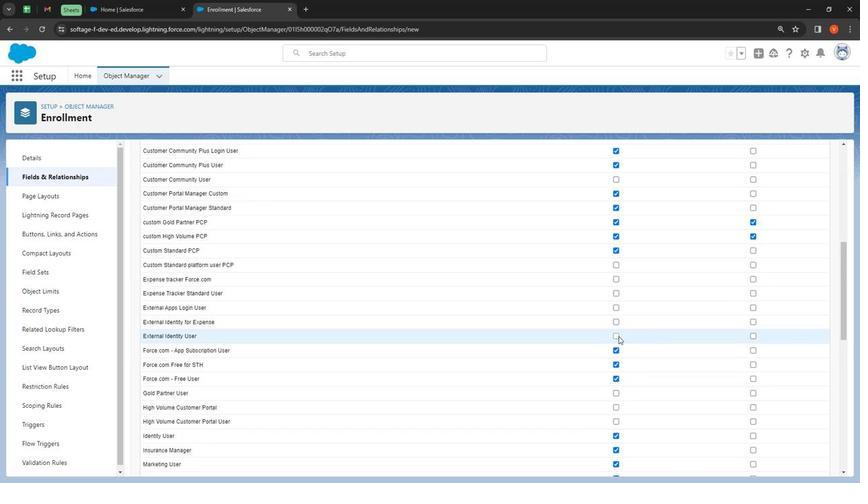 
Action: Mouse moved to (614, 372)
Screenshot: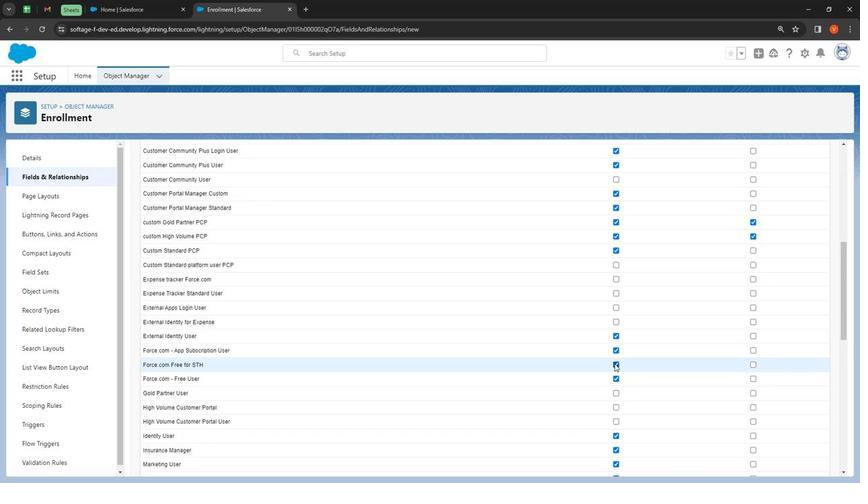 
Action: Mouse pressed left at (614, 372)
Screenshot: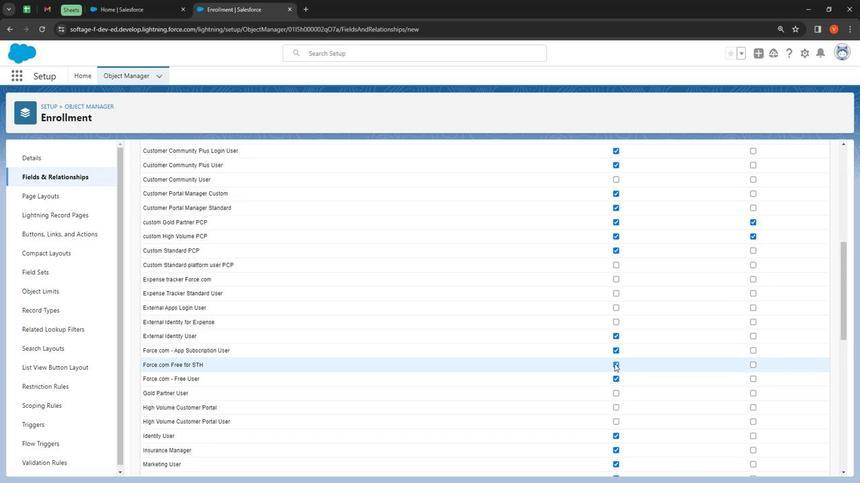 
Action: Mouse moved to (615, 385)
Screenshot: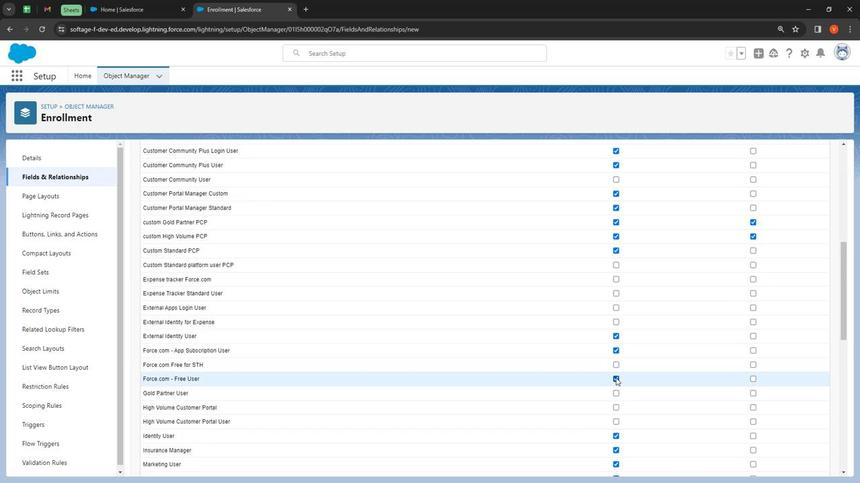 
Action: Mouse pressed left at (615, 385)
Screenshot: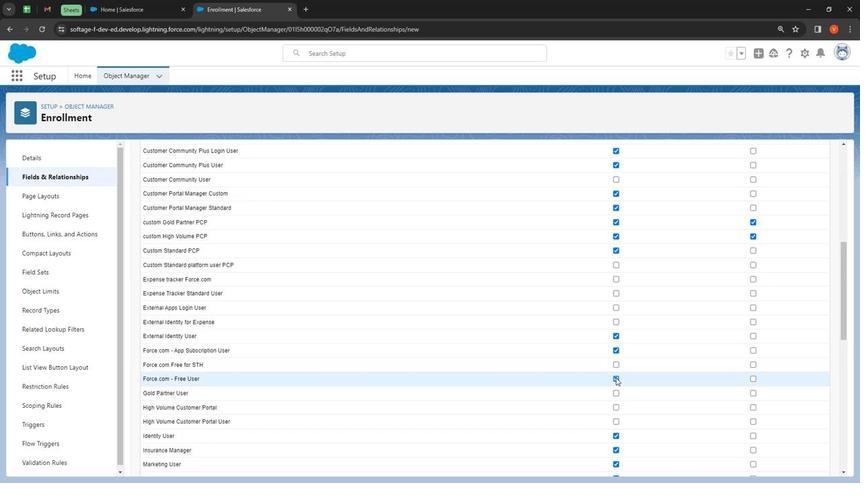 
Action: Mouse moved to (751, 417)
Screenshot: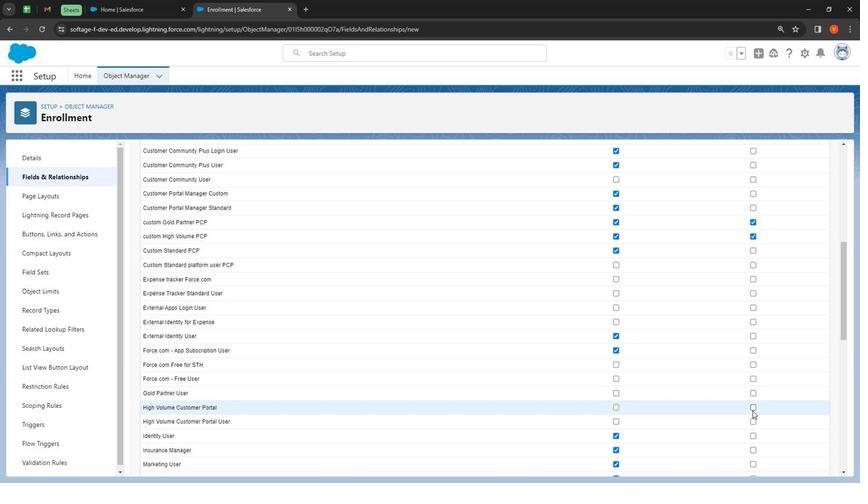 
Action: Mouse pressed left at (751, 417)
Screenshot: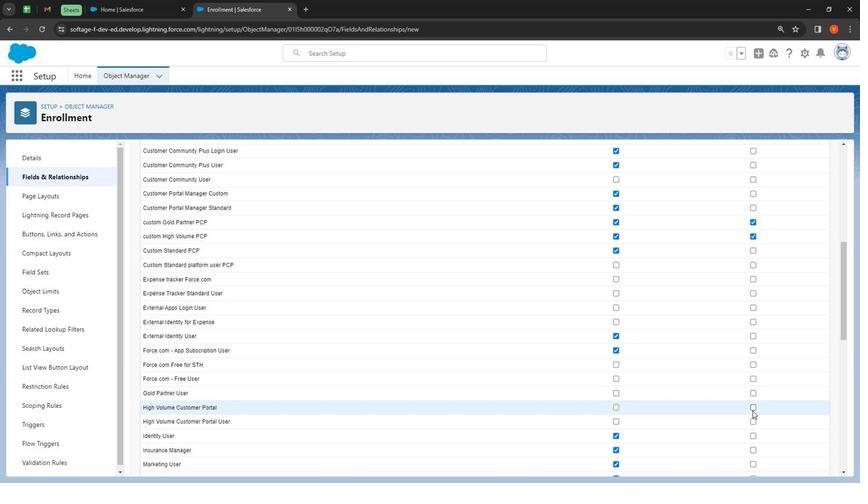 
Action: Mouse moved to (750, 427)
Screenshot: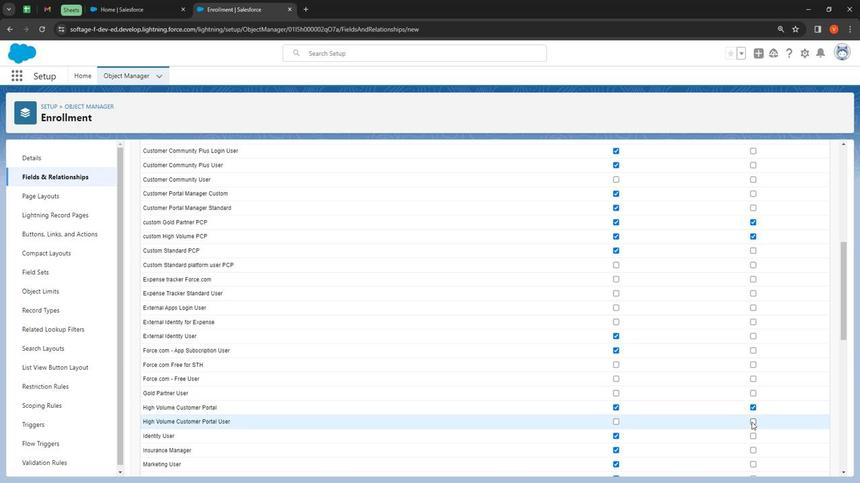 
Action: Mouse pressed left at (750, 427)
Screenshot: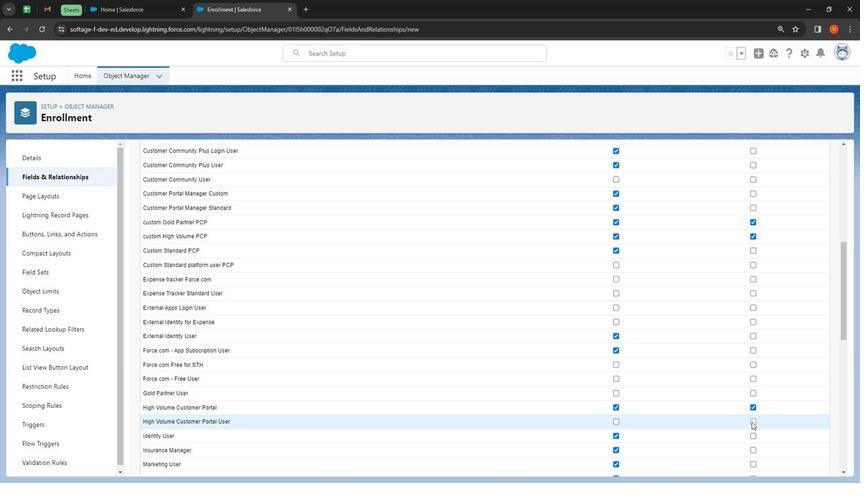 
Action: Mouse moved to (754, 437)
Screenshot: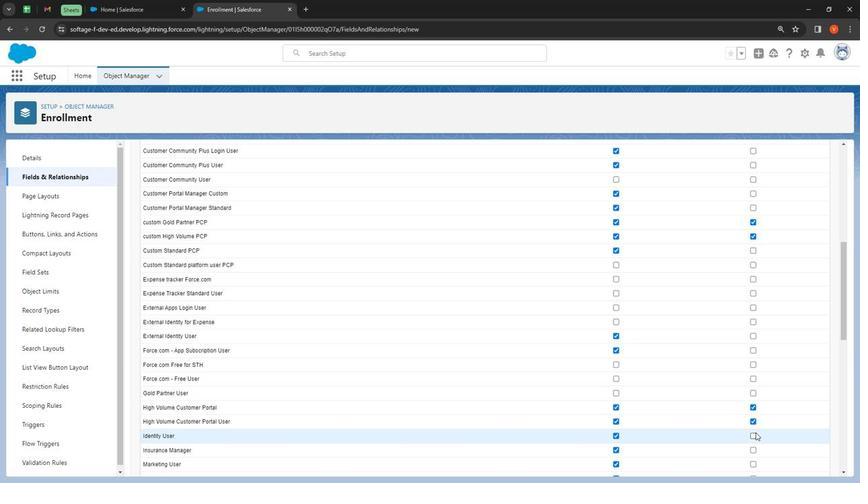 
Action: Mouse pressed left at (754, 437)
Screenshot: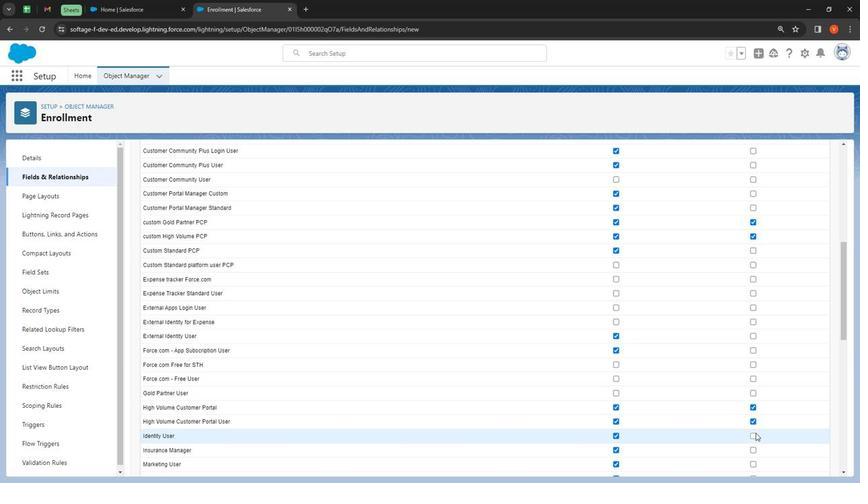 
Action: Mouse moved to (761, 428)
Screenshot: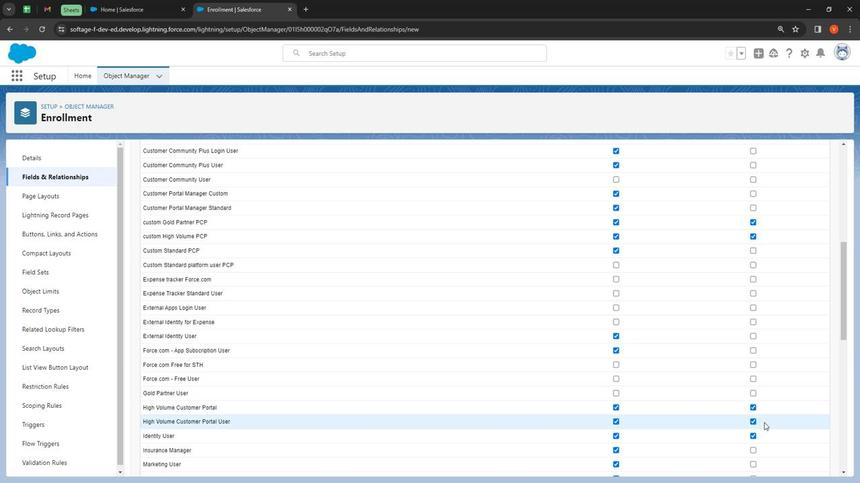 
Action: Mouse scrolled (761, 428) with delta (0, 0)
Screenshot: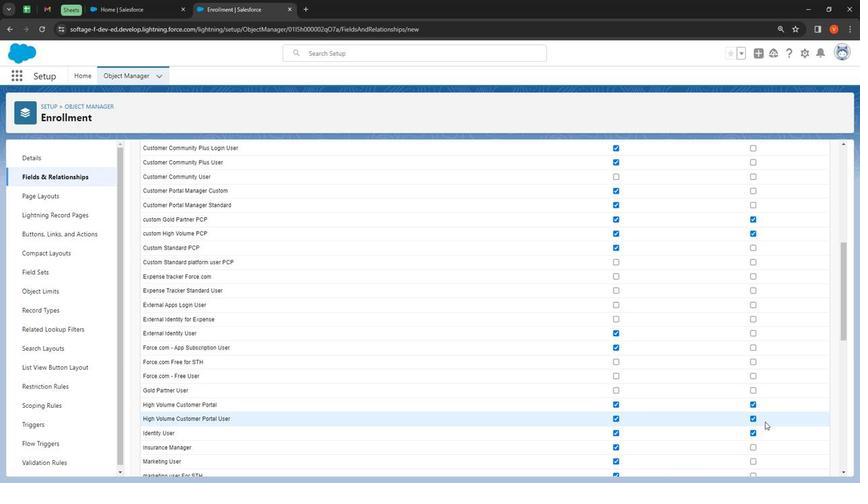 
Action: Mouse moved to (763, 428)
Screenshot: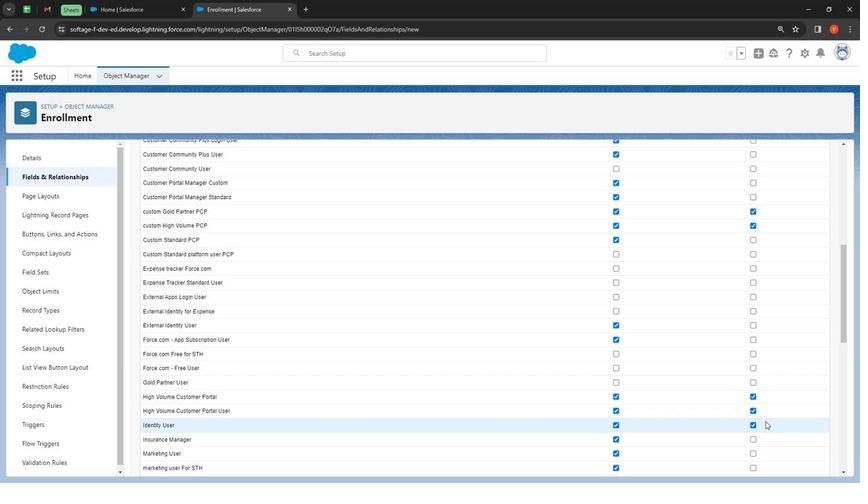 
Action: Mouse scrolled (763, 427) with delta (0, 0)
Screenshot: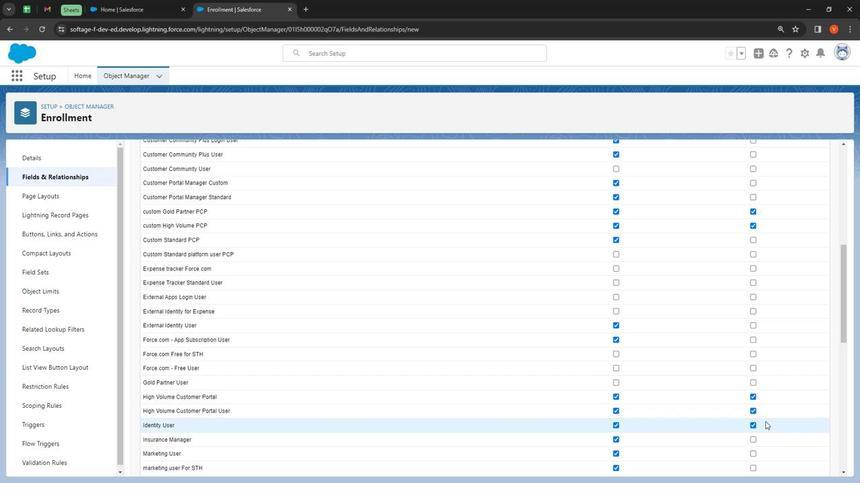 
Action: Mouse moved to (764, 425)
Screenshot: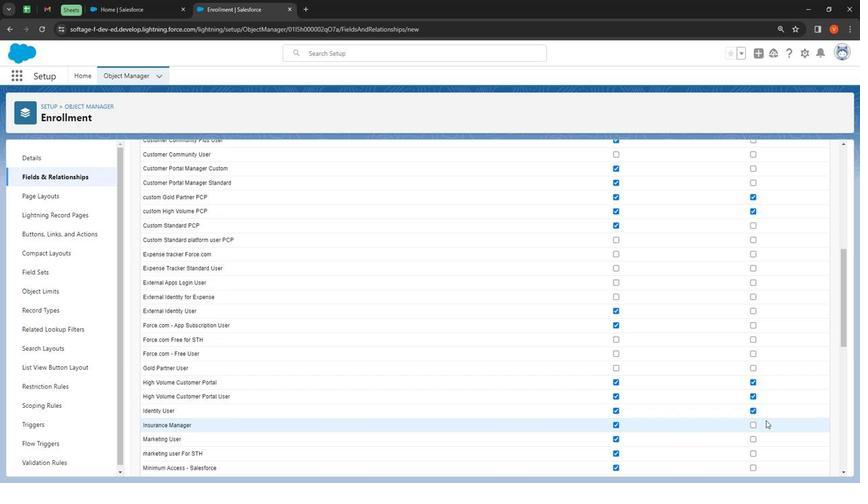 
Action: Mouse scrolled (764, 425) with delta (0, 0)
Screenshot: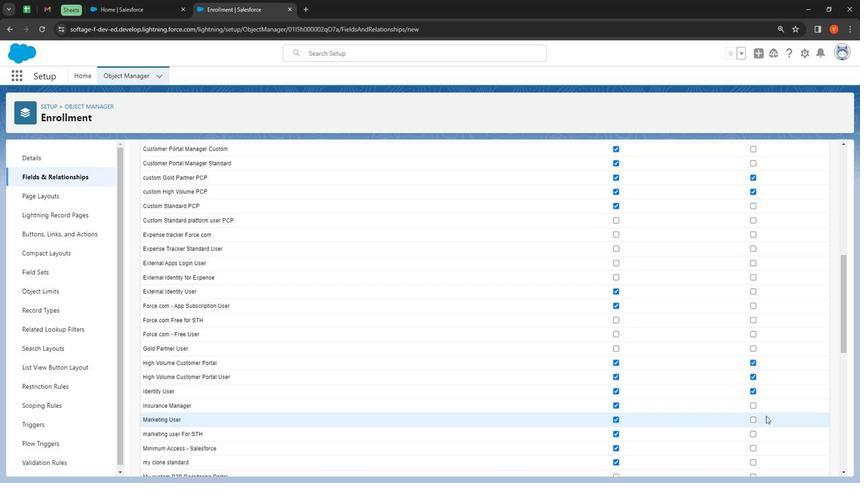 
Action: Mouse moved to (618, 335)
Screenshot: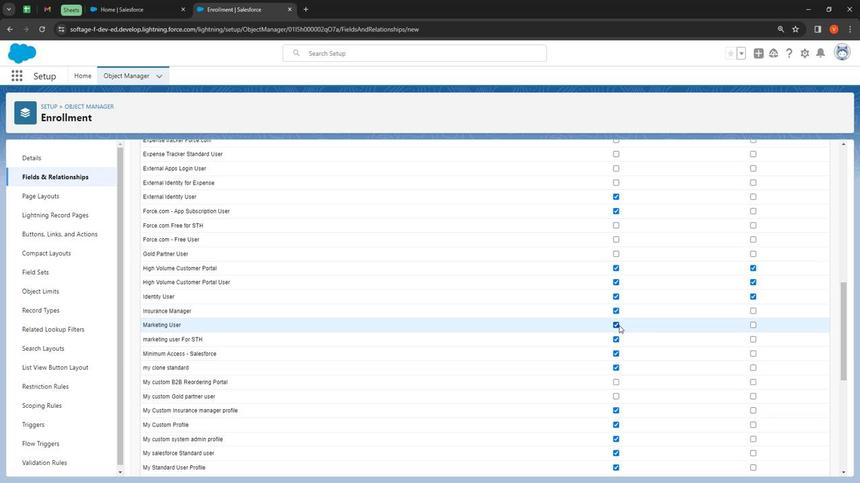 
Action: Mouse pressed left at (618, 335)
Screenshot: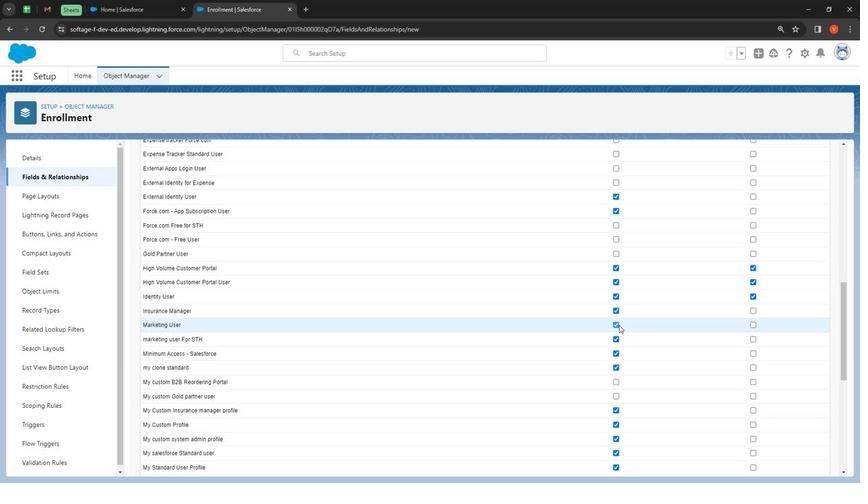 
Action: Mouse moved to (616, 349)
Screenshot: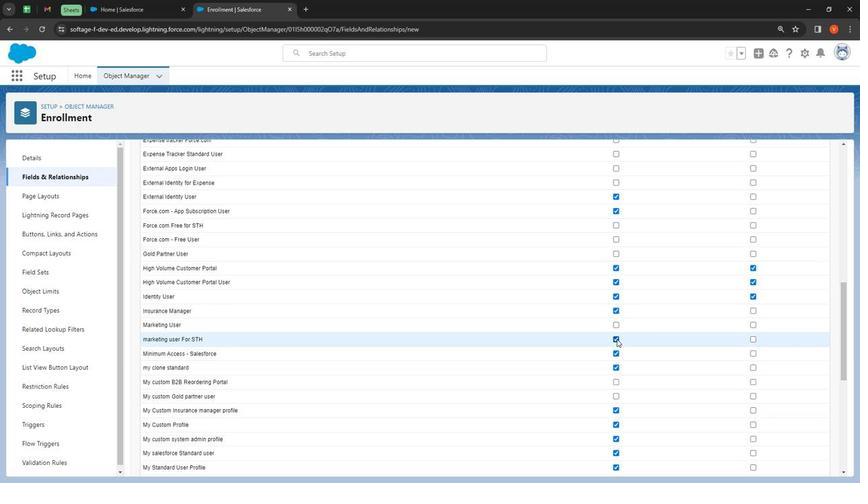 
Action: Mouse pressed left at (616, 349)
Screenshot: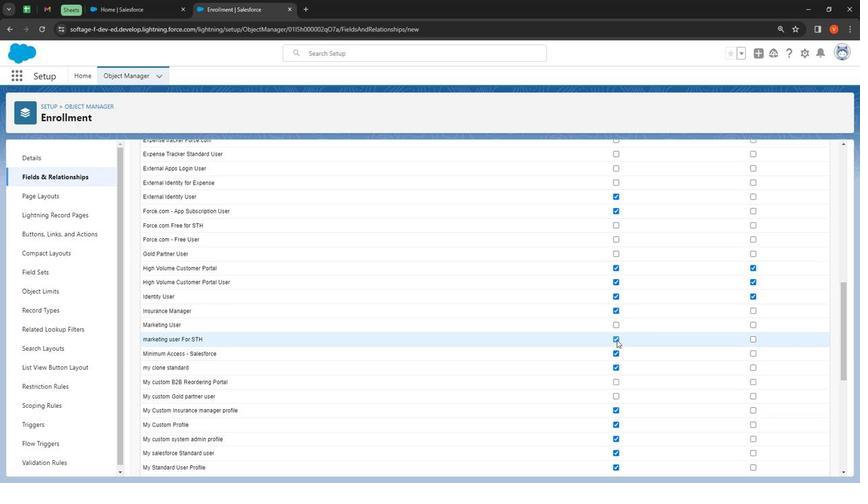 
Action: Mouse moved to (617, 363)
Screenshot: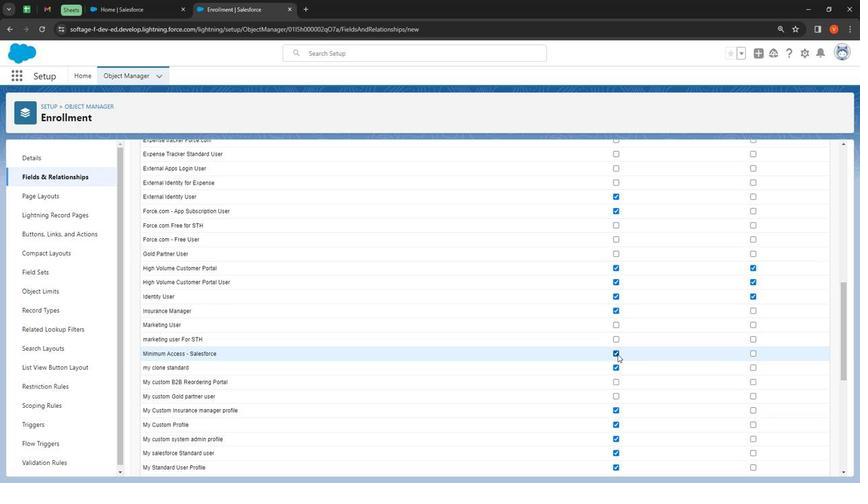 
Action: Mouse pressed left at (617, 363)
Screenshot: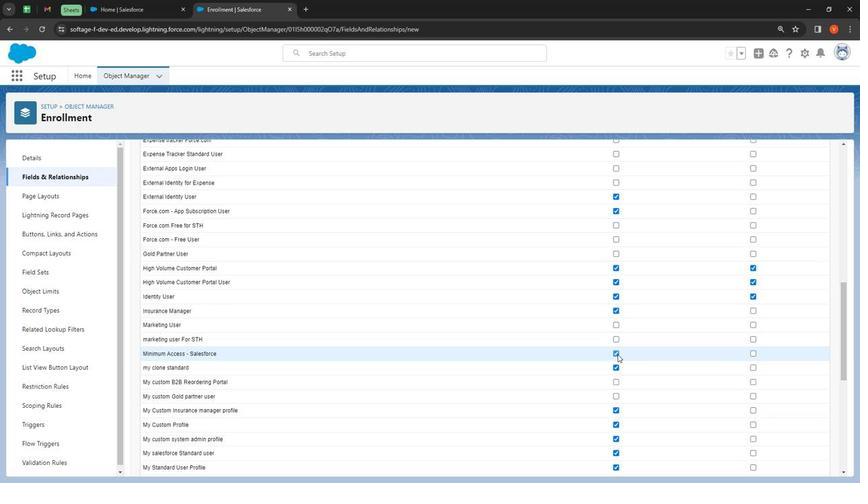 
Action: Mouse moved to (752, 391)
Screenshot: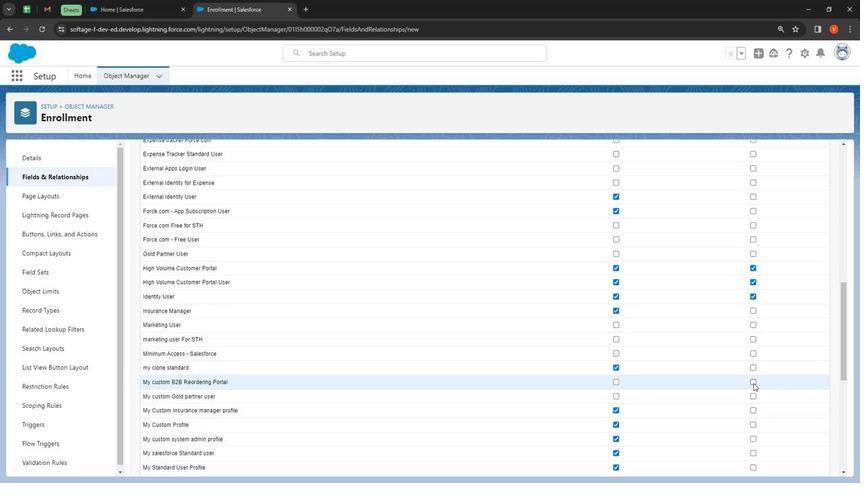 
Action: Mouse pressed left at (752, 391)
Screenshot: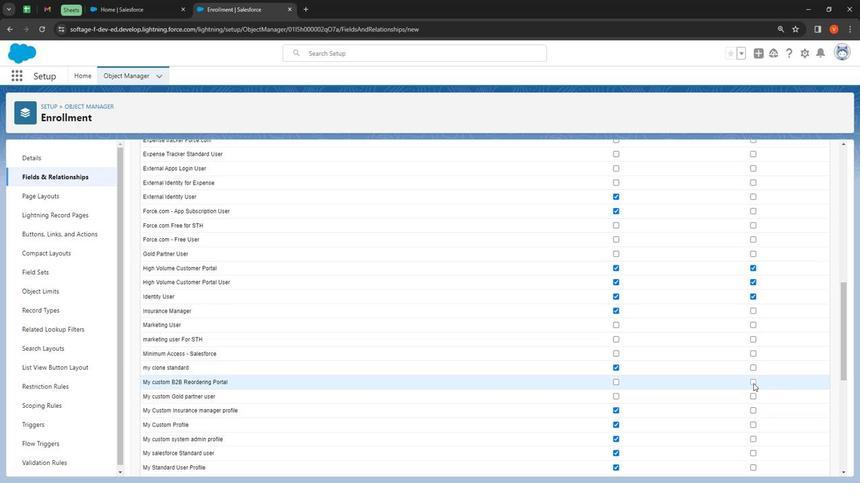 
Action: Mouse moved to (751, 403)
Screenshot: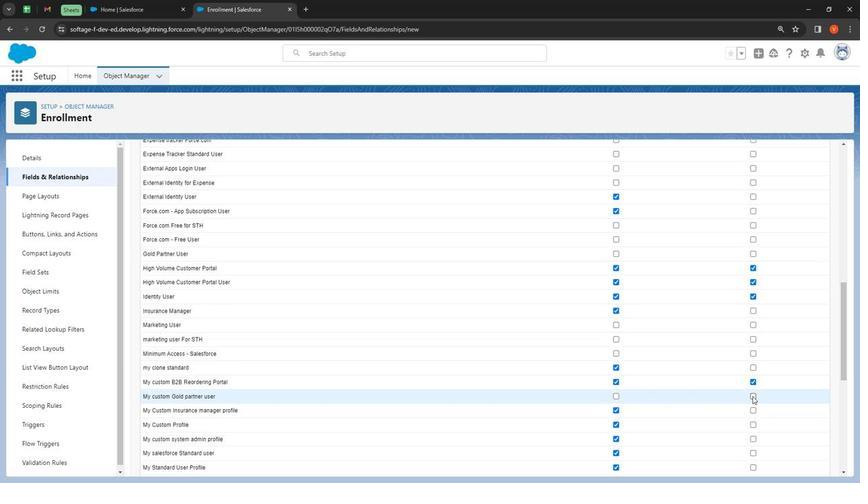 
Action: Mouse pressed left at (751, 403)
Screenshot: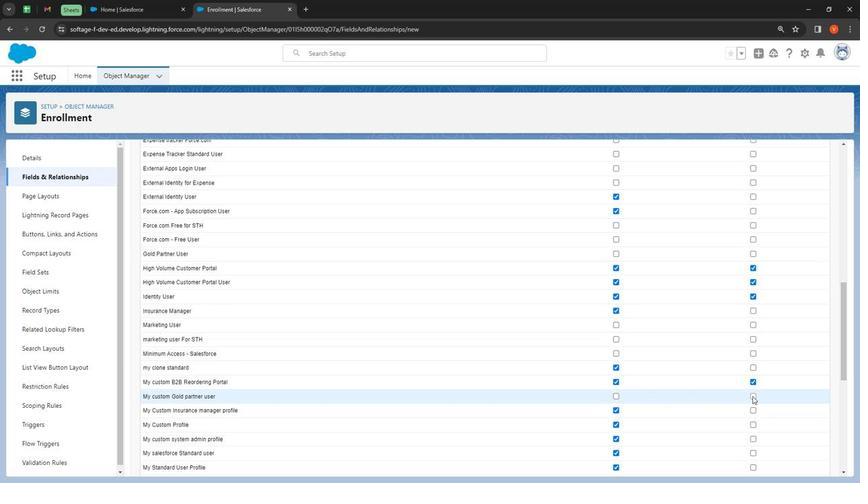 
Action: Mouse moved to (749, 415)
Screenshot: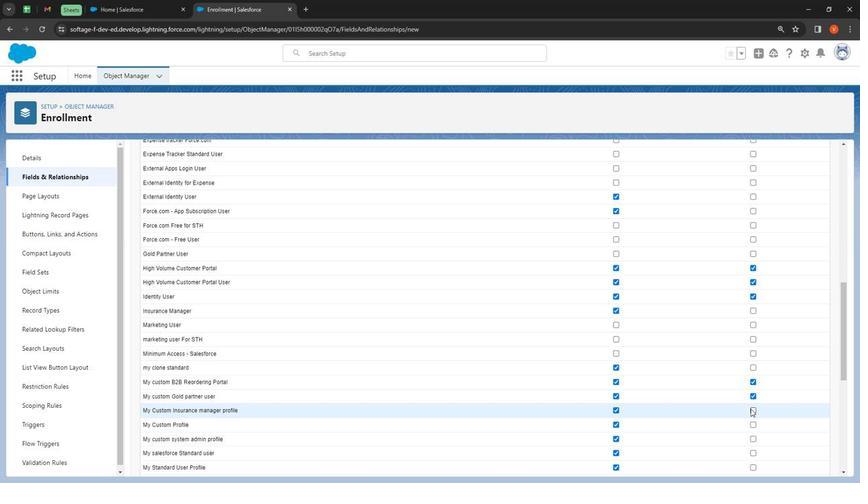 
Action: Mouse pressed left at (749, 415)
Screenshot: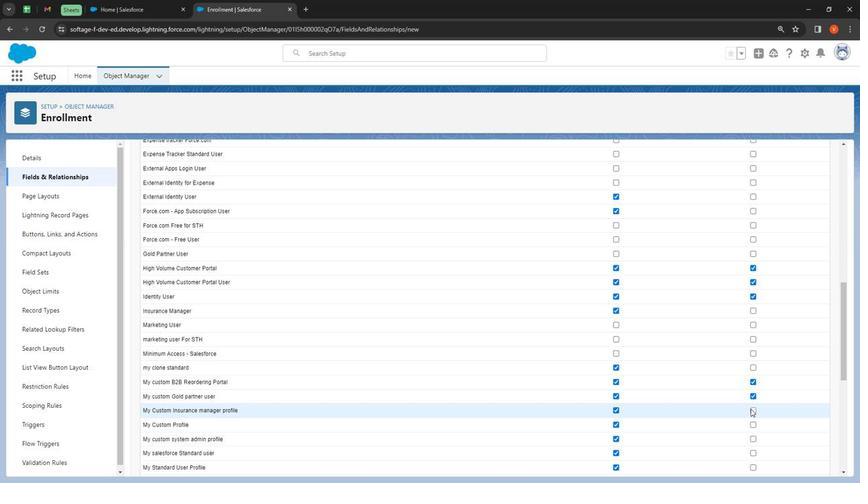 
Action: Mouse moved to (749, 440)
Screenshot: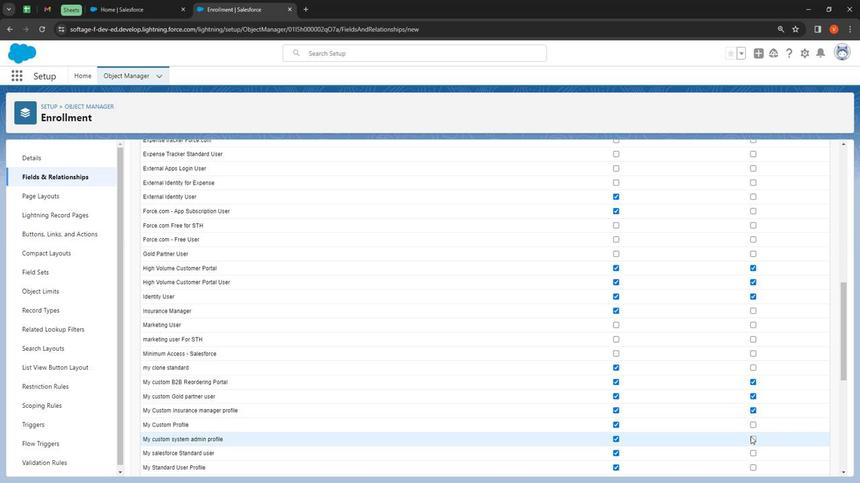 
Action: Mouse pressed left at (749, 440)
Screenshot: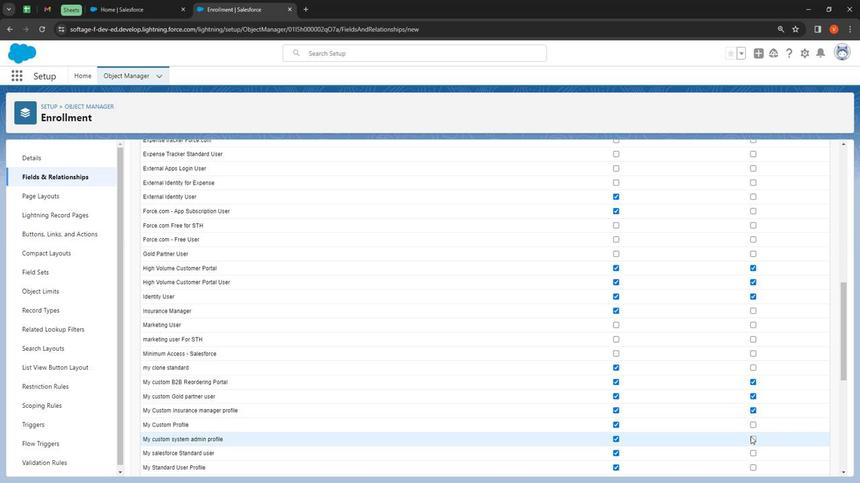 
Action: Mouse moved to (749, 428)
Screenshot: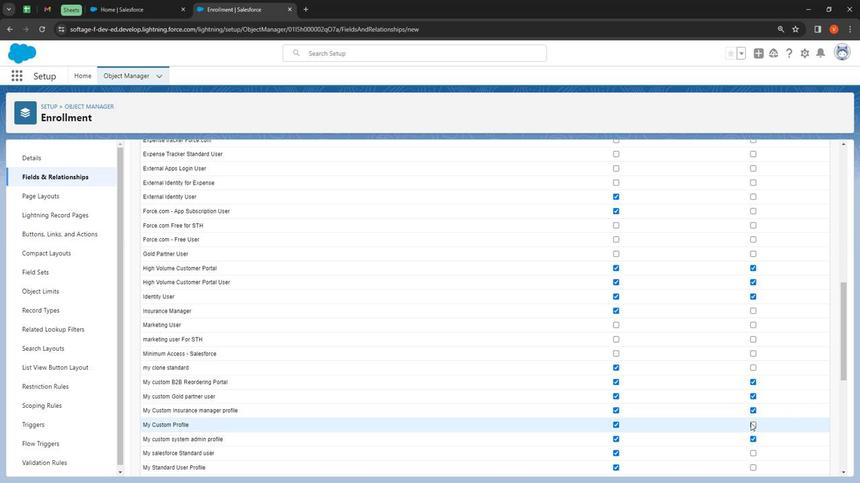 
Action: Mouse scrolled (749, 428) with delta (0, 0)
Screenshot: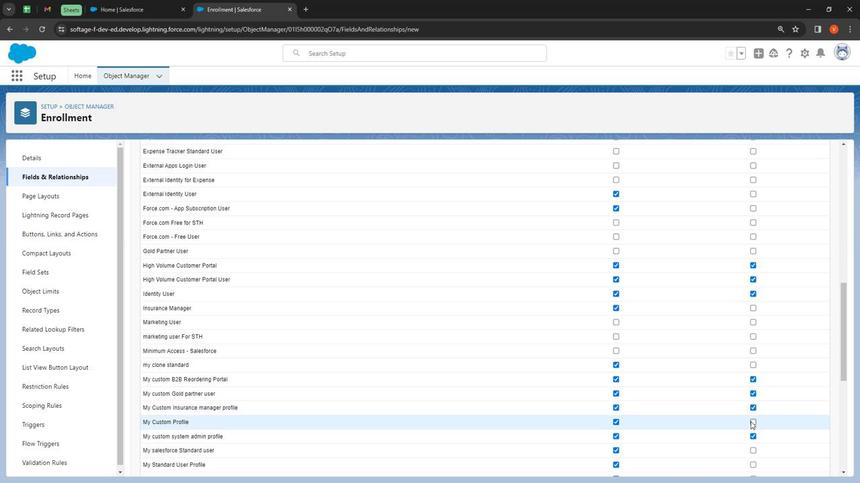 
Action: Mouse moved to (749, 427)
Screenshot: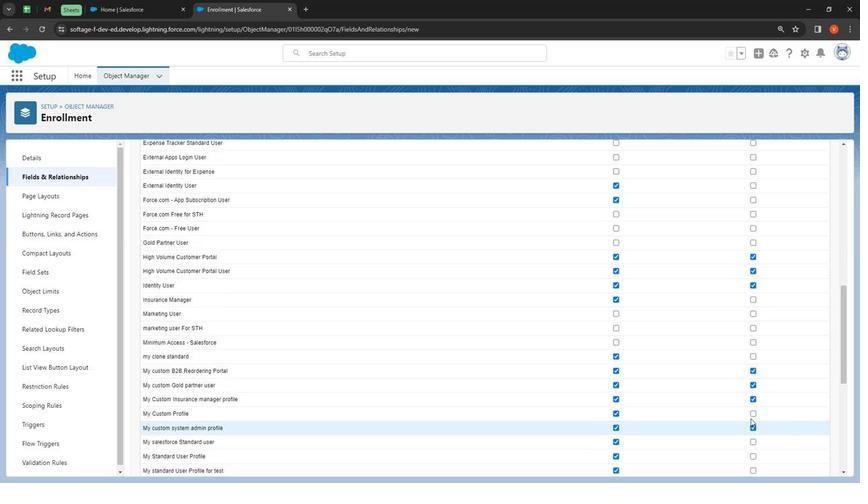 
Action: Mouse scrolled (749, 427) with delta (0, 0)
Screenshot: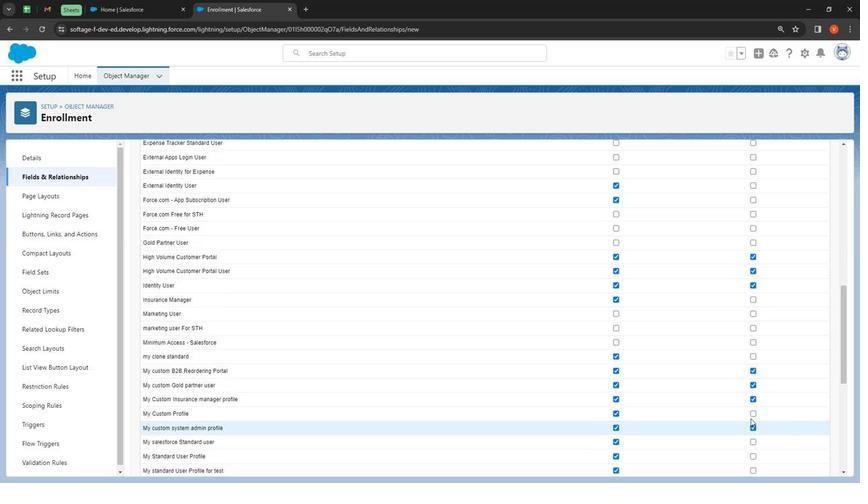 
Action: Mouse moved to (749, 424)
Screenshot: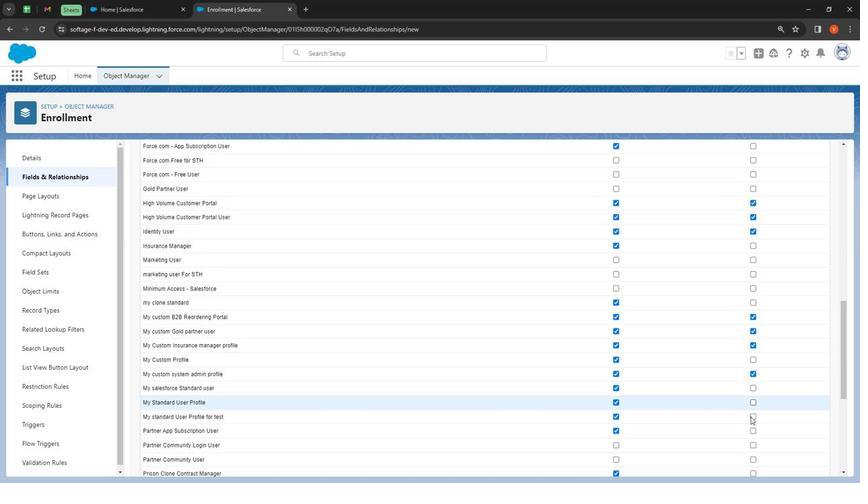
Action: Mouse scrolled (749, 425) with delta (0, 0)
Screenshot: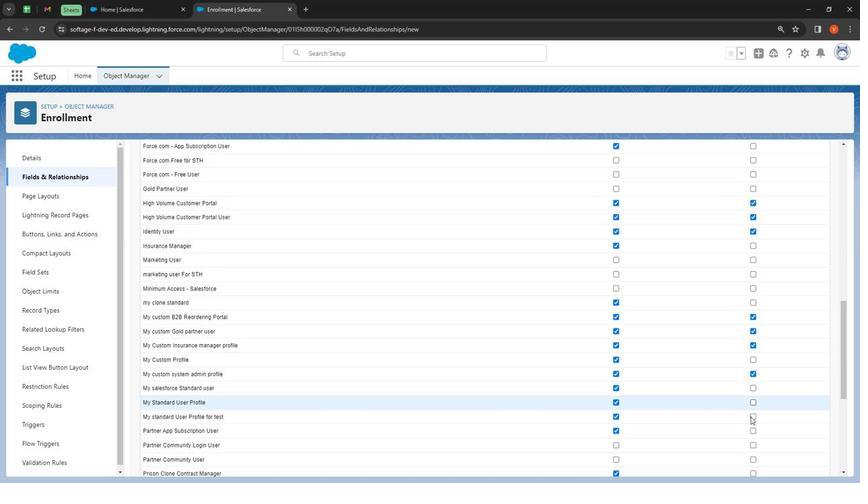 
Action: Mouse moved to (749, 421)
Screenshot: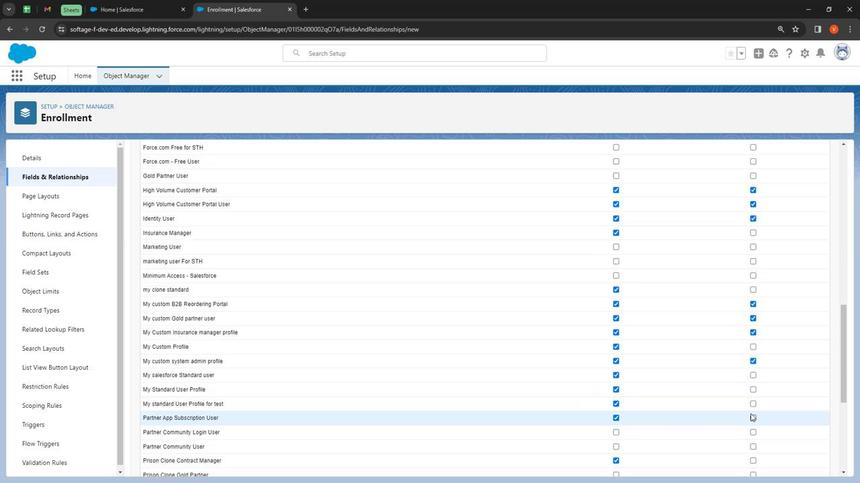 
Action: Mouse scrolled (749, 421) with delta (0, 0)
Screenshot: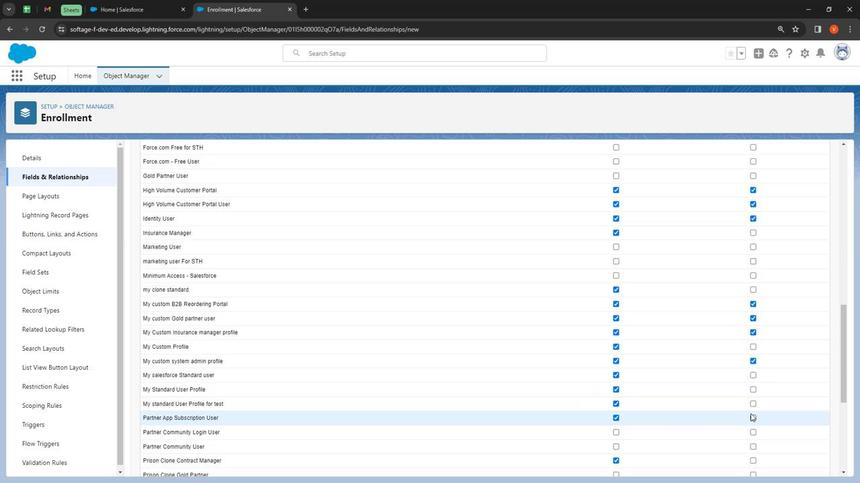 
Action: Mouse moved to (751, 395)
Screenshot: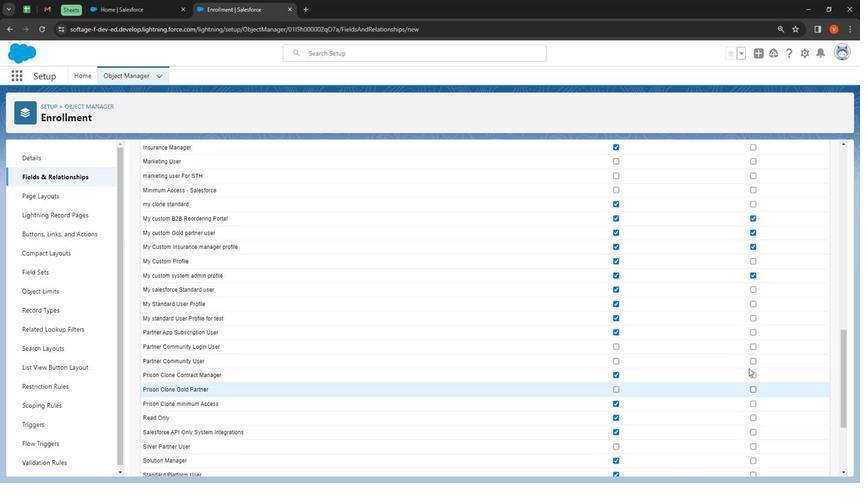 
Action: Mouse scrolled (751, 402) with delta (0, 0)
Screenshot: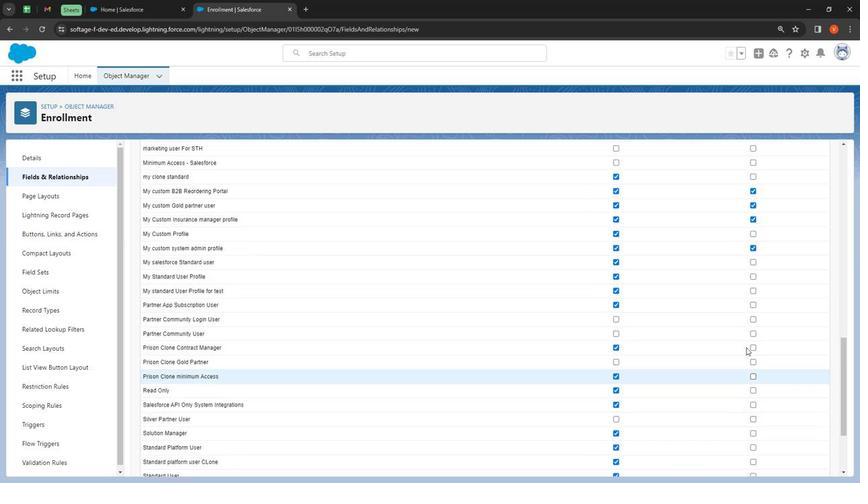 
Action: Mouse moved to (616, 253)
Screenshot: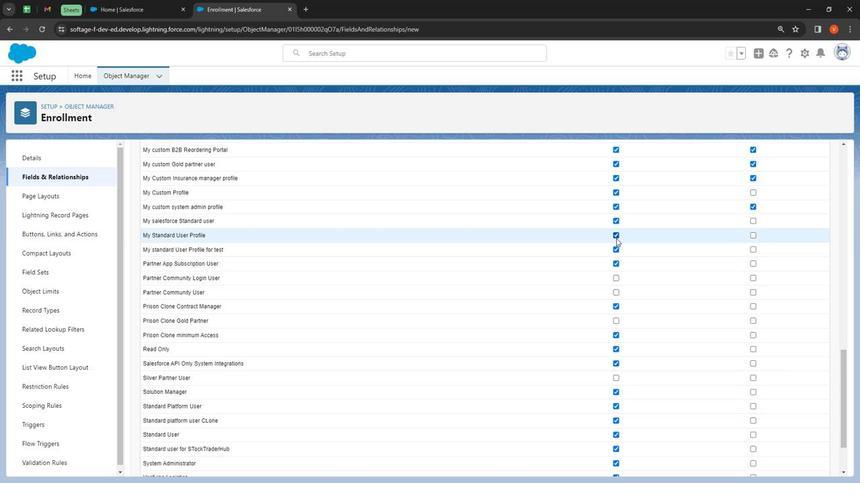 
Action: Mouse pressed left at (616, 253)
Screenshot: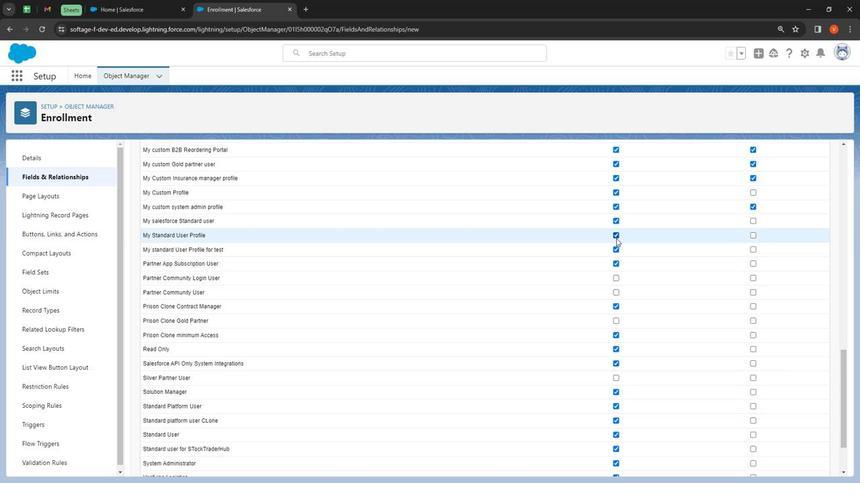 
Action: Mouse moved to (614, 262)
Screenshot: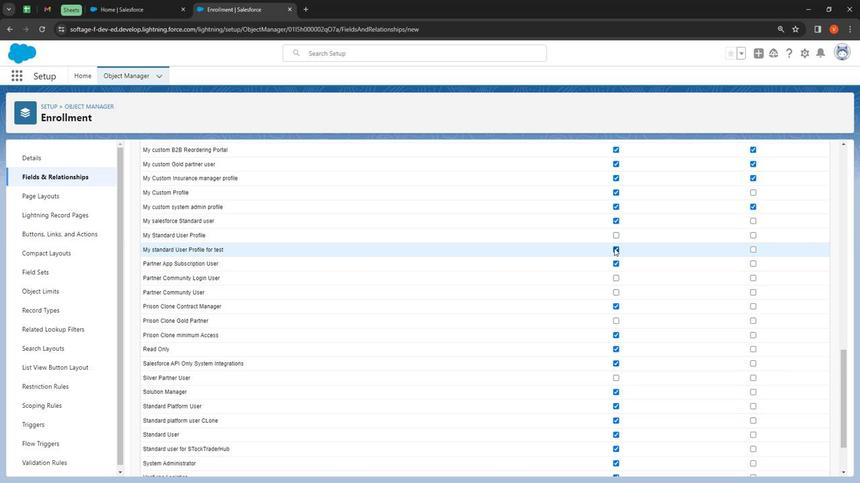 
Action: Mouse pressed left at (614, 262)
Screenshot: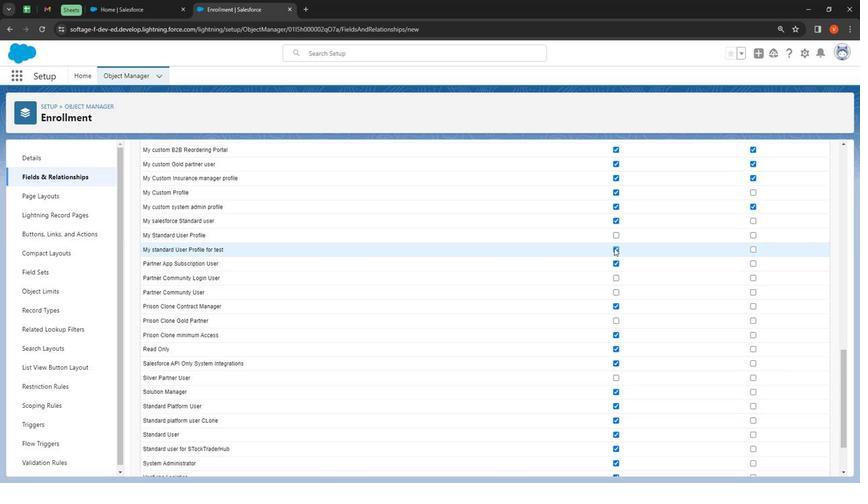 
Action: Mouse moved to (751, 307)
Screenshot: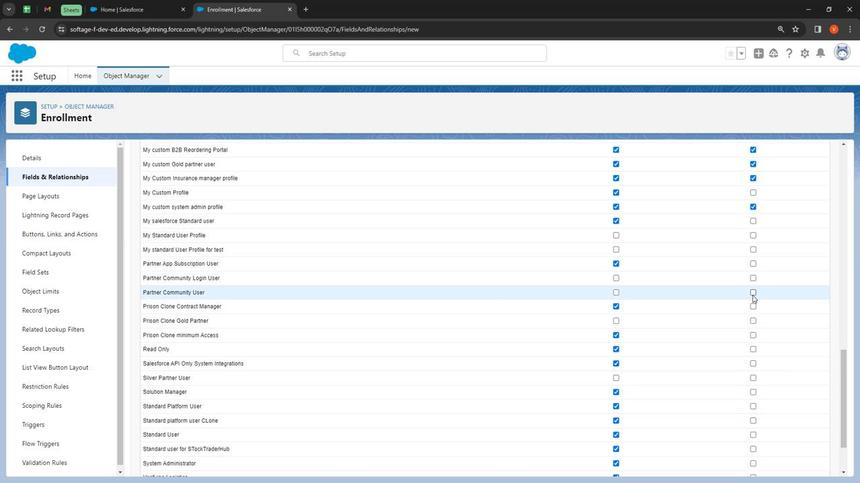
Action: Mouse pressed left at (751, 307)
Screenshot: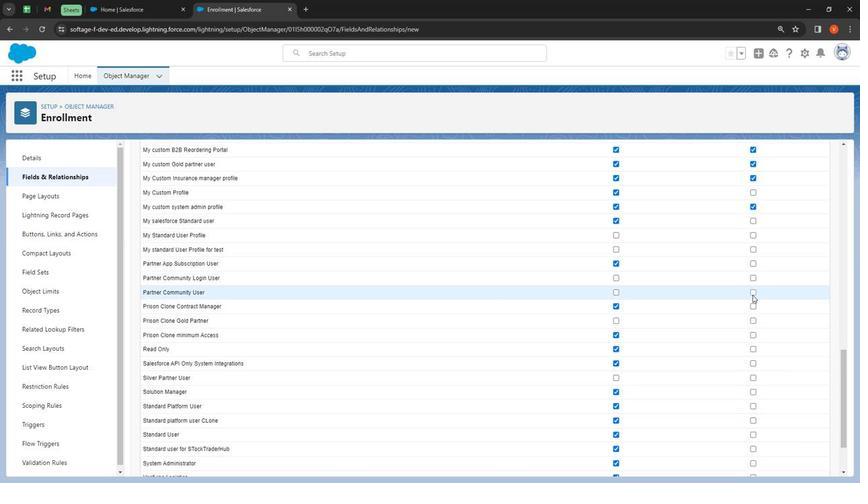 
Action: Mouse moved to (752, 346)
Screenshot: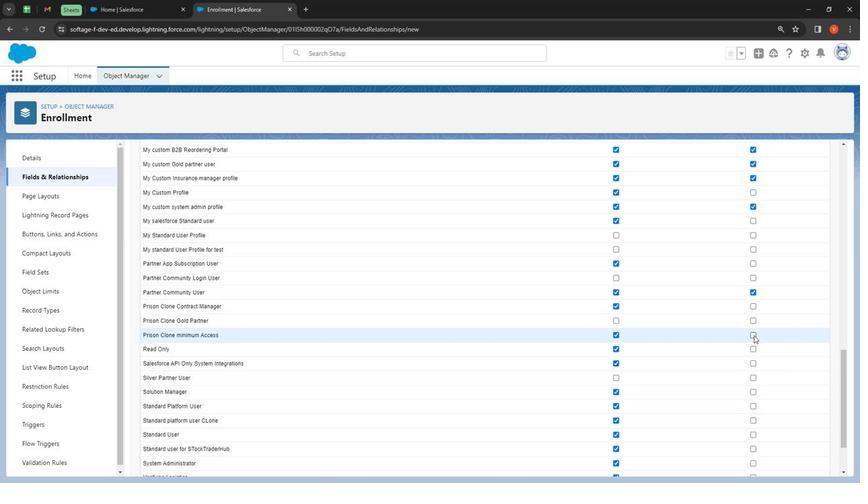 
Action: Mouse pressed left at (752, 346)
Screenshot: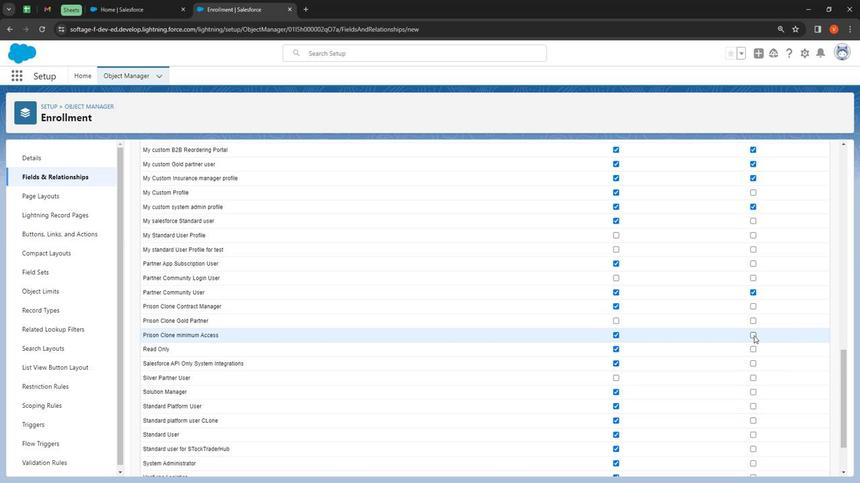 
Action: Mouse moved to (751, 358)
Screenshot: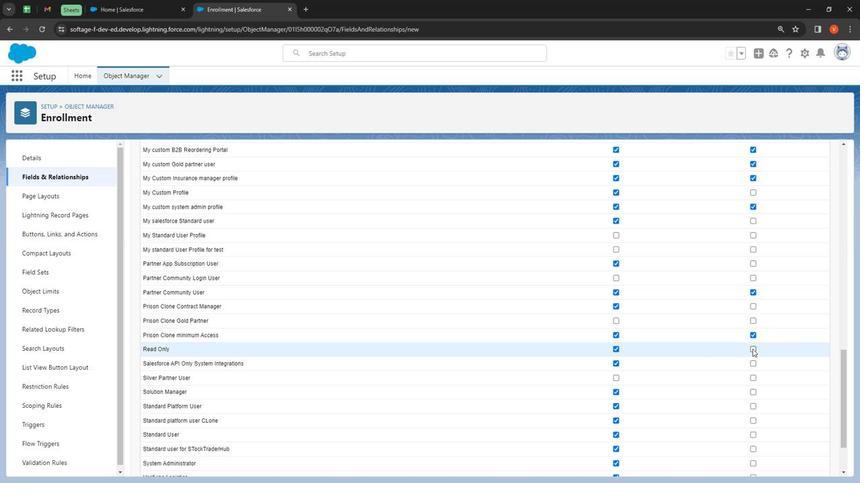 
Action: Mouse pressed left at (751, 358)
Screenshot: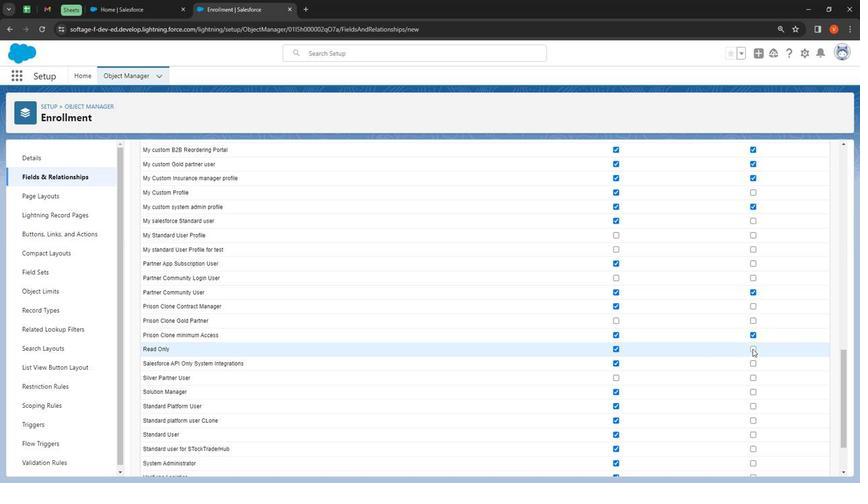 
Action: Mouse moved to (752, 370)
Screenshot: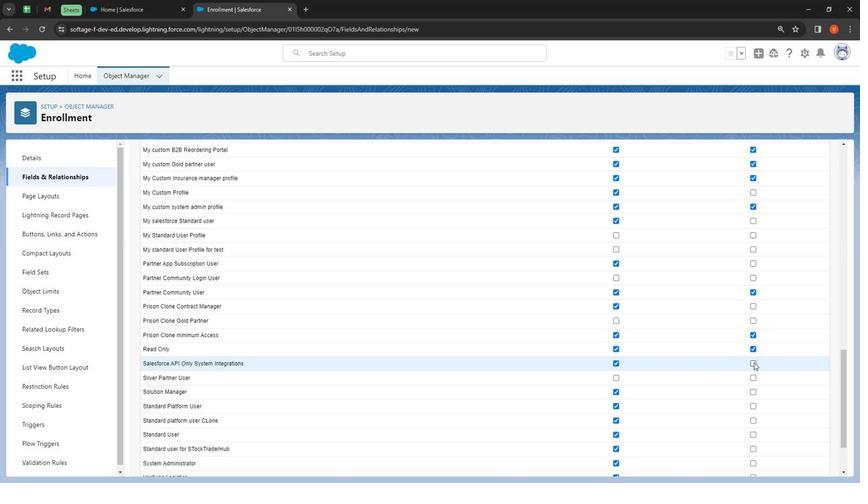 
Action: Mouse pressed left at (752, 370)
Screenshot: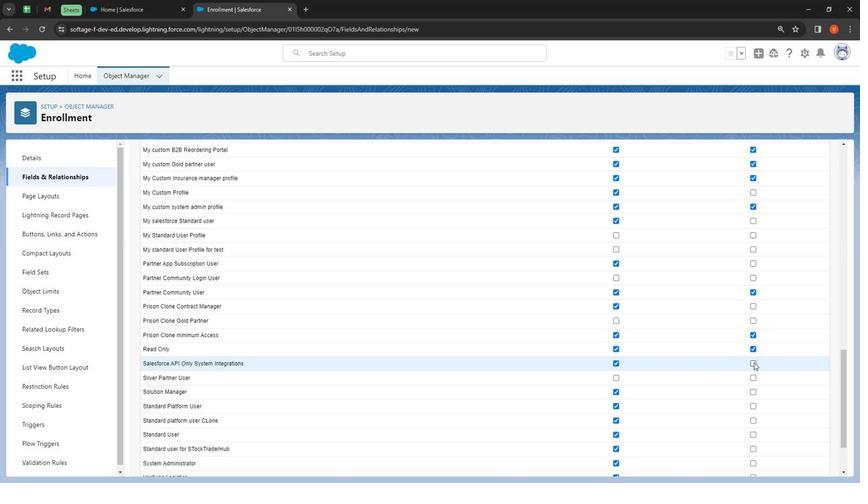 
Action: Mouse moved to (752, 410)
Screenshot: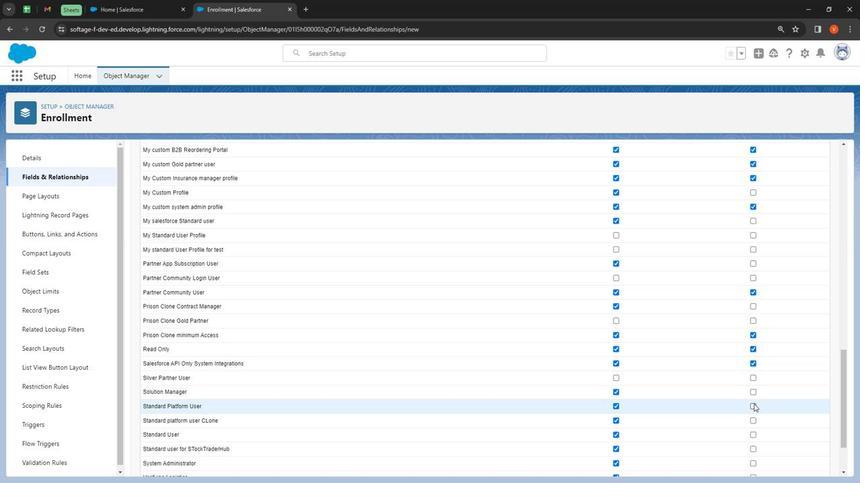 
Action: Mouse pressed left at (752, 410)
Screenshot: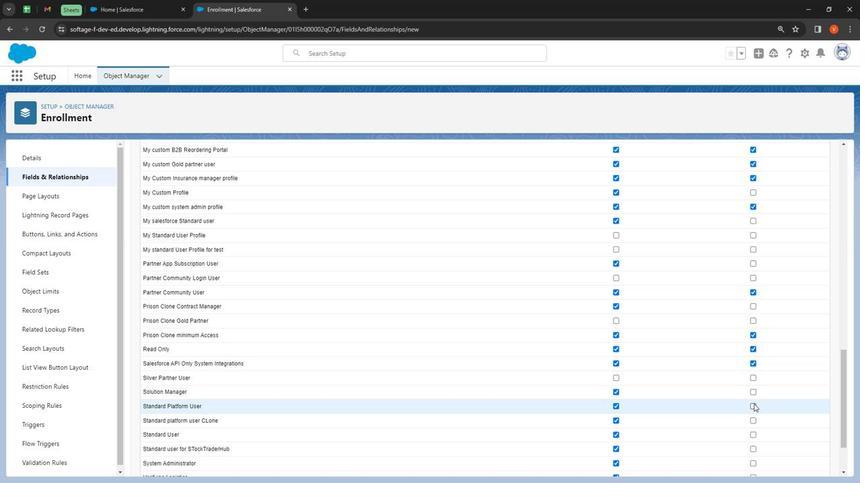 
Action: Mouse moved to (752, 428)
Screenshot: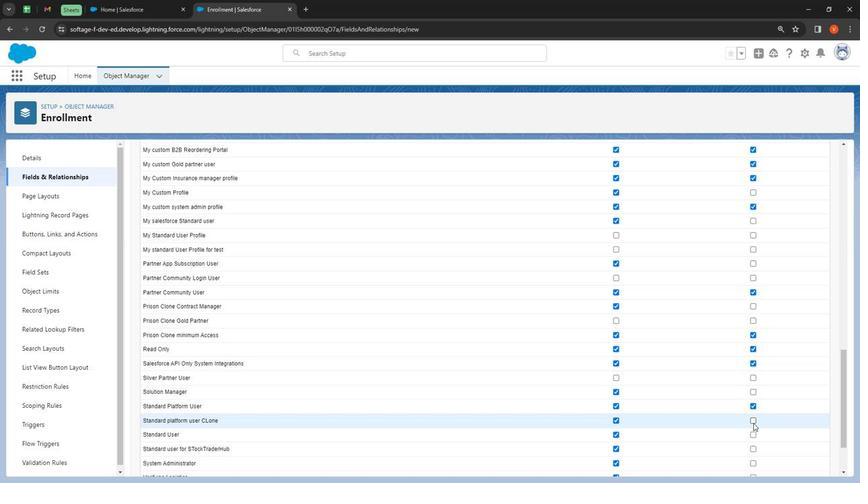 
Action: Mouse pressed left at (752, 428)
Screenshot: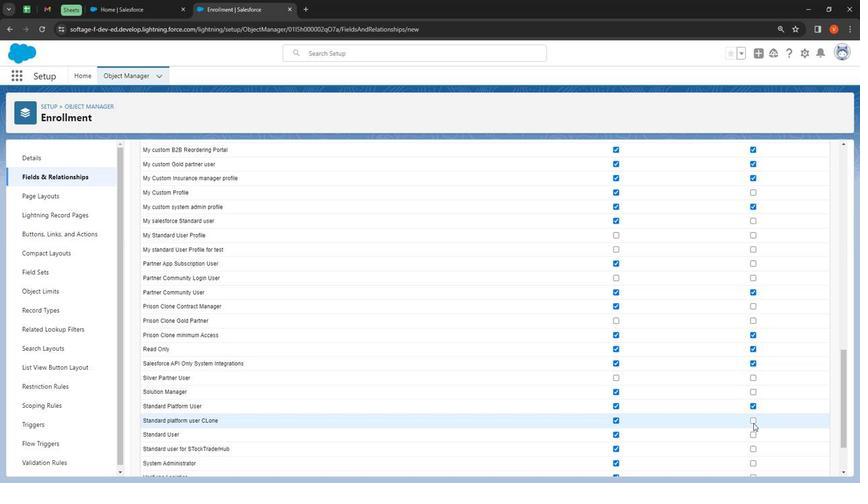 
Action: Mouse moved to (763, 408)
Screenshot: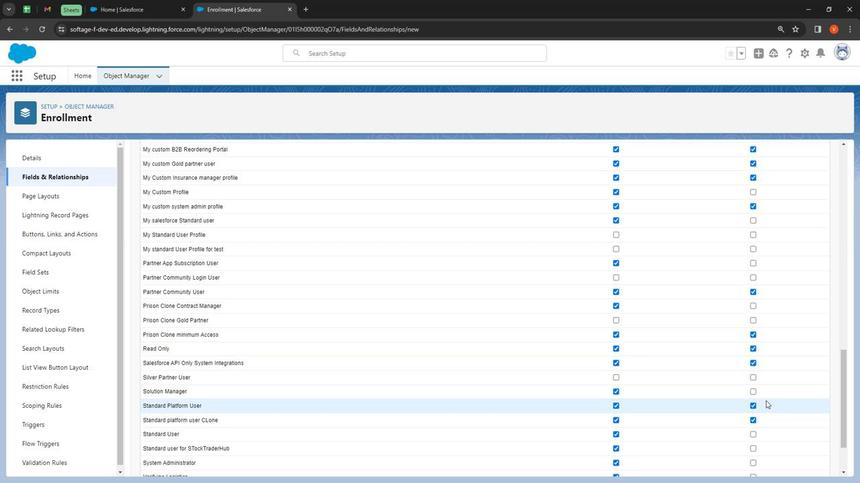 
Action: Mouse scrolled (763, 407) with delta (0, 0)
Screenshot: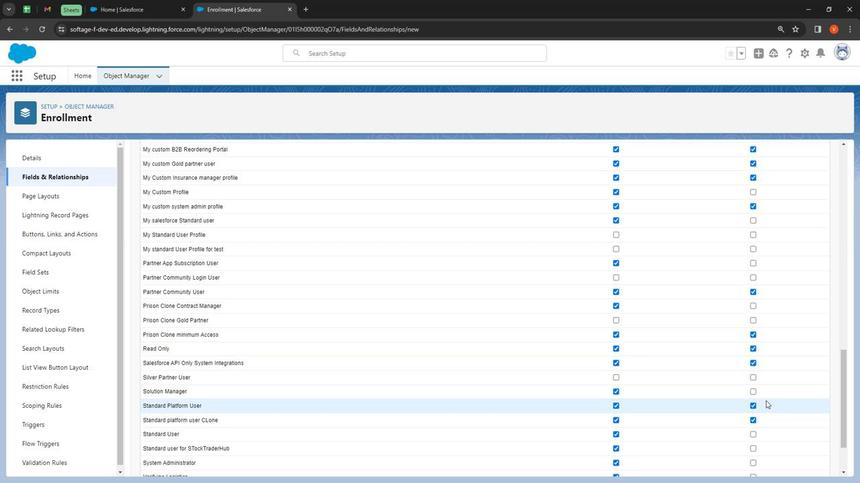 
Action: Mouse moved to (764, 407)
Screenshot: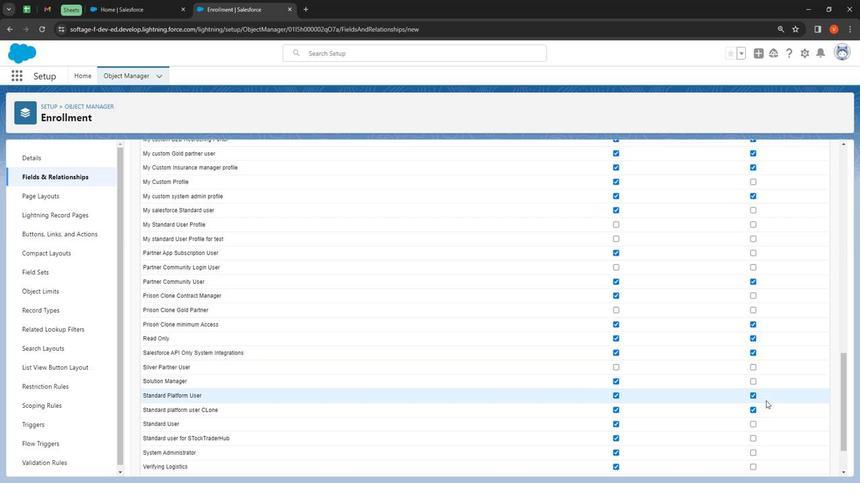 
Action: Mouse scrolled (764, 407) with delta (0, 0)
Screenshot: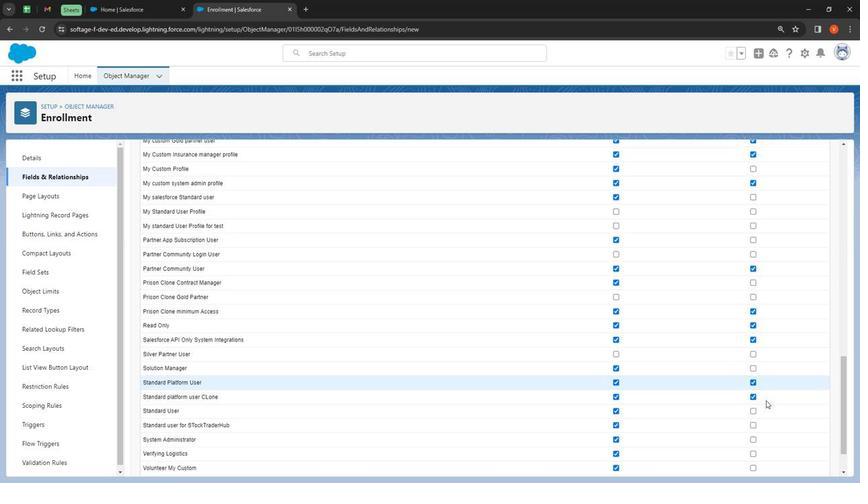 
Action: Mouse moved to (763, 404)
Screenshot: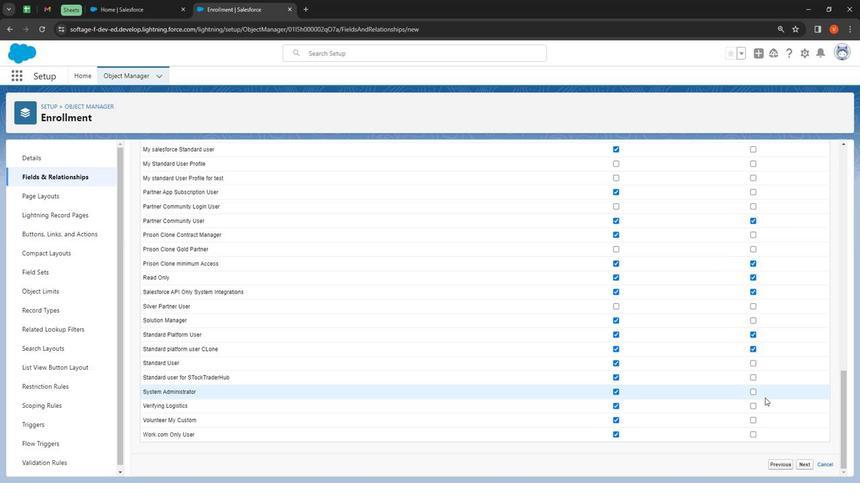 
Action: Mouse scrolled (763, 404) with delta (0, 0)
Screenshot: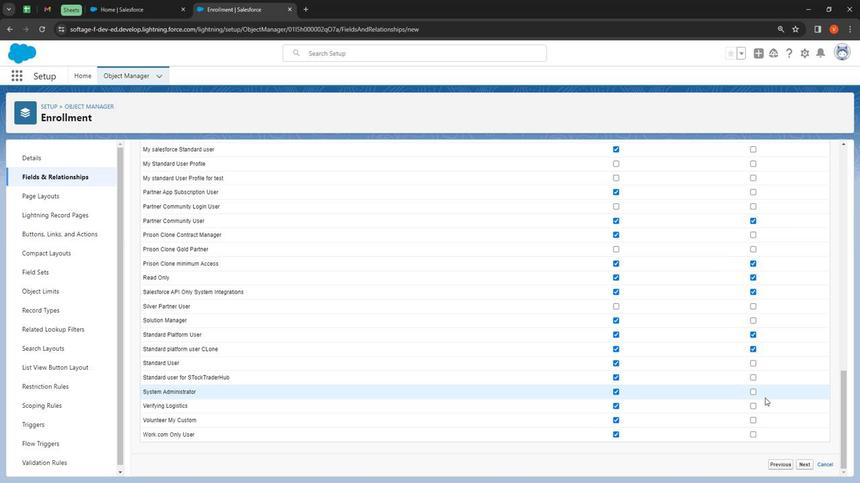 
Action: Mouse scrolled (763, 404) with delta (0, 0)
Screenshot: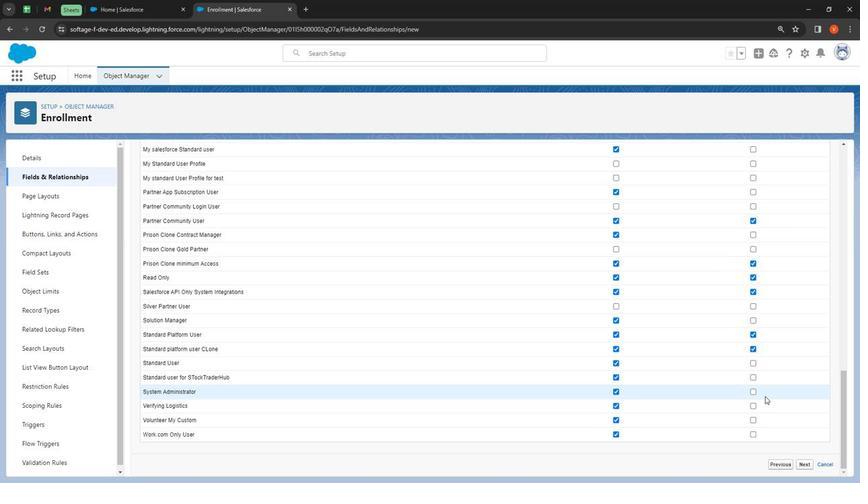 
Action: Mouse moved to (763, 401)
Screenshot: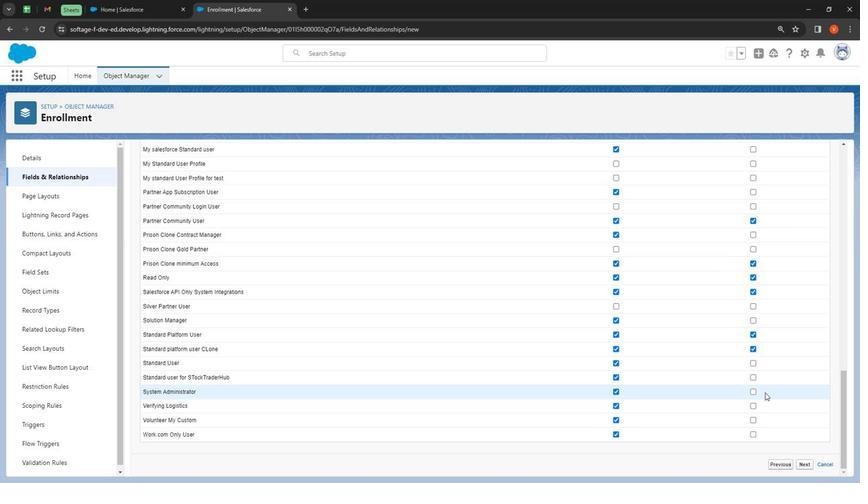 
Action: Mouse scrolled (763, 401) with delta (0, 0)
Screenshot: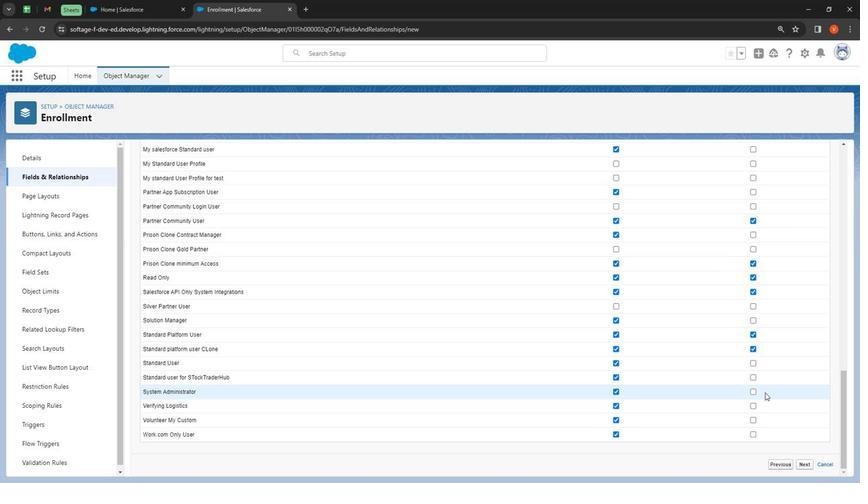 
Action: Mouse moved to (751, 425)
Screenshot: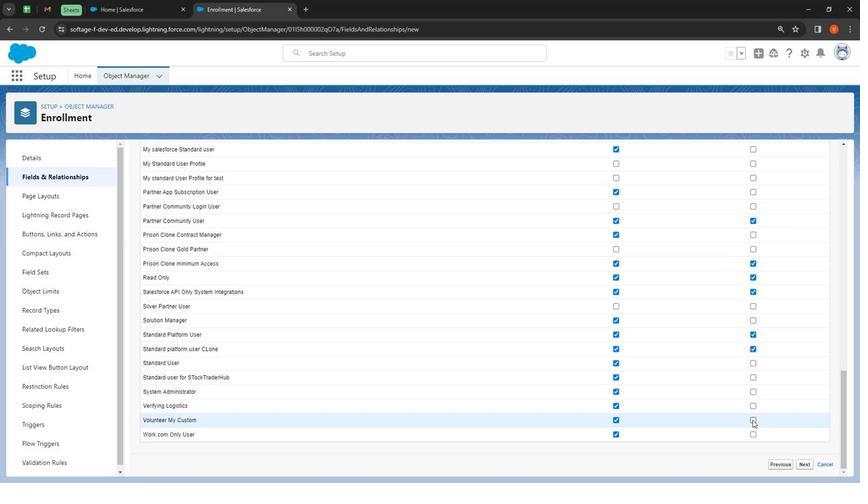 
Action: Mouse pressed left at (751, 425)
Screenshot: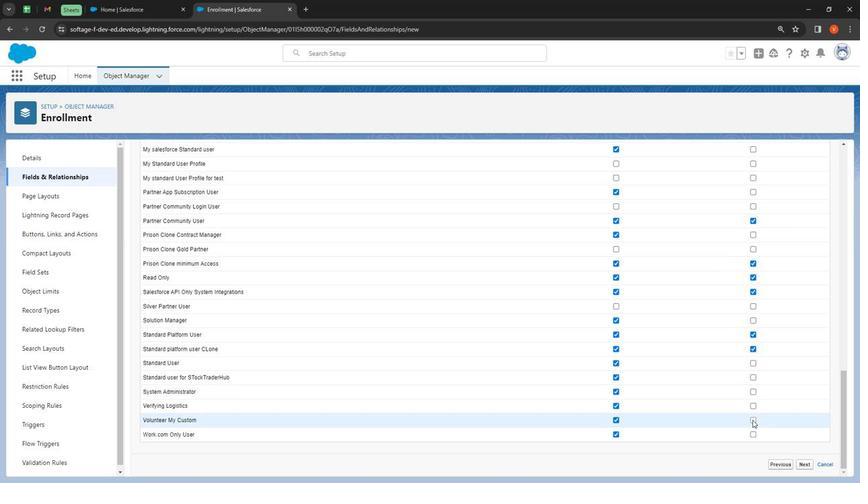 
Action: Mouse moved to (751, 440)
Screenshot: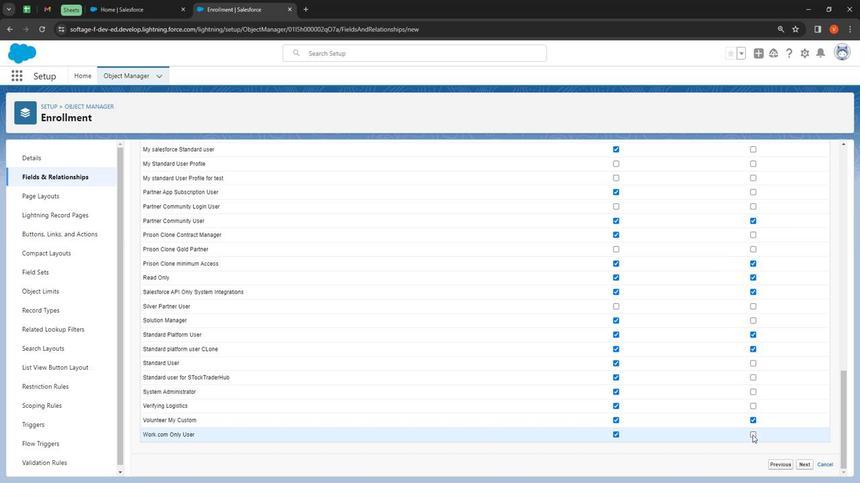 
Action: Mouse pressed left at (751, 440)
Screenshot: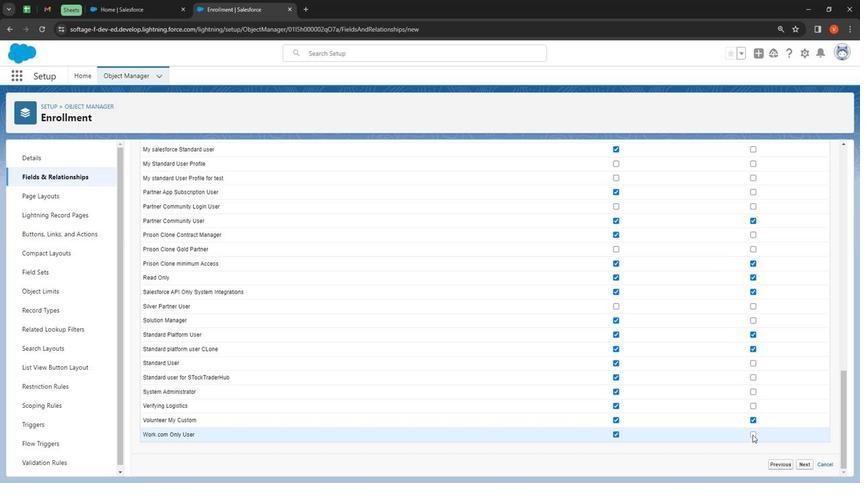 
Action: Mouse moved to (615, 412)
Screenshot: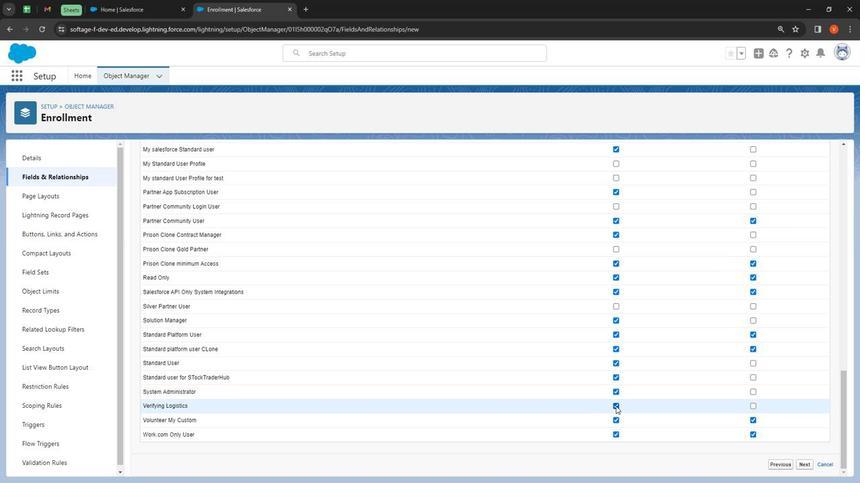 
Action: Mouse pressed left at (615, 412)
Screenshot: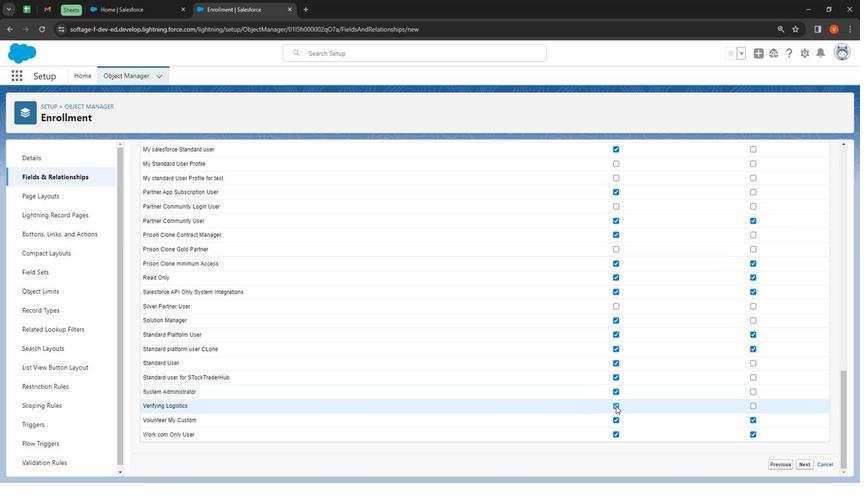 
Action: Mouse moved to (799, 468)
Screenshot: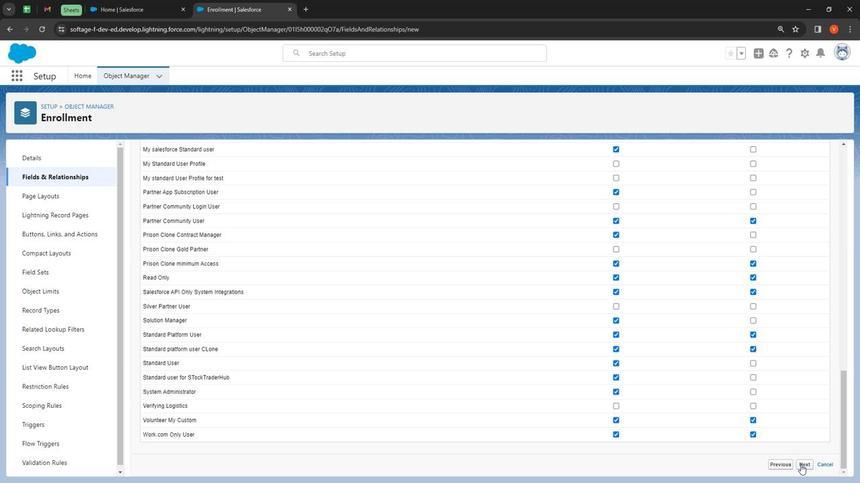 
Action: Mouse pressed left at (799, 468)
Screenshot: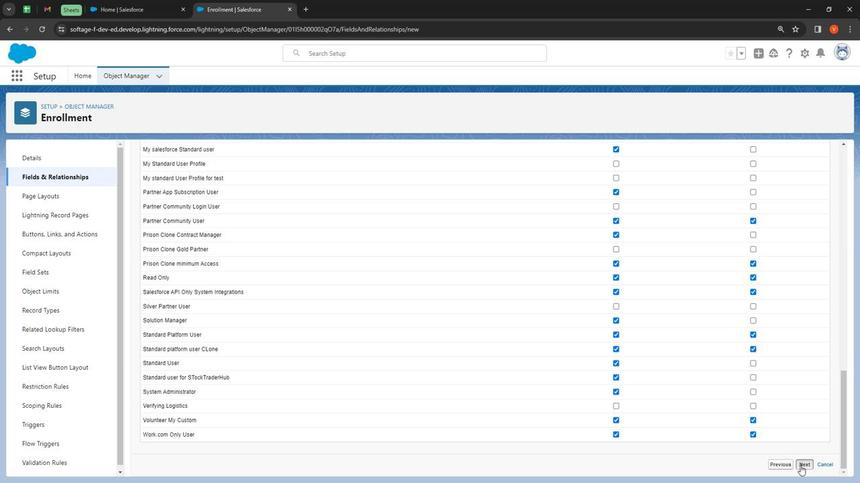 
Action: Mouse moved to (805, 361)
Screenshot: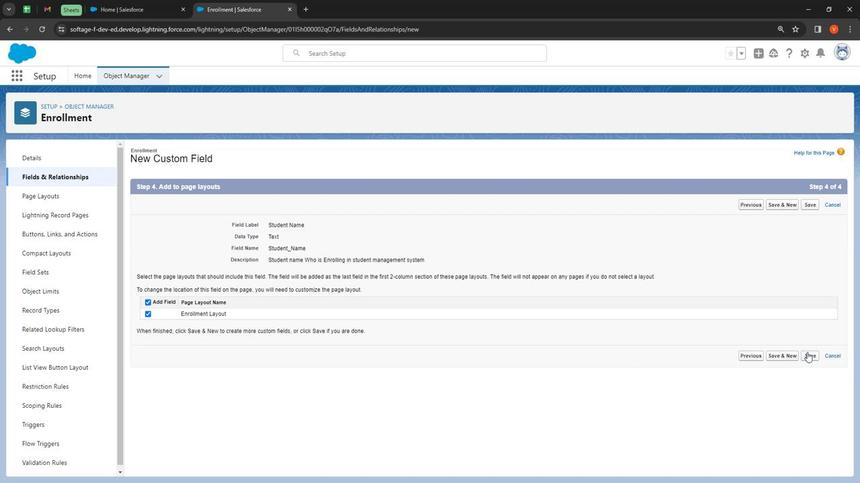 
Action: Mouse pressed left at (805, 361)
Screenshot: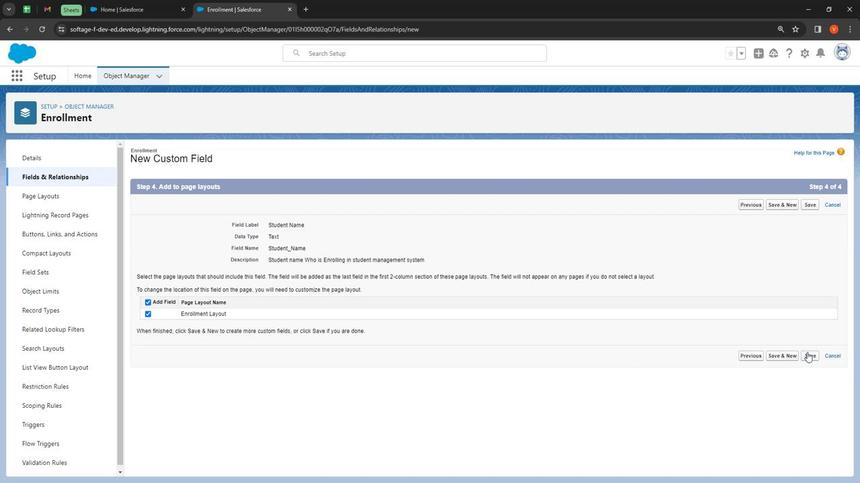 
Action: Mouse moved to (630, 178)
Screenshot: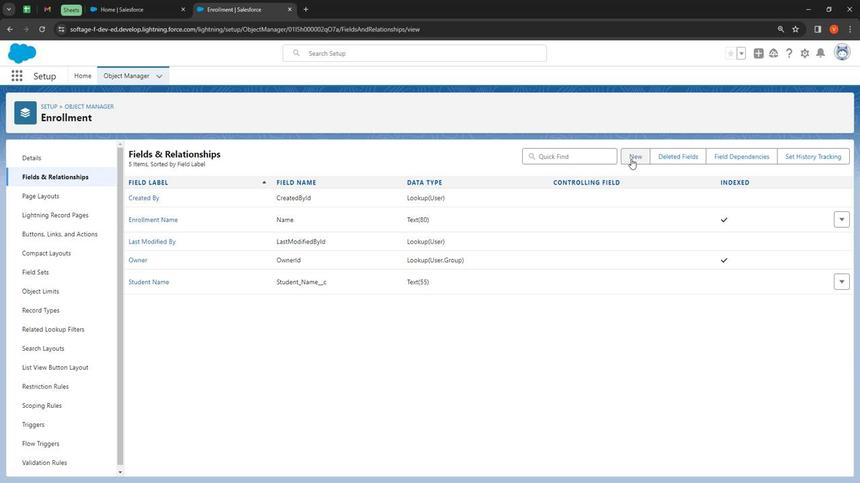 
Action: Mouse pressed left at (630, 178)
Screenshot: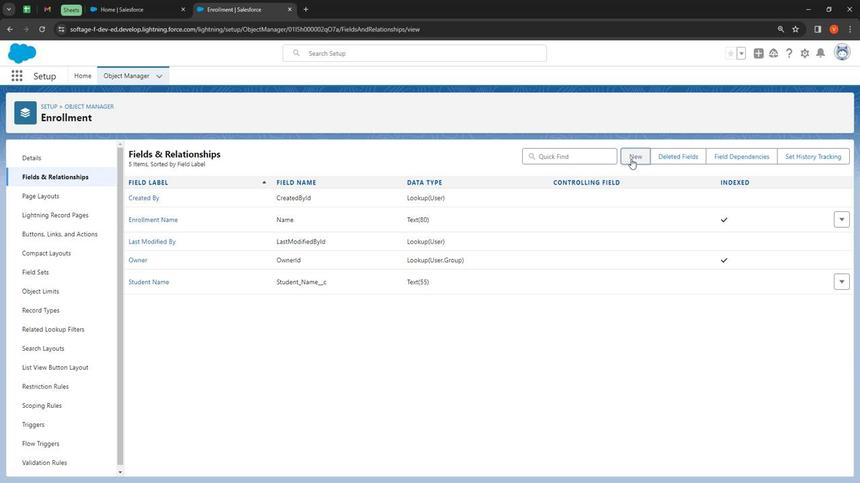 
Action: Mouse moved to (208, 321)
Screenshot: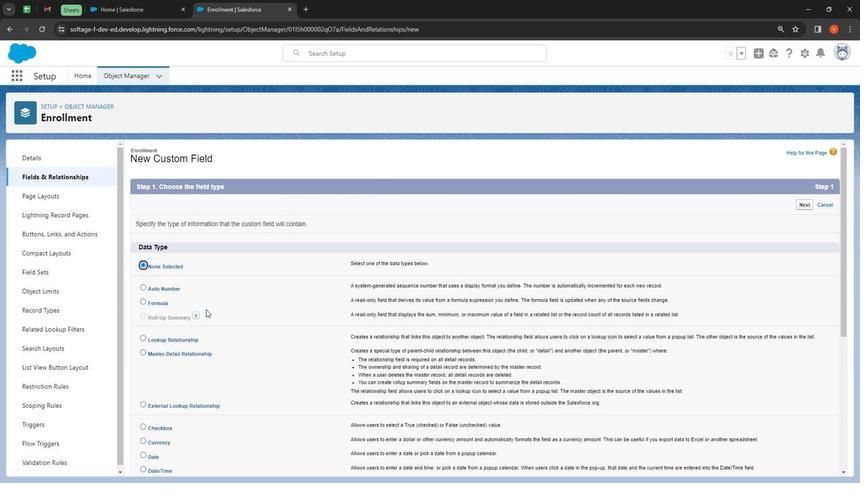 
Action: Mouse scrolled (208, 320) with delta (0, 0)
Screenshot: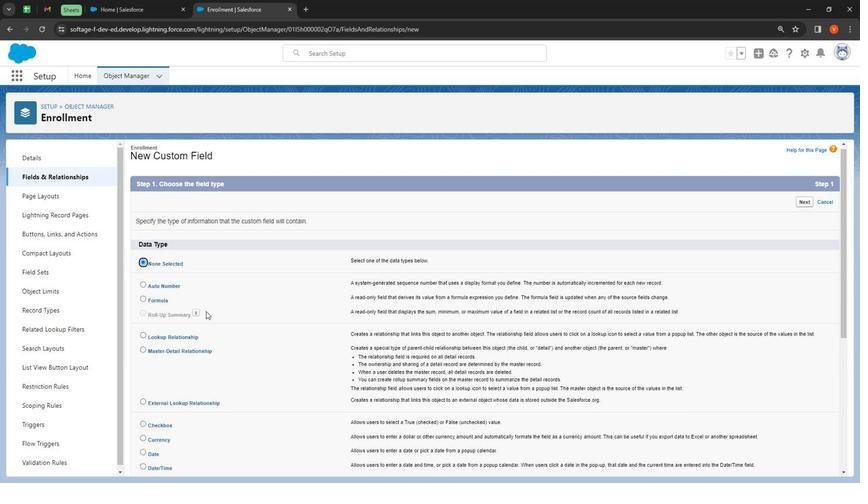 
Action: Mouse moved to (208, 323)
Screenshot: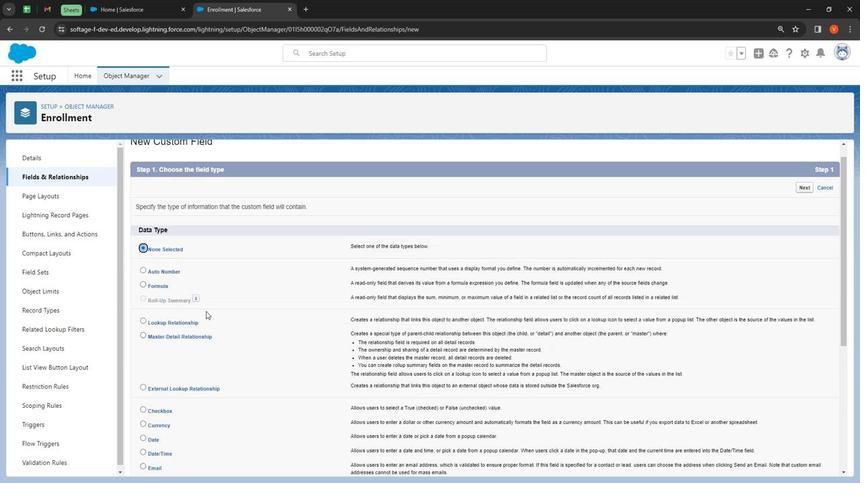 
Action: Mouse scrolled (208, 322) with delta (0, 0)
Screenshot: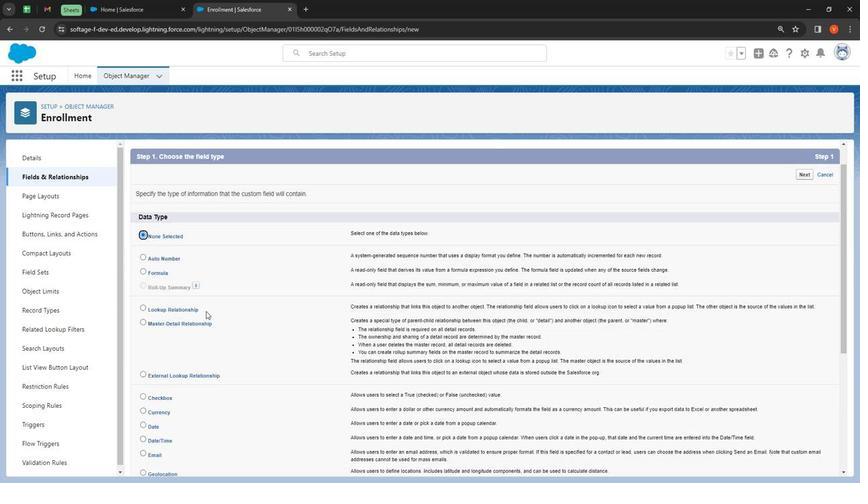 
Action: Mouse scrolled (208, 322) with delta (0, 0)
Screenshot: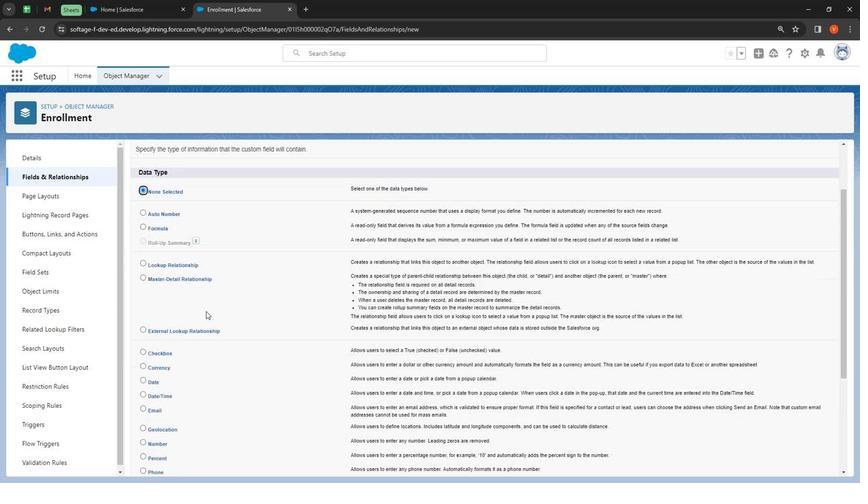 
Action: Mouse moved to (153, 327)
Screenshot: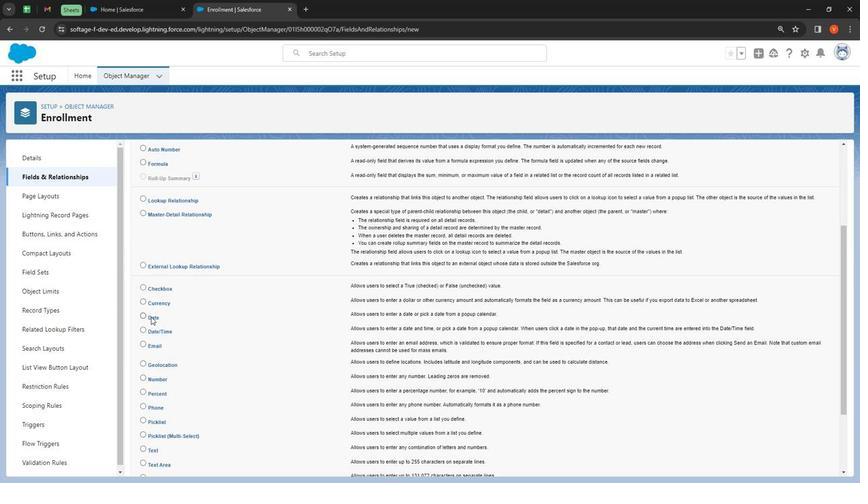 
Action: Mouse pressed left at (153, 327)
Screenshot: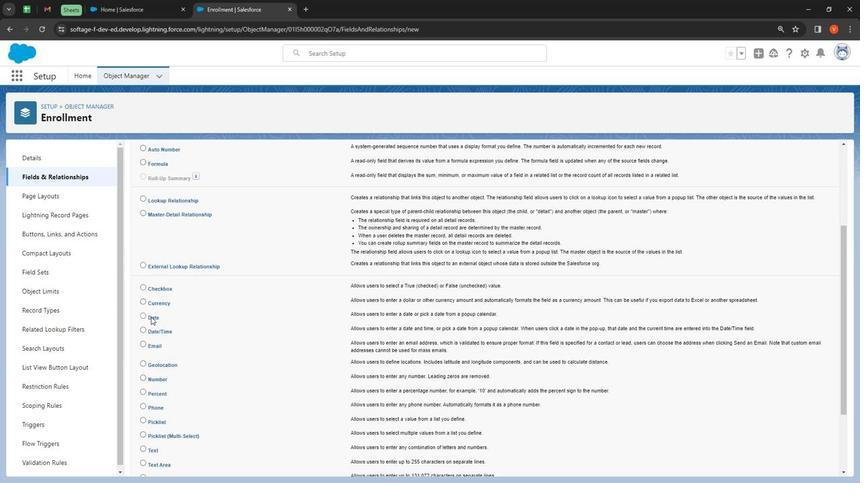 
Action: Mouse moved to (717, 405)
Screenshot: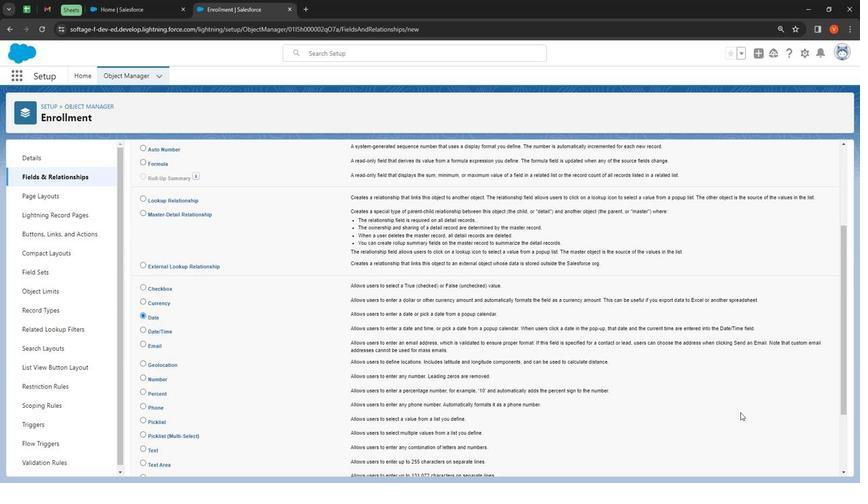 
Action: Mouse scrolled (717, 405) with delta (0, 0)
Screenshot: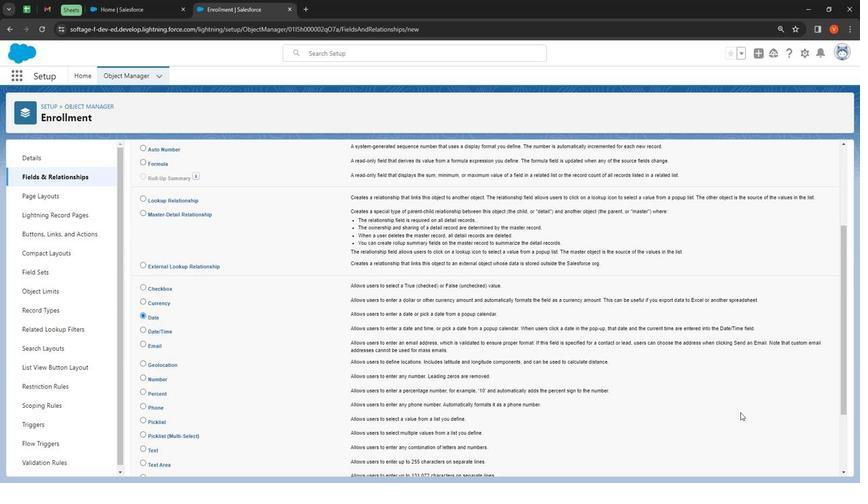 
Action: Mouse moved to (741, 419)
Screenshot: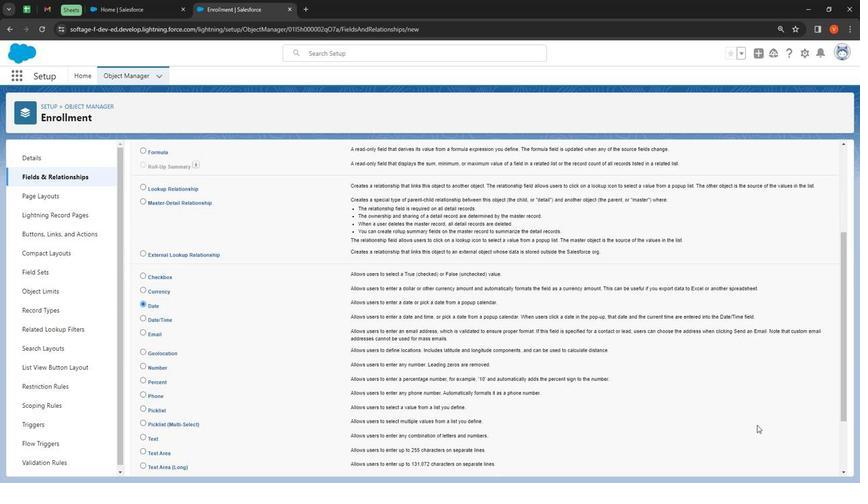 
Action: Mouse scrolled (739, 418) with delta (0, 0)
